 Task: Find connections with filter location Wassenberg with filter topic #Marketswith filter profile language French with filter current company FICO with filter school Jawahar Education Society's Institute of Technology Management and Research, Address: Servey No-48,Gowardhan, Gangapur Road, Nashik, Taluka: Nashik District: Nashik with filter industry Spectator Sports with filter service category Visual Design with filter keywords title Astronomer
Action: Mouse moved to (588, 78)
Screenshot: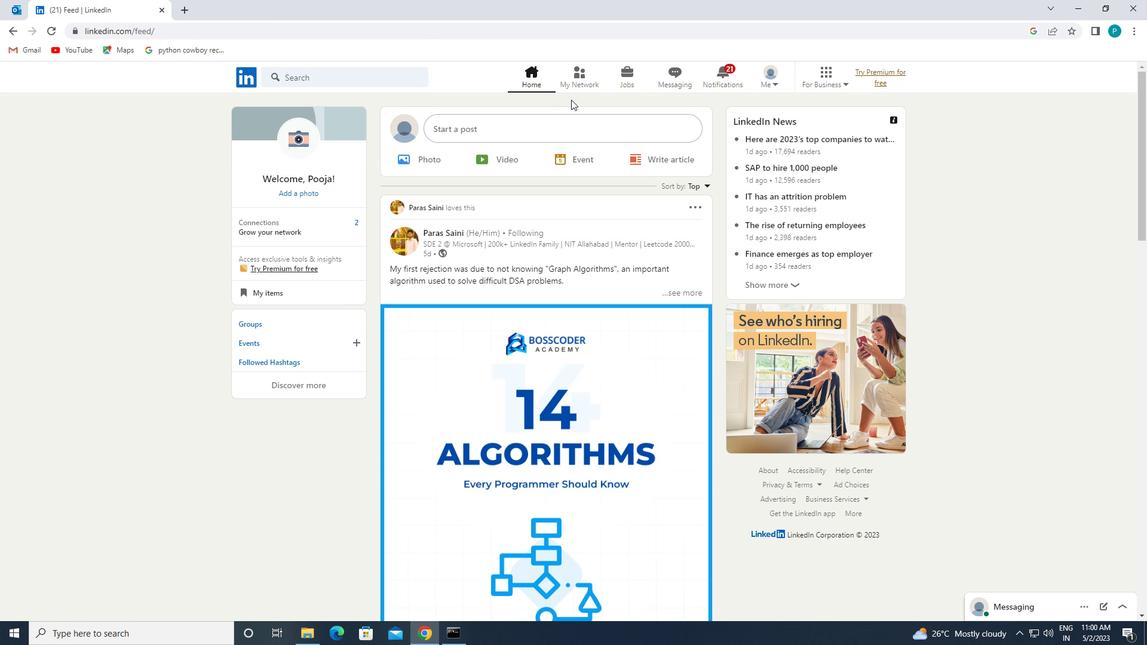 
Action: Mouse pressed left at (588, 78)
Screenshot: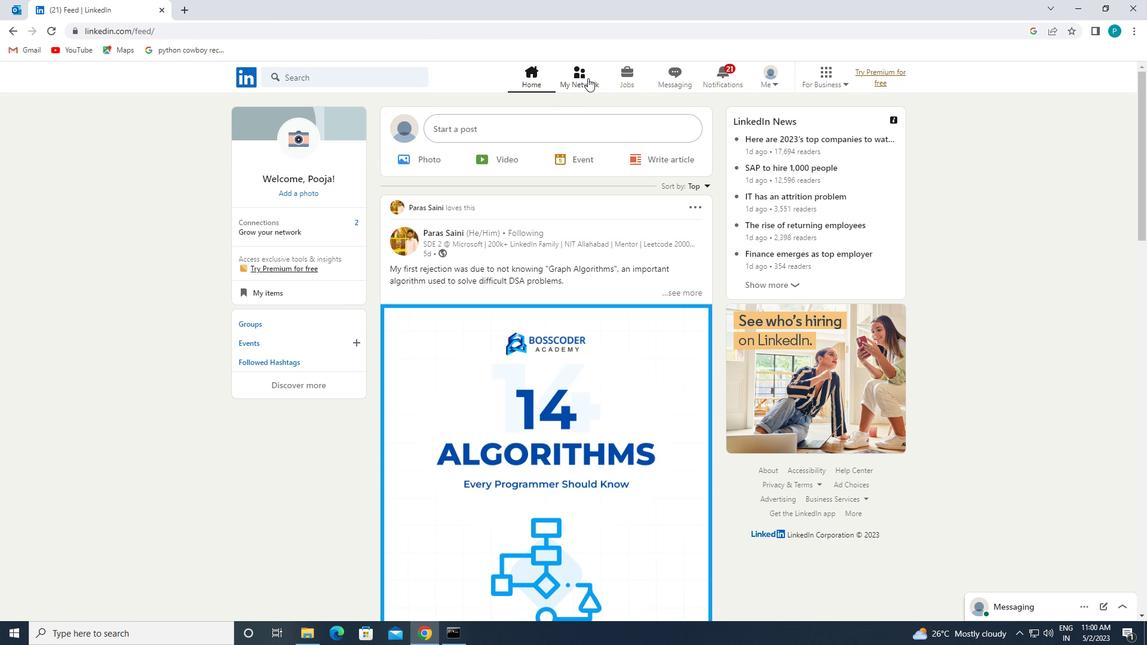 
Action: Mouse moved to (397, 142)
Screenshot: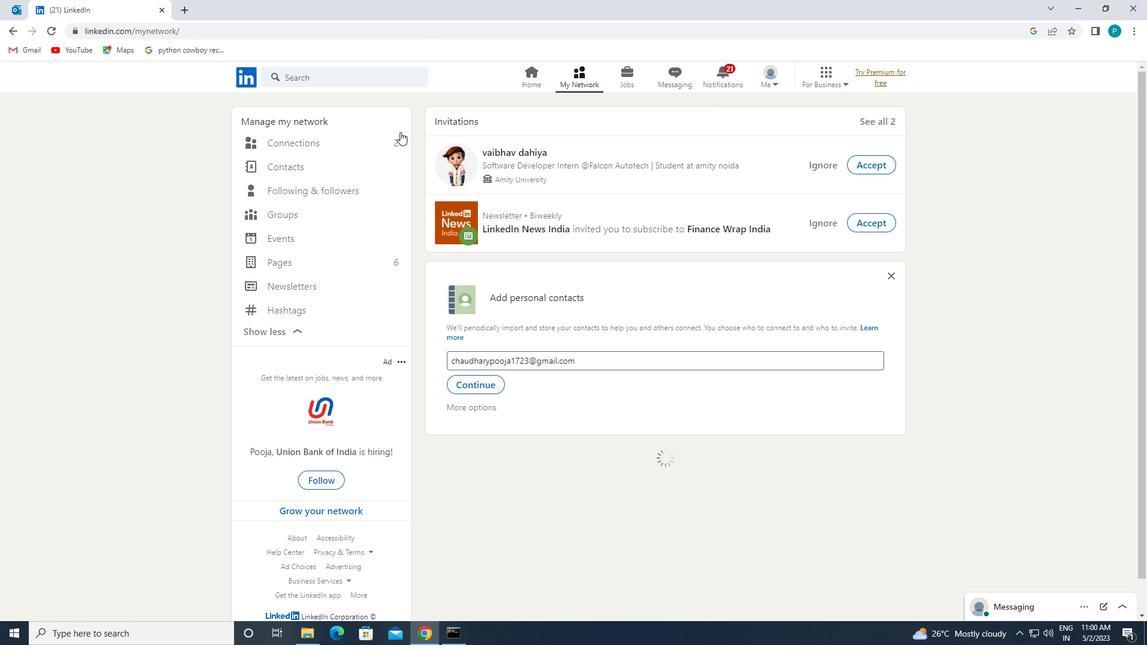 
Action: Mouse pressed left at (397, 142)
Screenshot: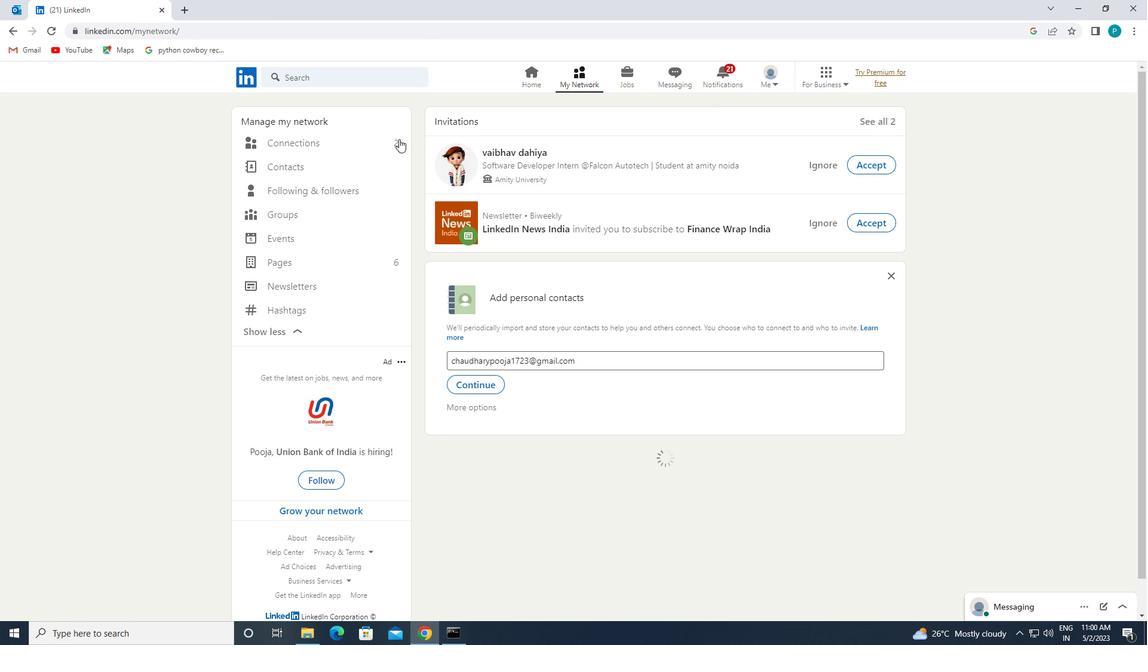 
Action: Mouse moved to (657, 141)
Screenshot: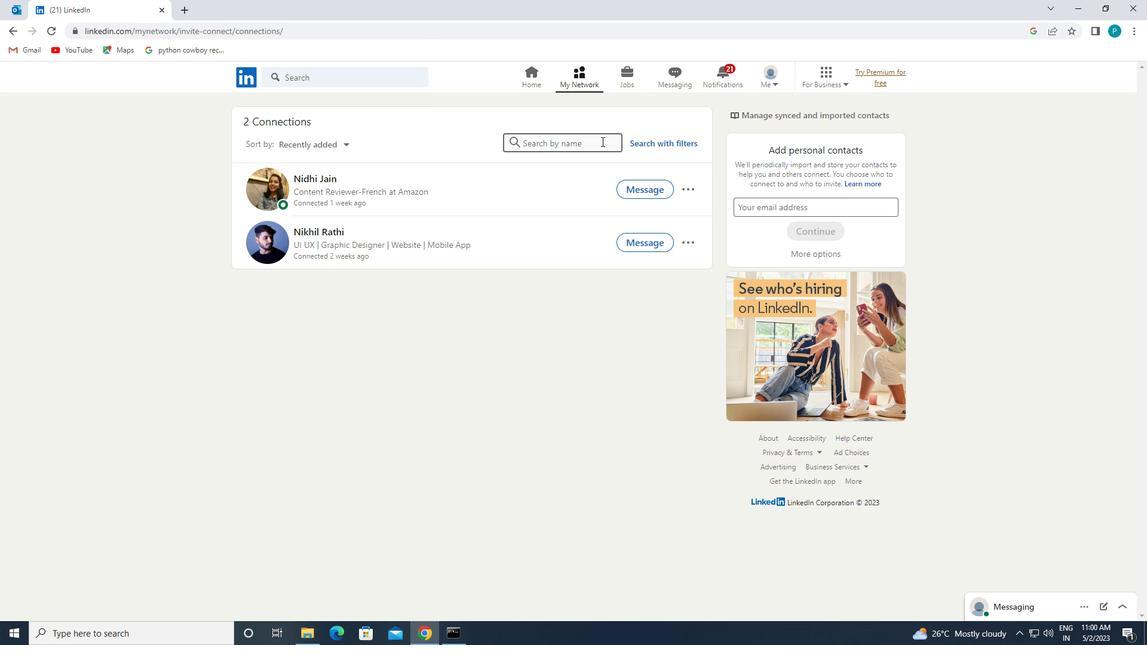 
Action: Mouse pressed left at (657, 141)
Screenshot: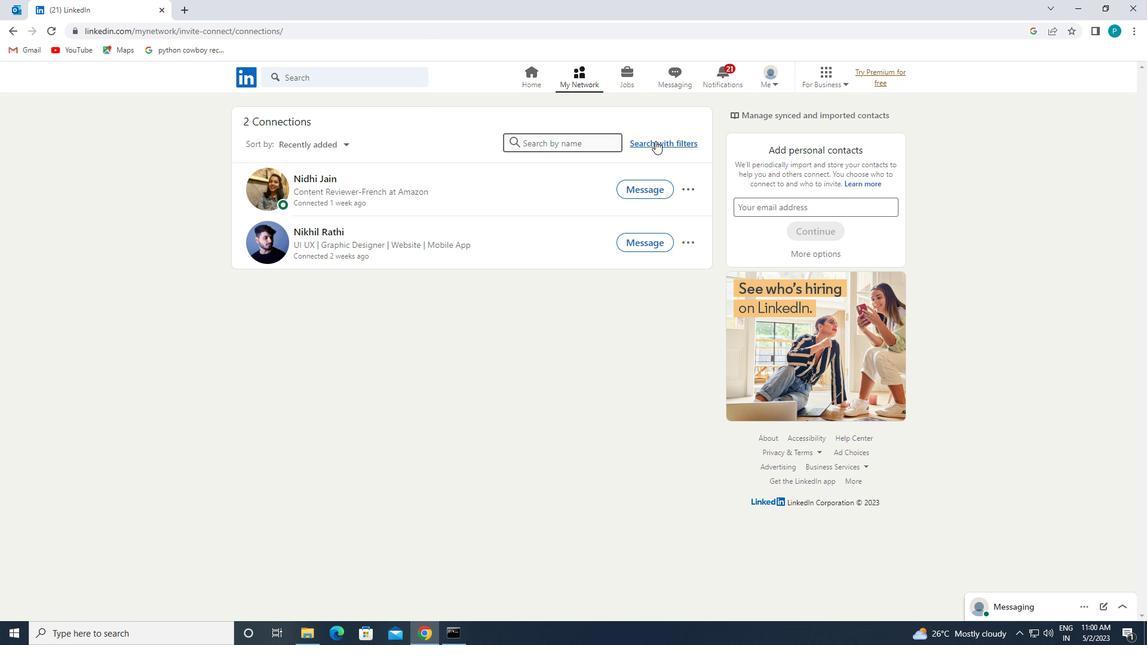 
Action: Mouse moved to (602, 111)
Screenshot: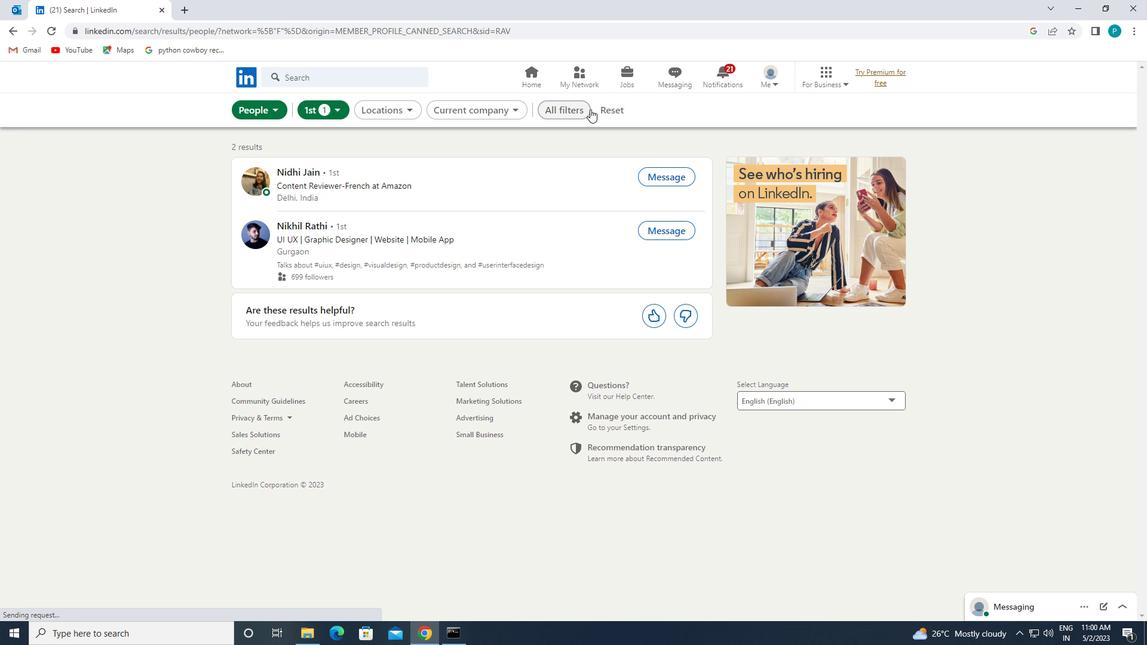 
Action: Mouse pressed left at (602, 111)
Screenshot: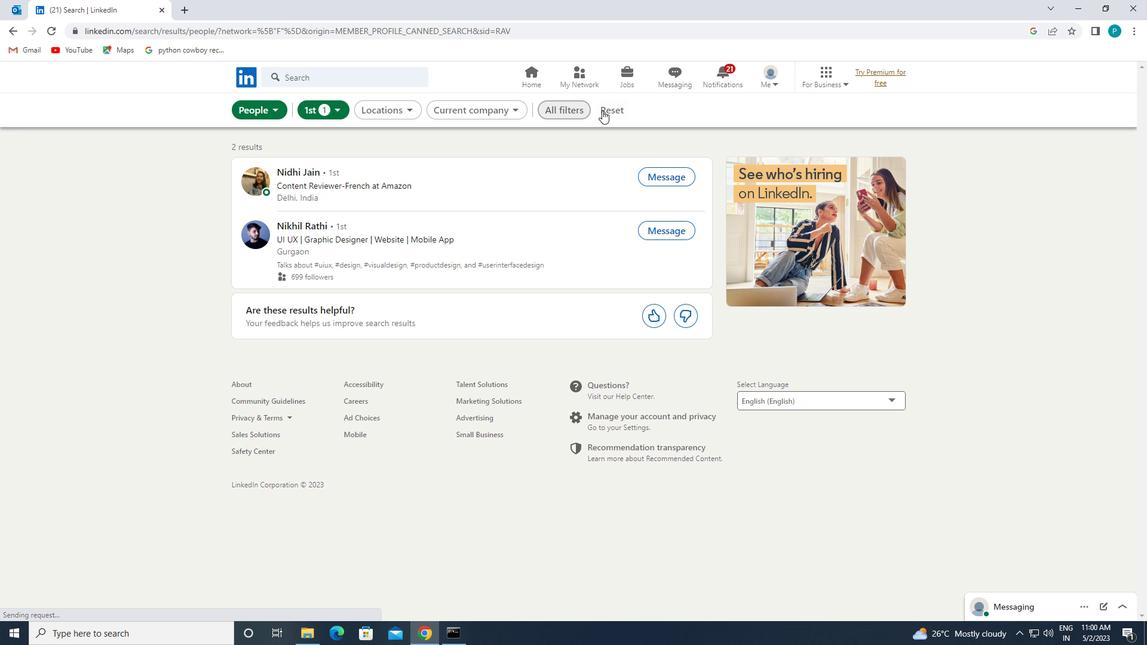 
Action: Mouse moved to (590, 105)
Screenshot: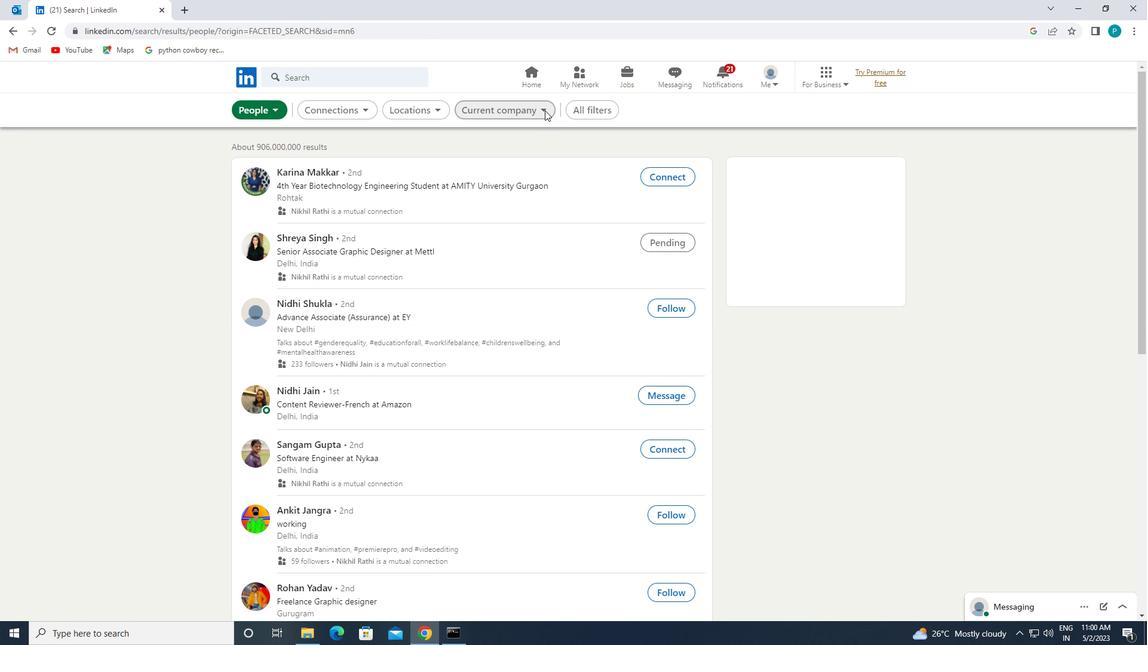 
Action: Mouse pressed left at (590, 105)
Screenshot: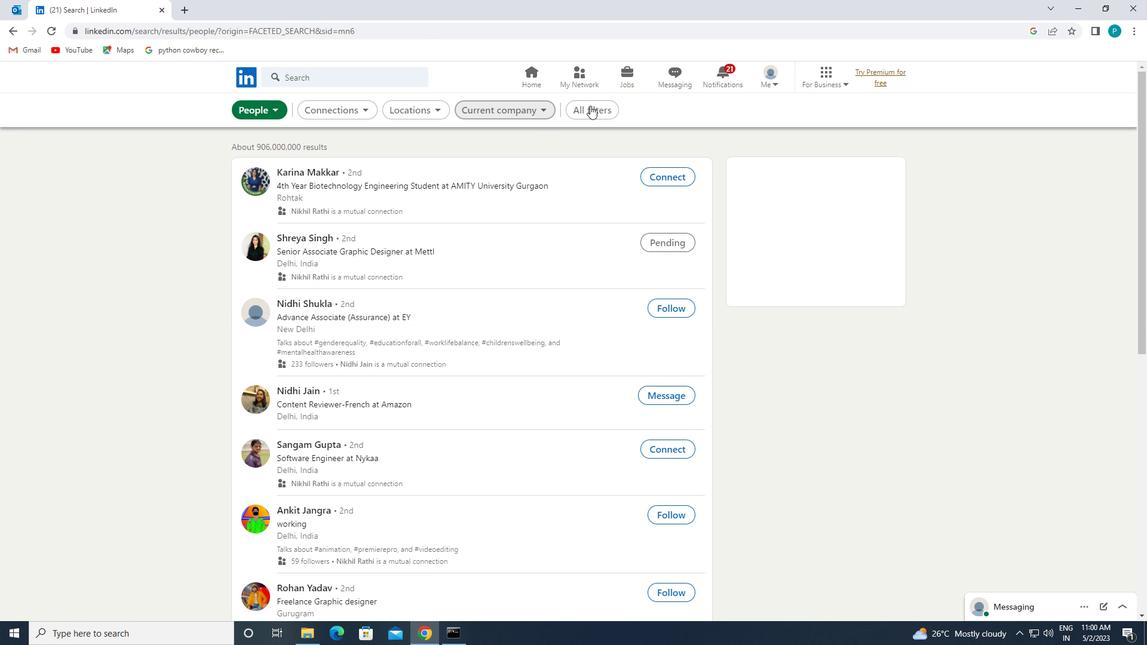 
Action: Mouse moved to (1050, 399)
Screenshot: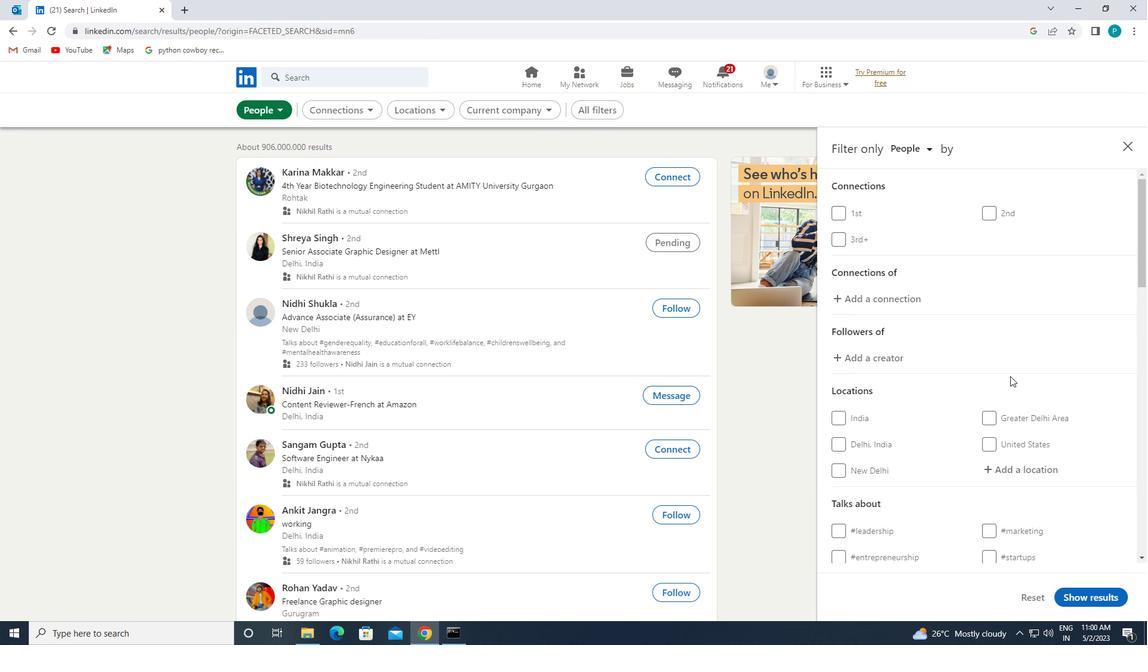 
Action: Mouse scrolled (1050, 398) with delta (0, 0)
Screenshot: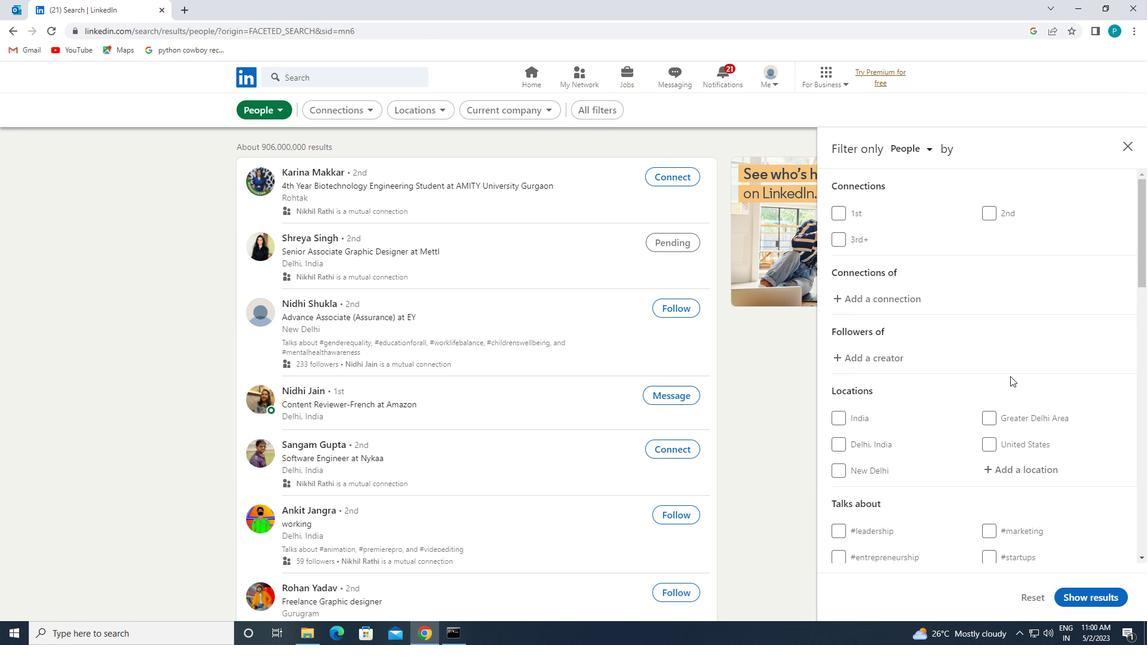 
Action: Mouse scrolled (1050, 398) with delta (0, 0)
Screenshot: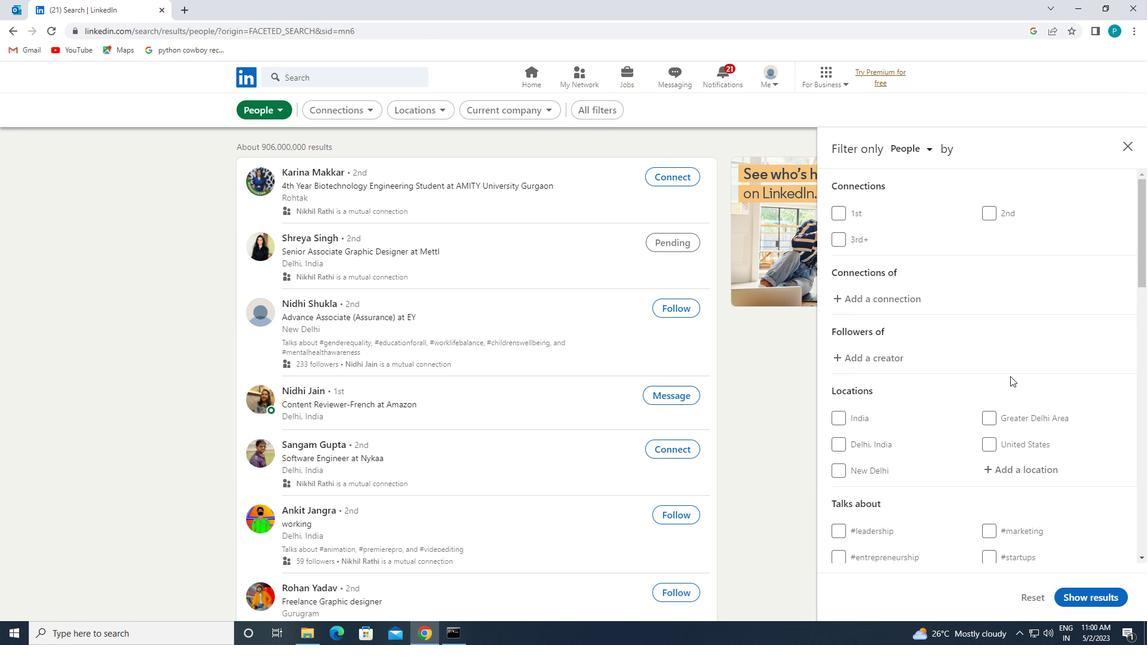 
Action: Mouse moved to (1006, 340)
Screenshot: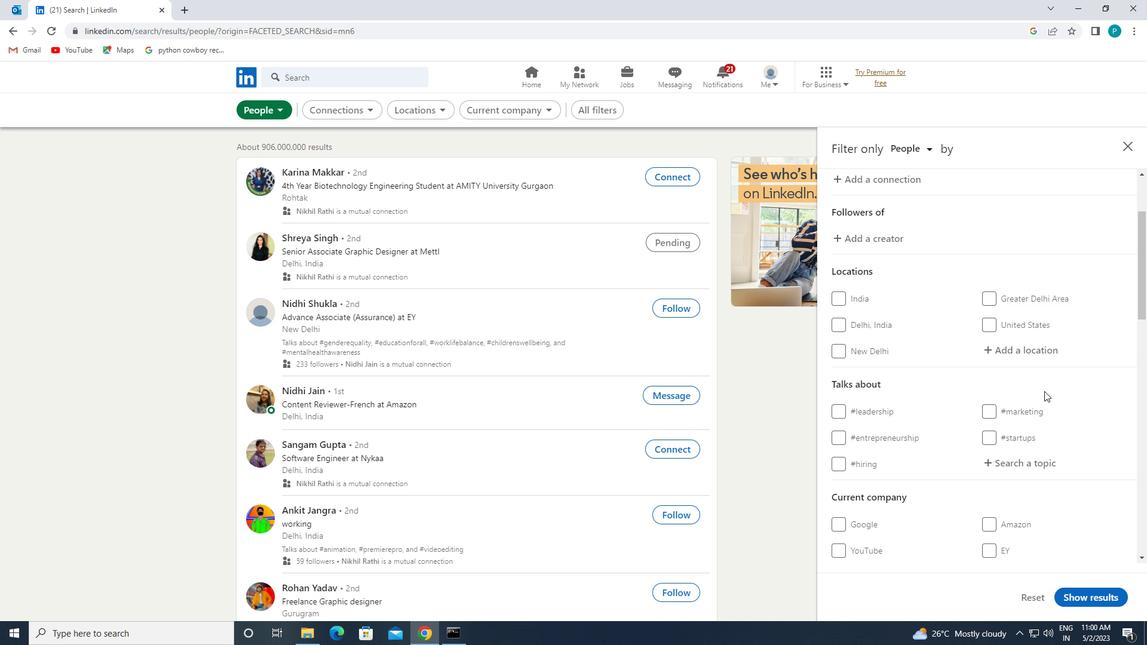 
Action: Mouse pressed left at (1006, 340)
Screenshot: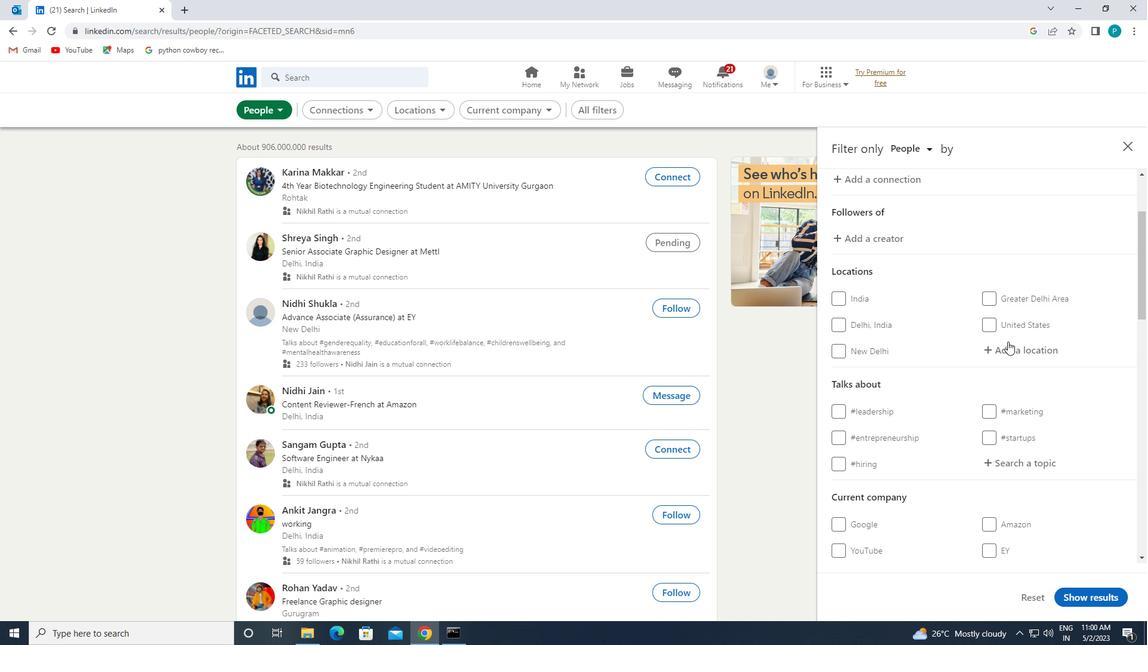 
Action: Mouse moved to (1010, 337)
Screenshot: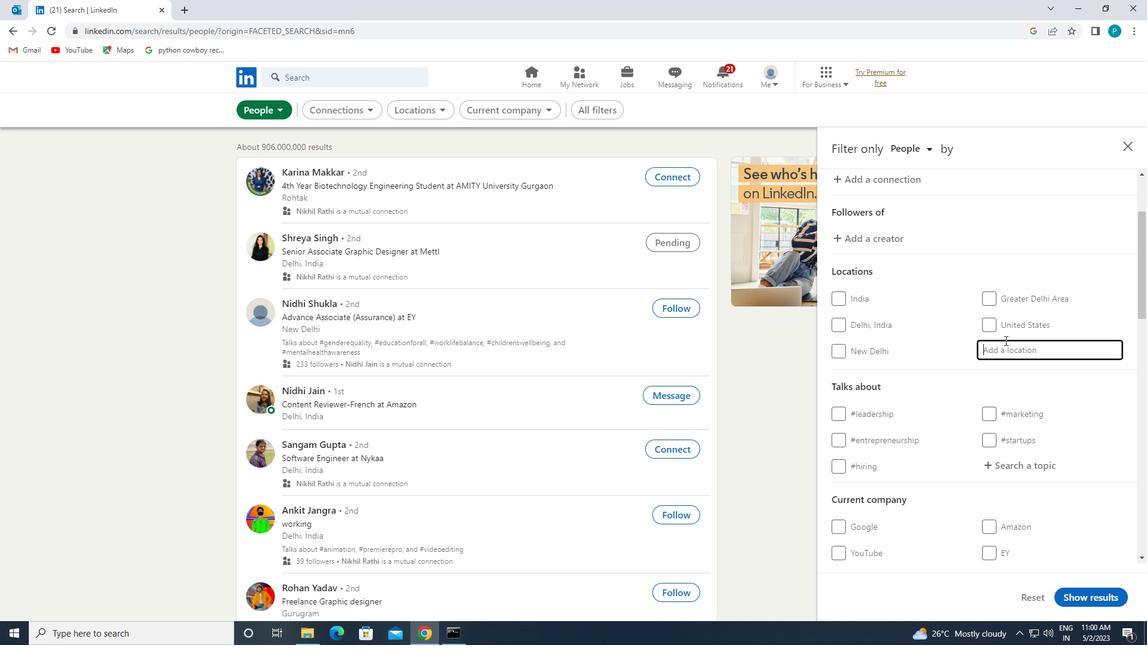 
Action: Key pressed <Key.caps_lock>w<Key.caps_lock>assenberg
Screenshot: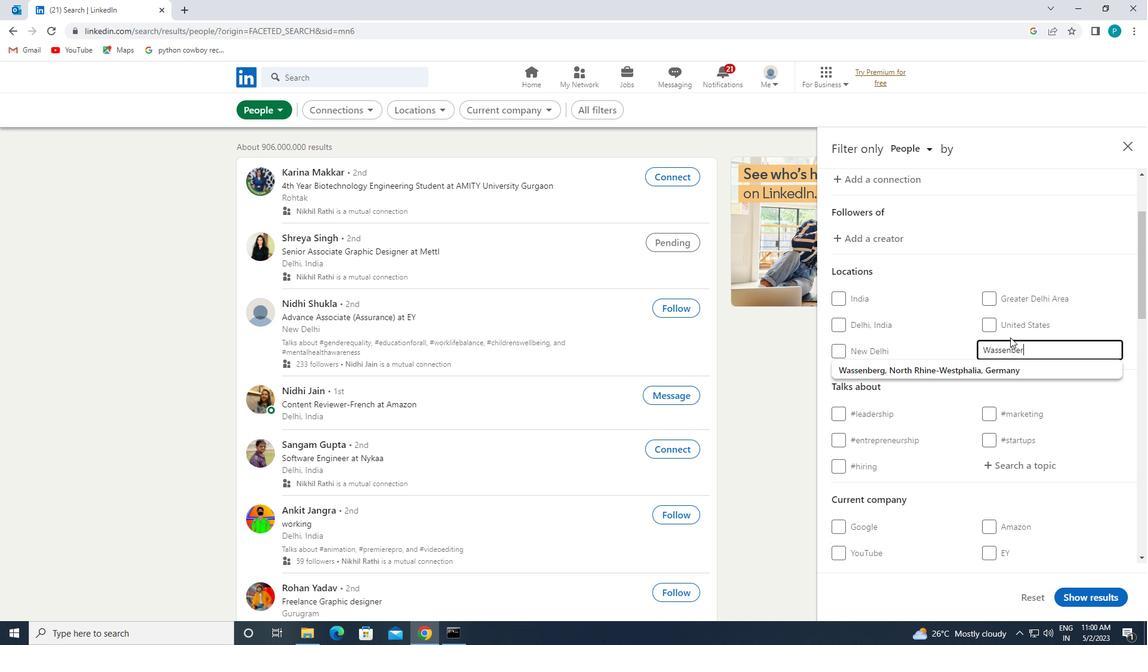 
Action: Mouse moved to (959, 386)
Screenshot: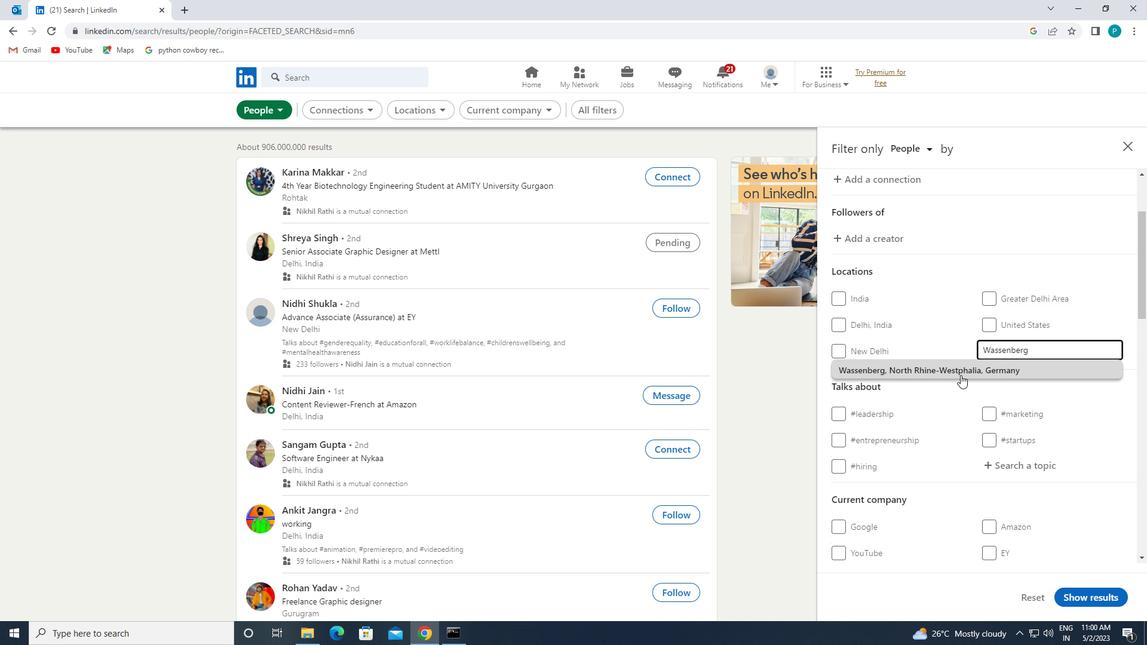 
Action: Mouse pressed left at (959, 386)
Screenshot: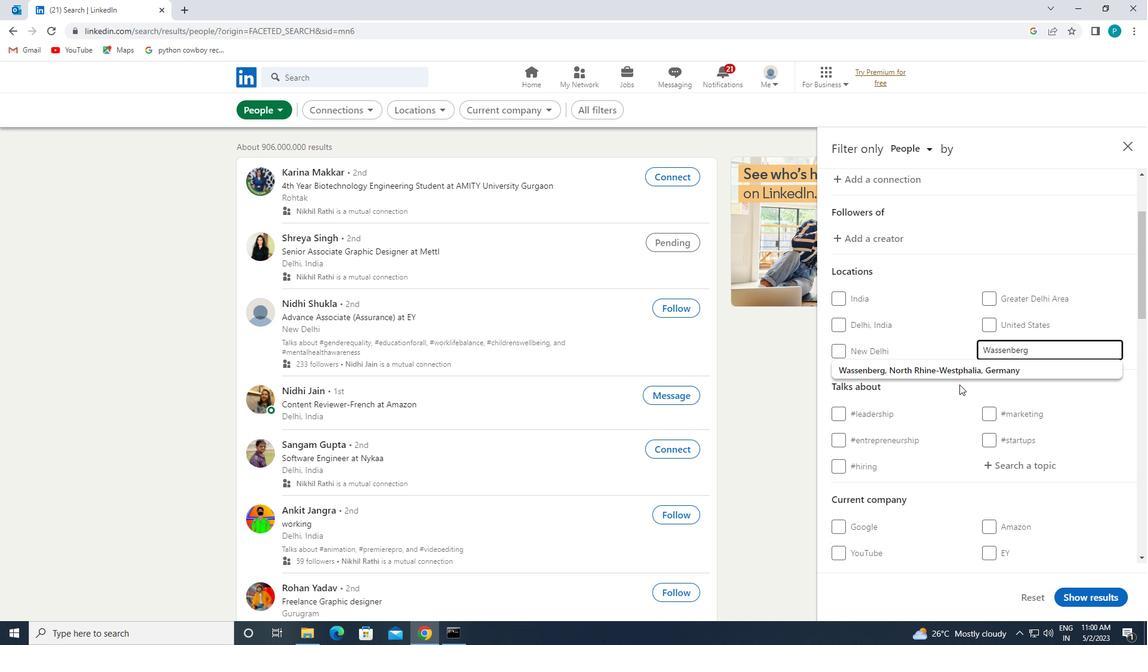 
Action: Mouse moved to (984, 397)
Screenshot: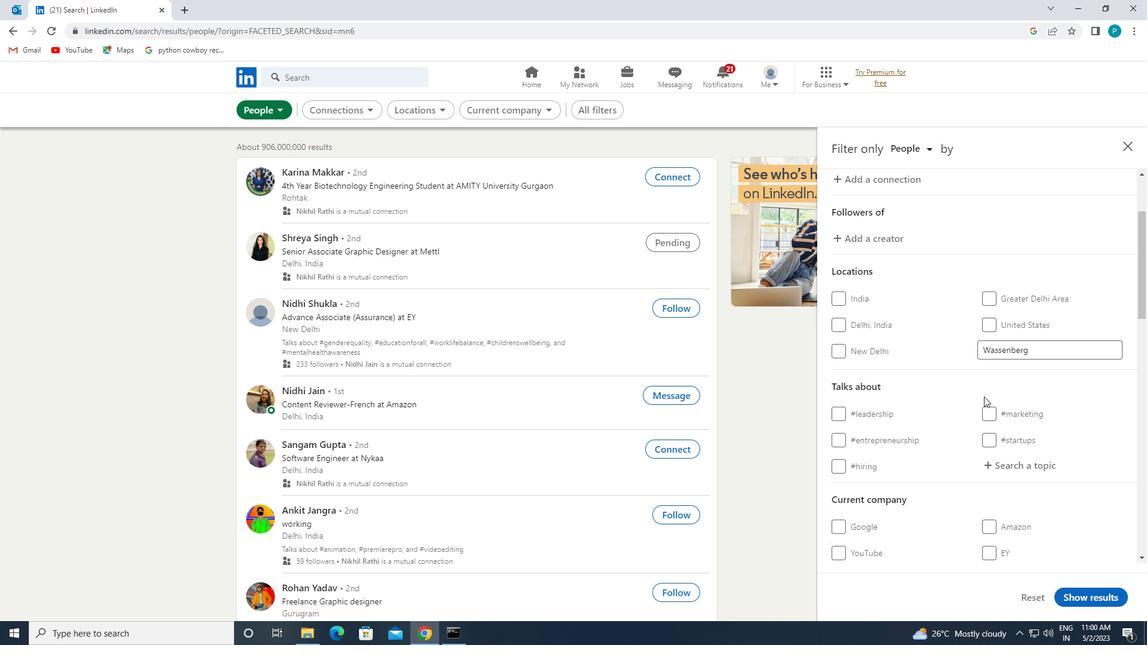 
Action: Mouse scrolled (984, 396) with delta (0, 0)
Screenshot: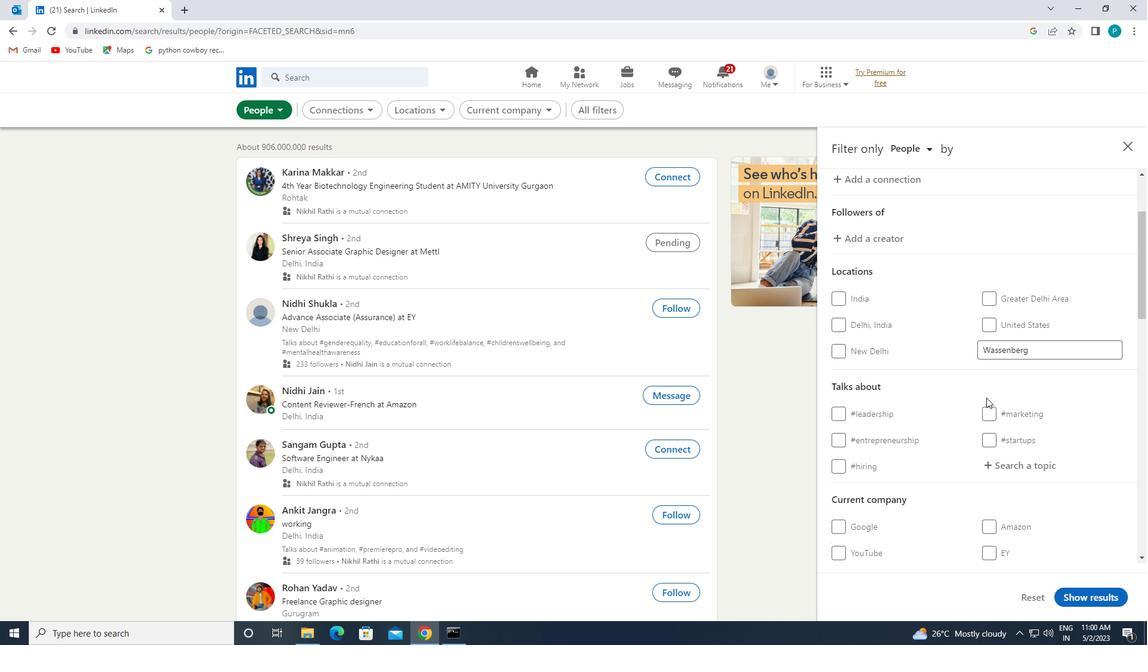 
Action: Mouse moved to (1003, 400)
Screenshot: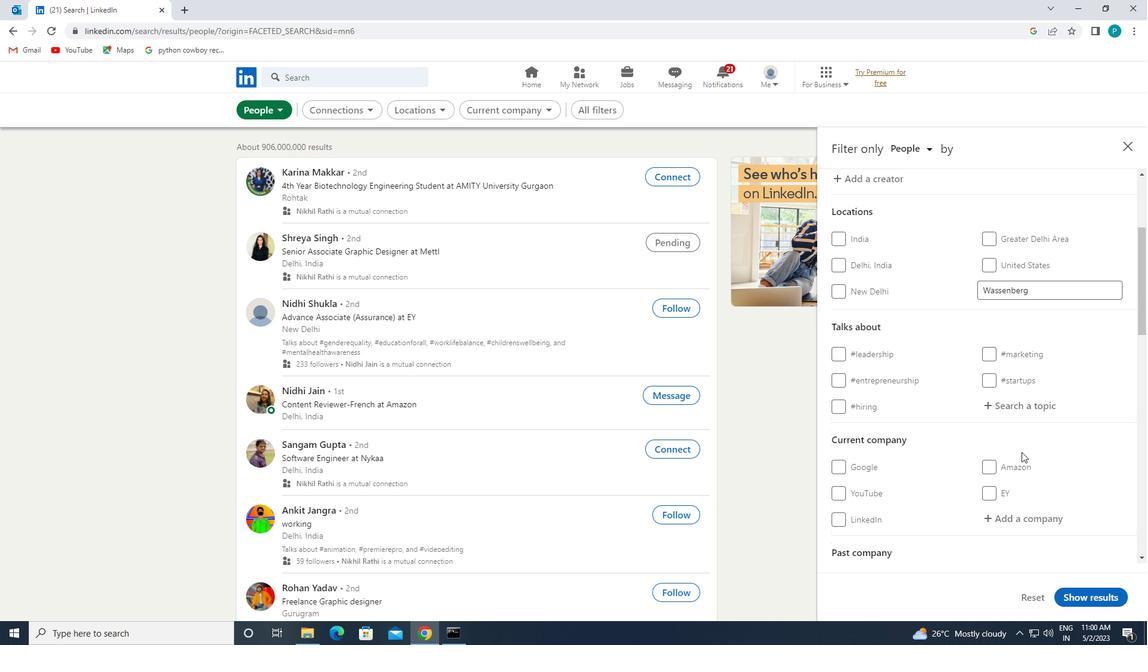 
Action: Mouse pressed left at (1003, 400)
Screenshot: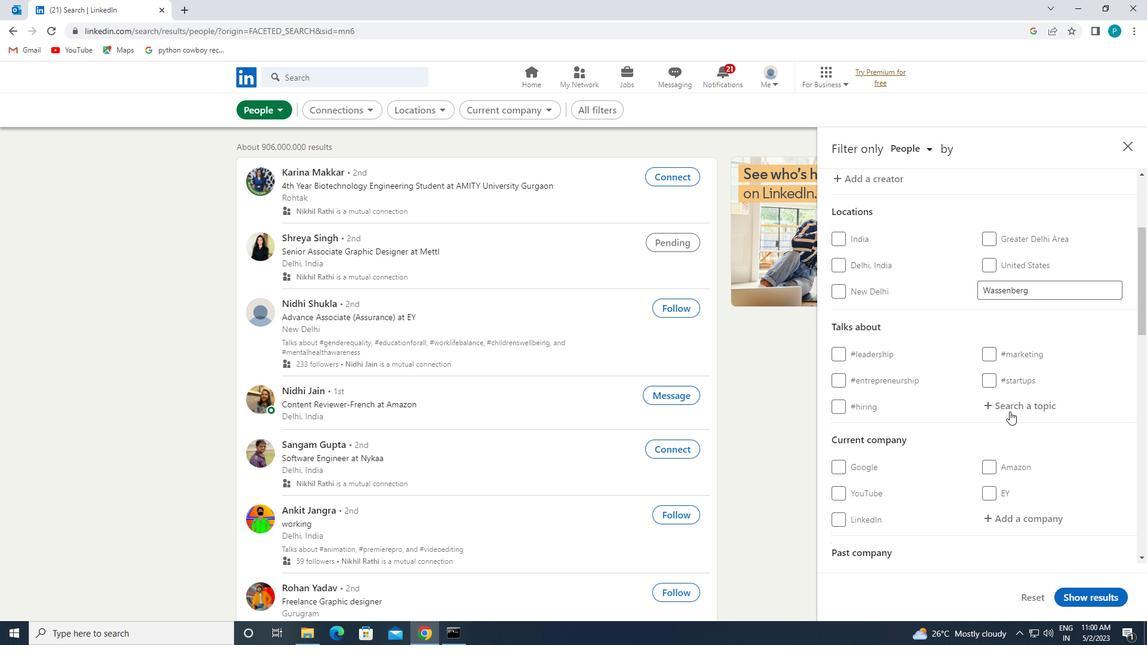 
Action: Key pressed <Key.shift>#<Key.caps_lock>M<Key.caps_lock>ARKETS
Screenshot: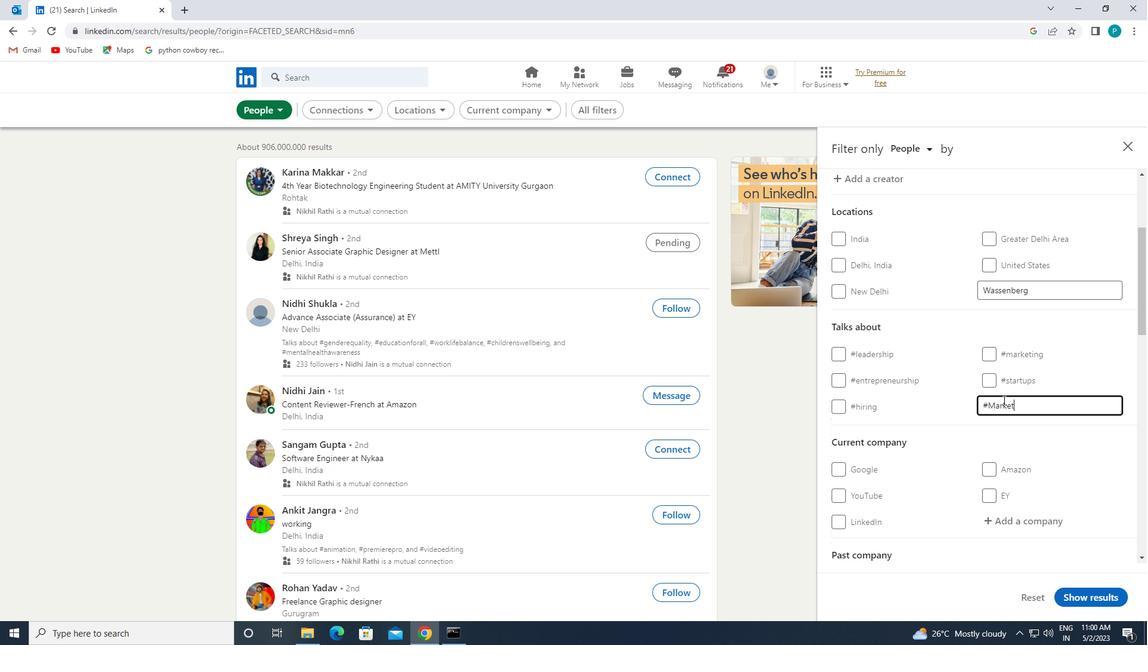 
Action: Mouse scrolled (1003, 399) with delta (0, 0)
Screenshot: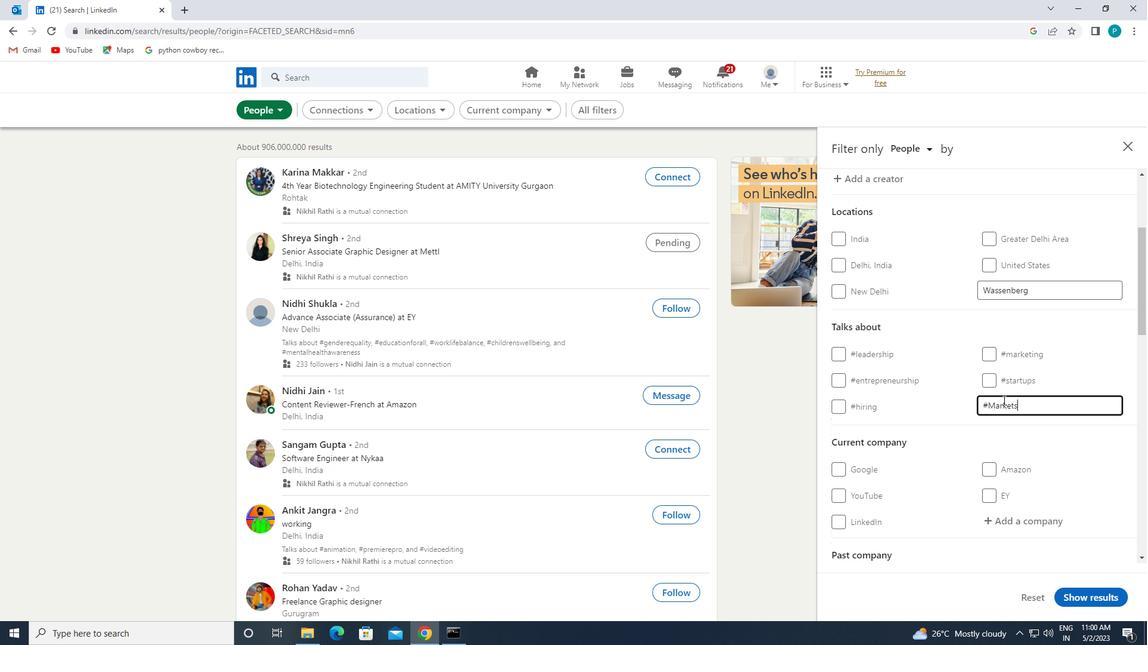 
Action: Mouse scrolled (1003, 399) with delta (0, 0)
Screenshot: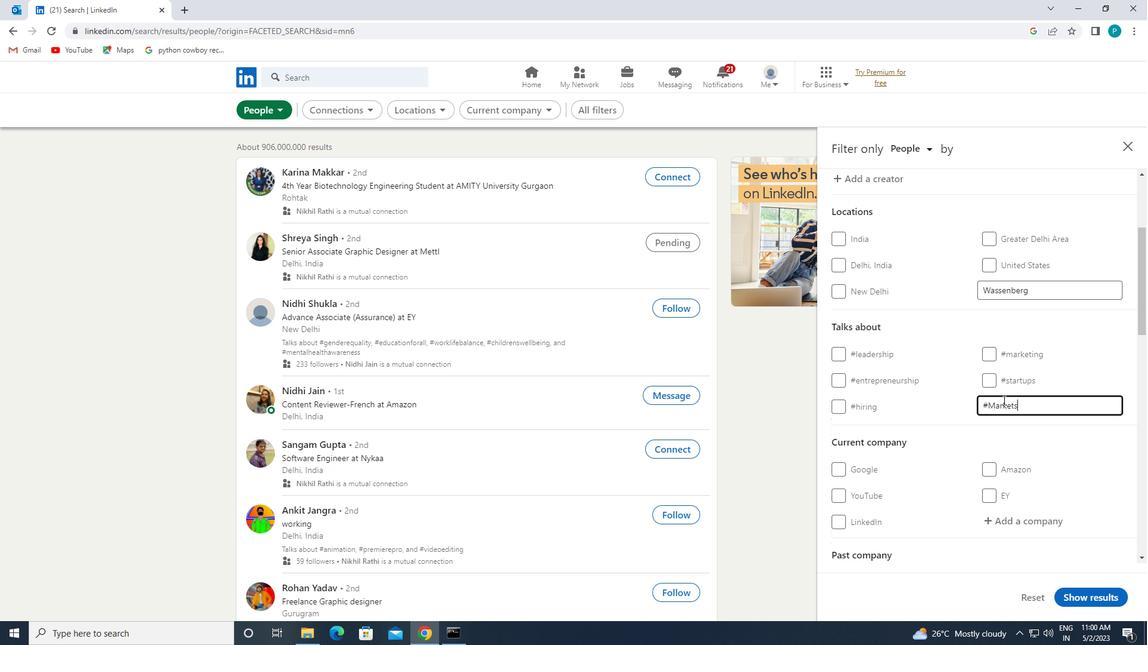 
Action: Mouse moved to (1006, 407)
Screenshot: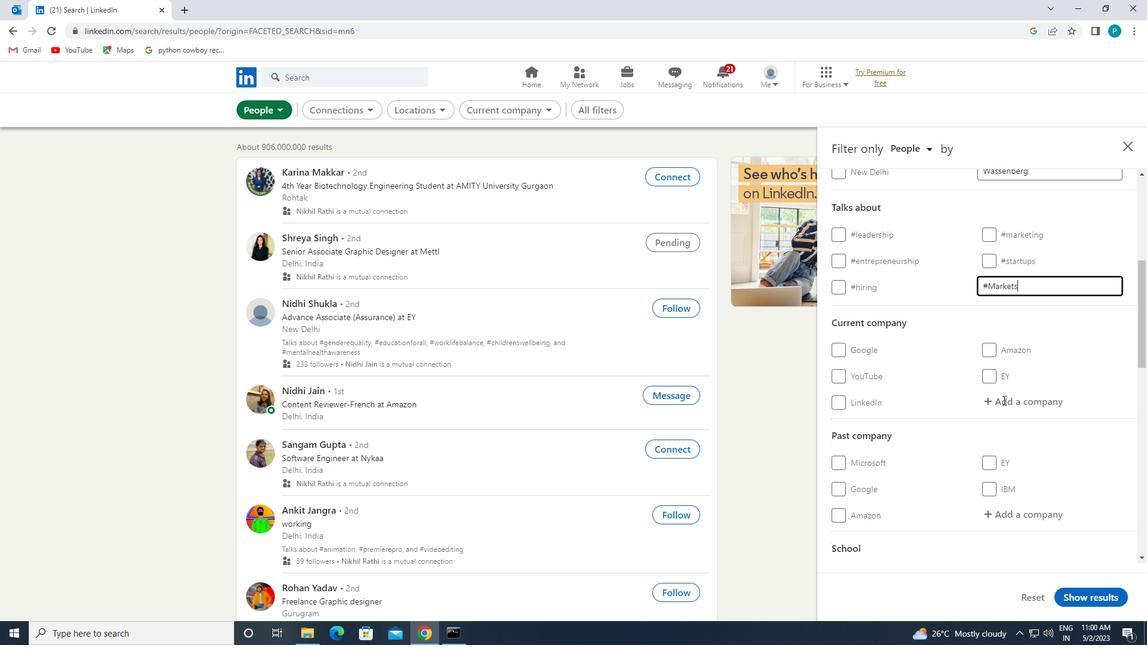 
Action: Mouse scrolled (1006, 406) with delta (0, 0)
Screenshot: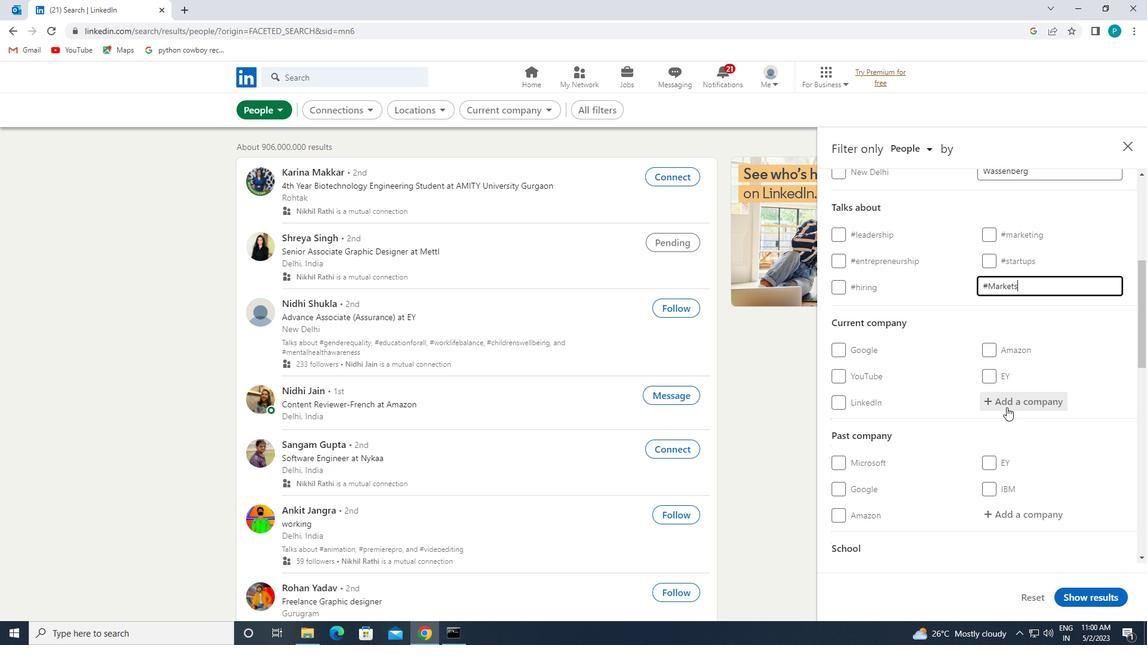 
Action: Mouse scrolled (1006, 406) with delta (0, 0)
Screenshot: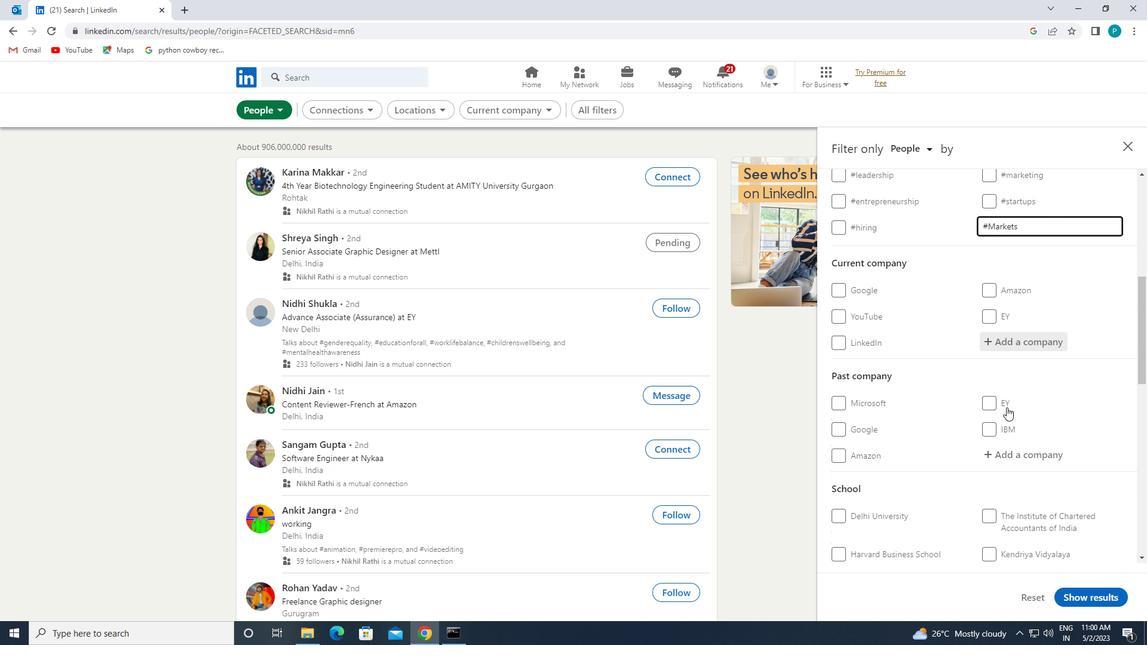 
Action: Mouse scrolled (1006, 406) with delta (0, 0)
Screenshot: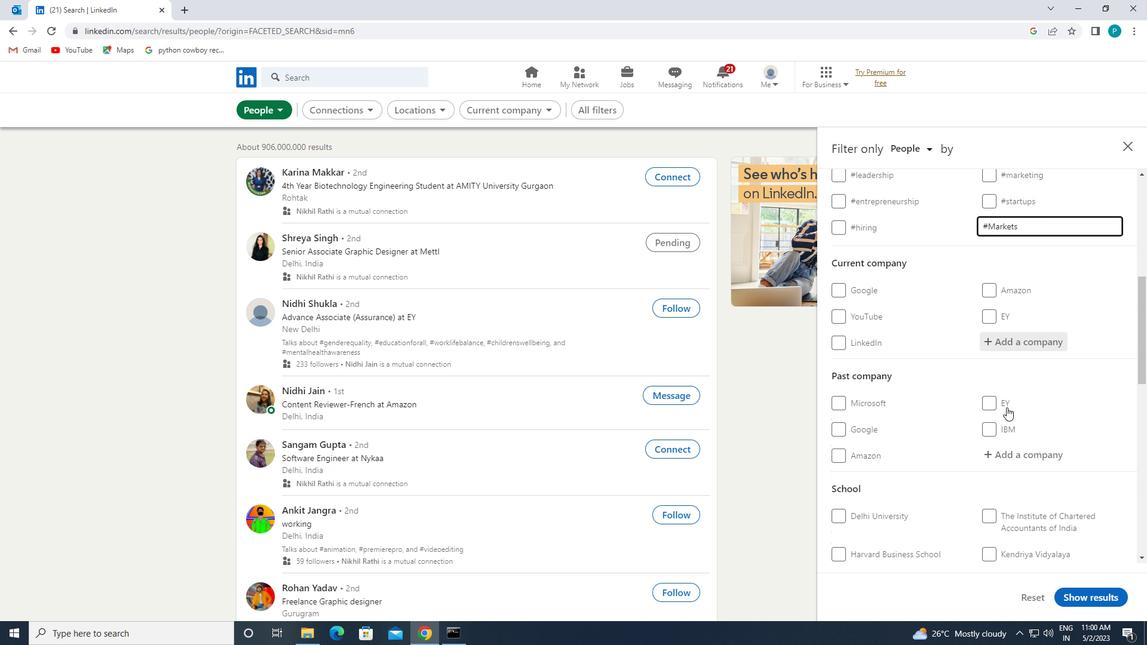 
Action: Mouse moved to (997, 417)
Screenshot: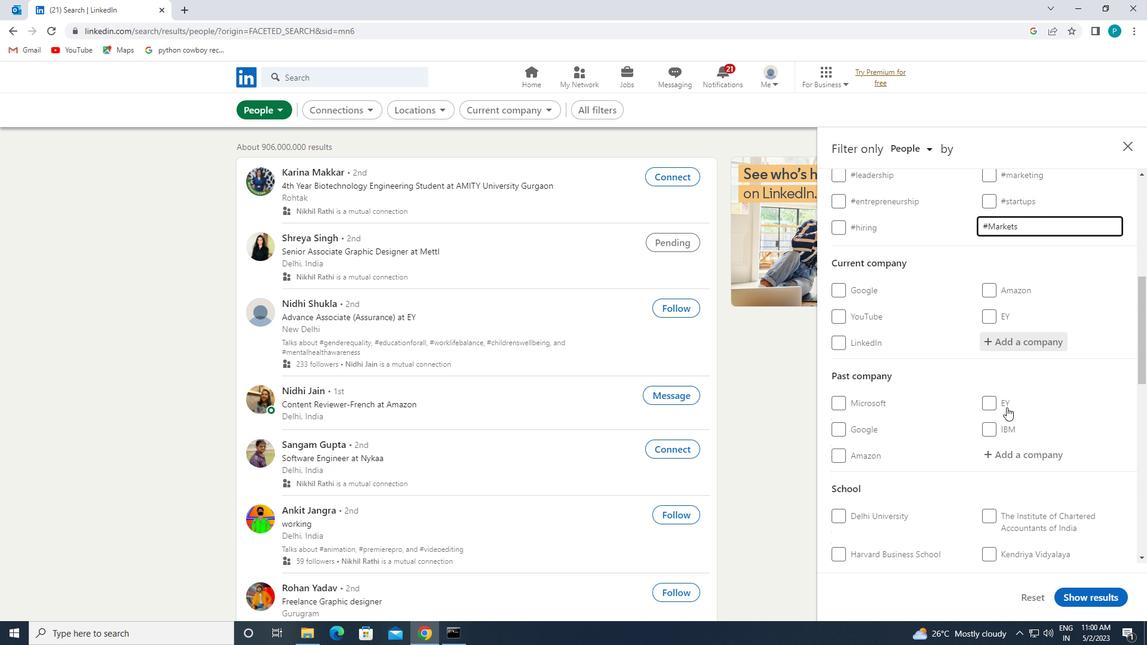 
Action: Mouse scrolled (997, 416) with delta (0, 0)
Screenshot: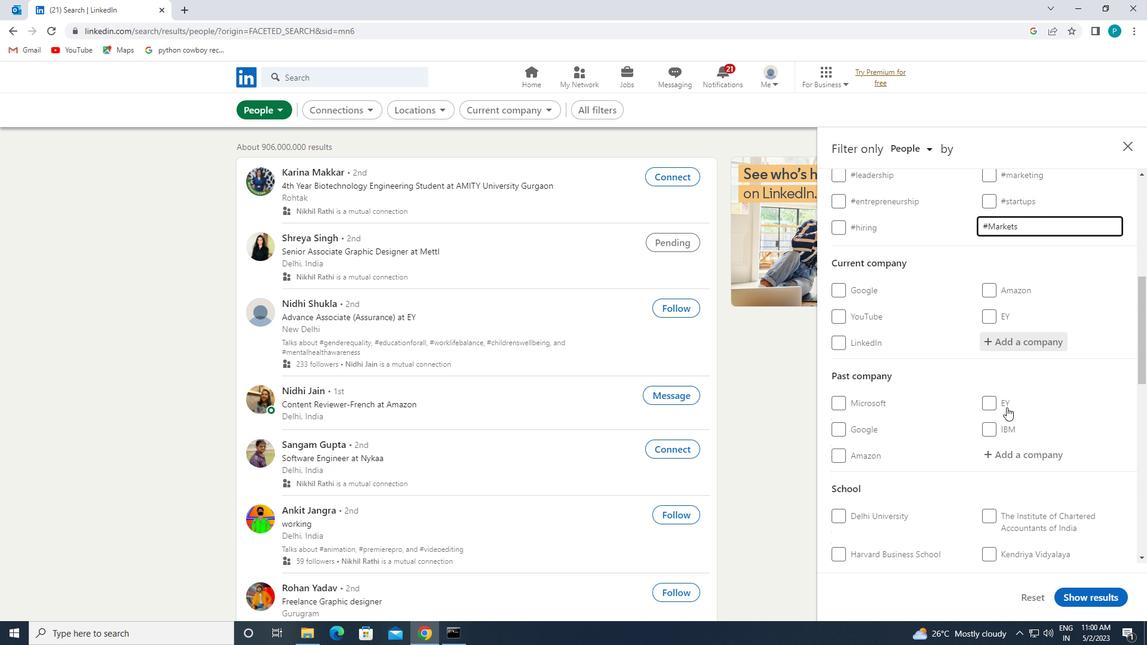 
Action: Mouse moved to (941, 429)
Screenshot: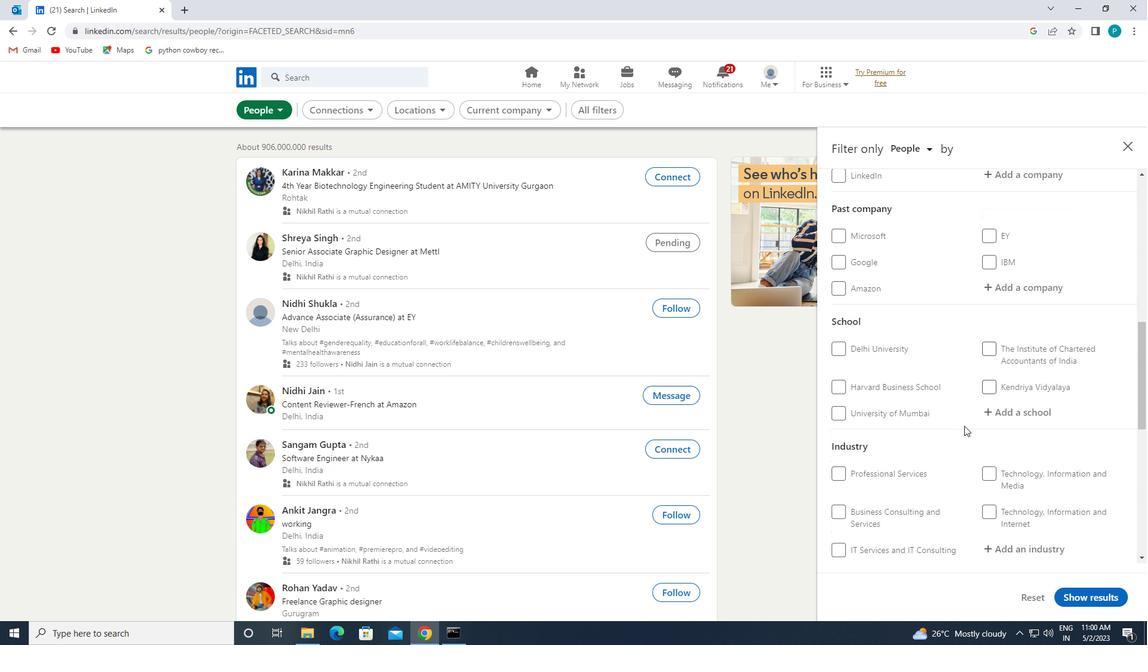 
Action: Mouse scrolled (941, 429) with delta (0, 0)
Screenshot: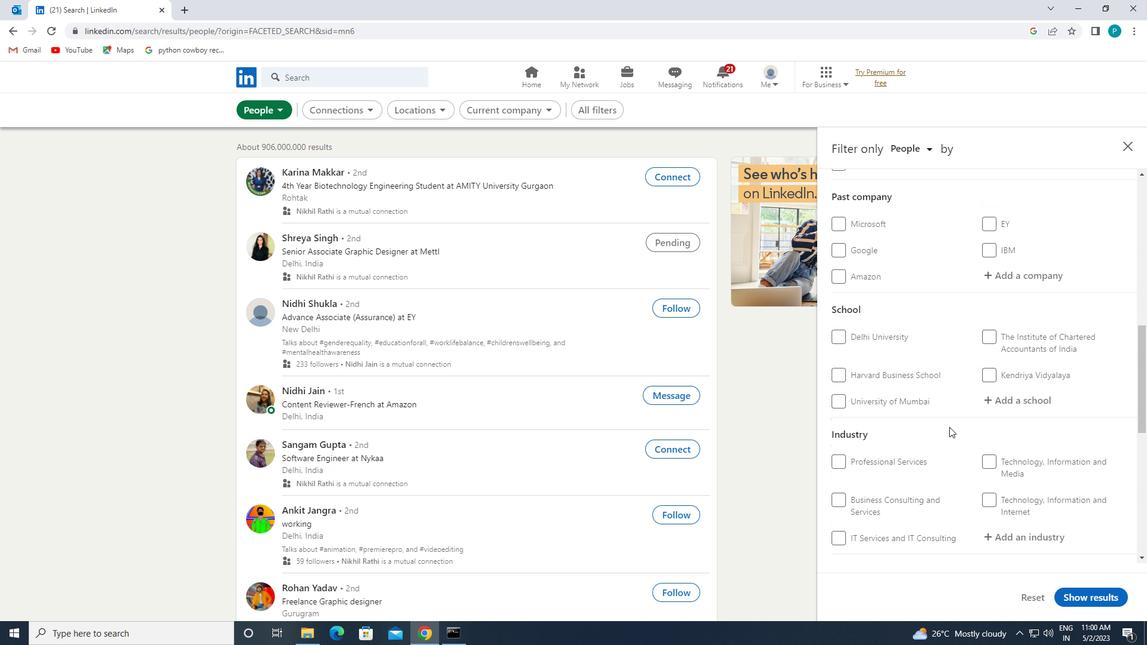 
Action: Mouse scrolled (941, 429) with delta (0, 0)
Screenshot: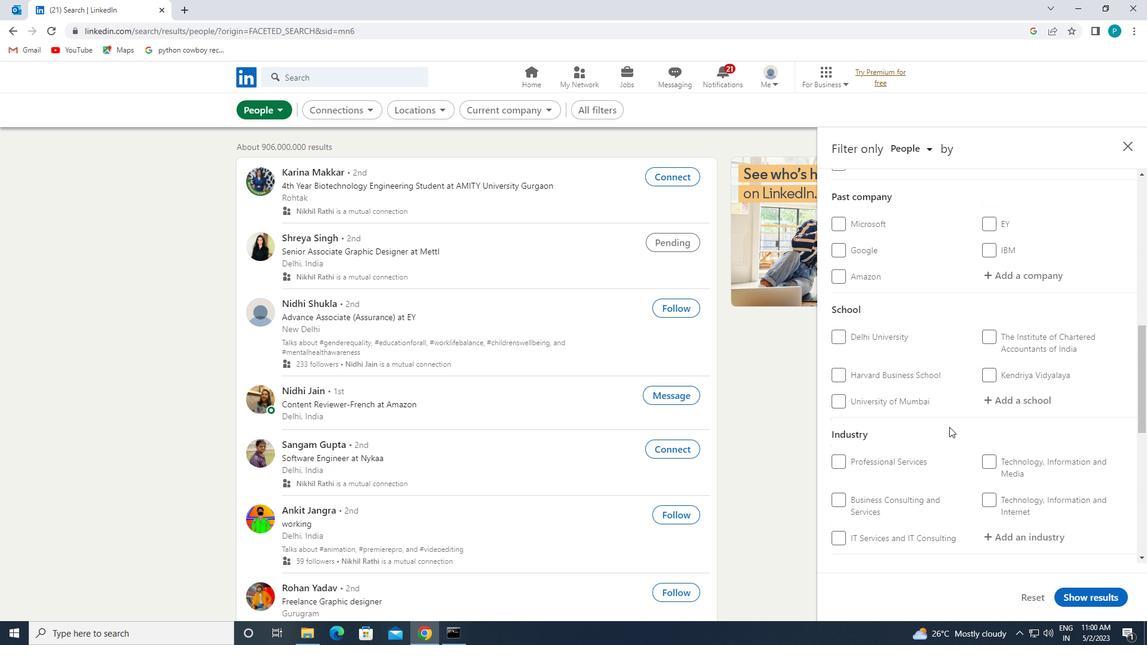 
Action: Mouse moved to (989, 475)
Screenshot: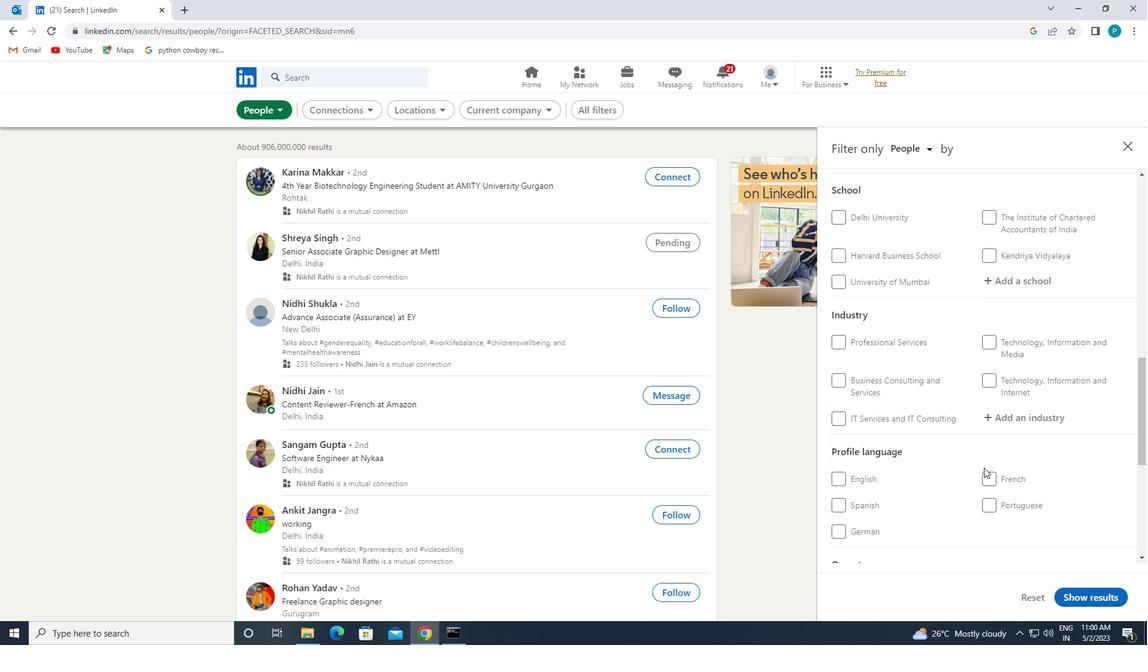 
Action: Mouse pressed left at (989, 475)
Screenshot: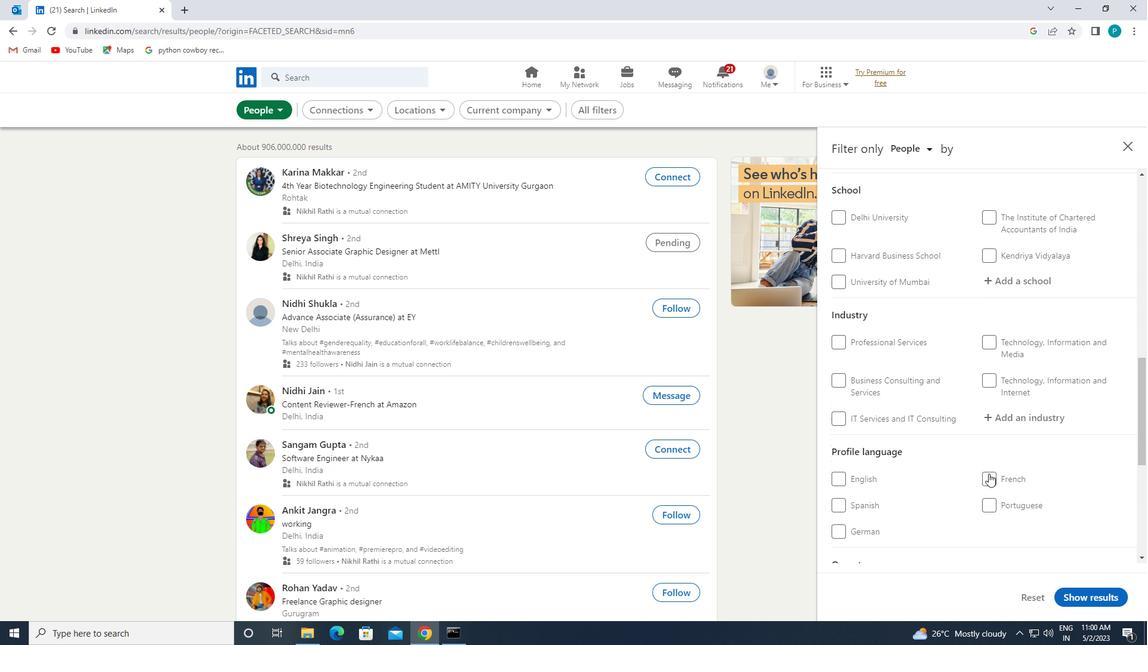 
Action: Mouse moved to (983, 392)
Screenshot: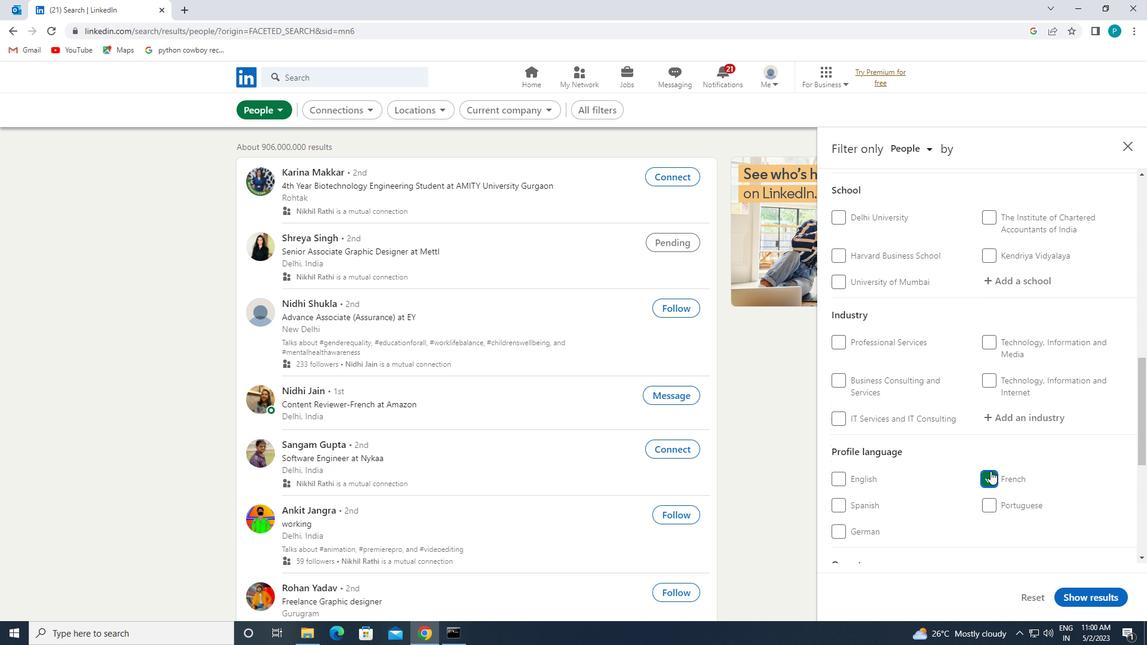 
Action: Mouse scrolled (983, 392) with delta (0, 0)
Screenshot: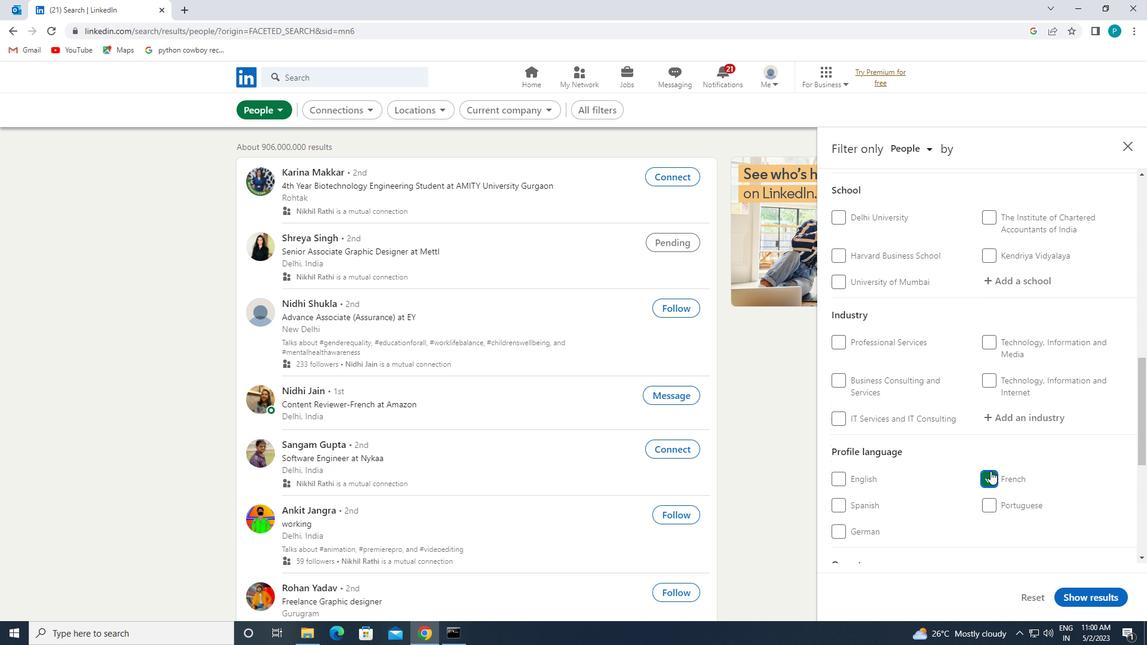 
Action: Mouse scrolled (983, 392) with delta (0, 0)
Screenshot: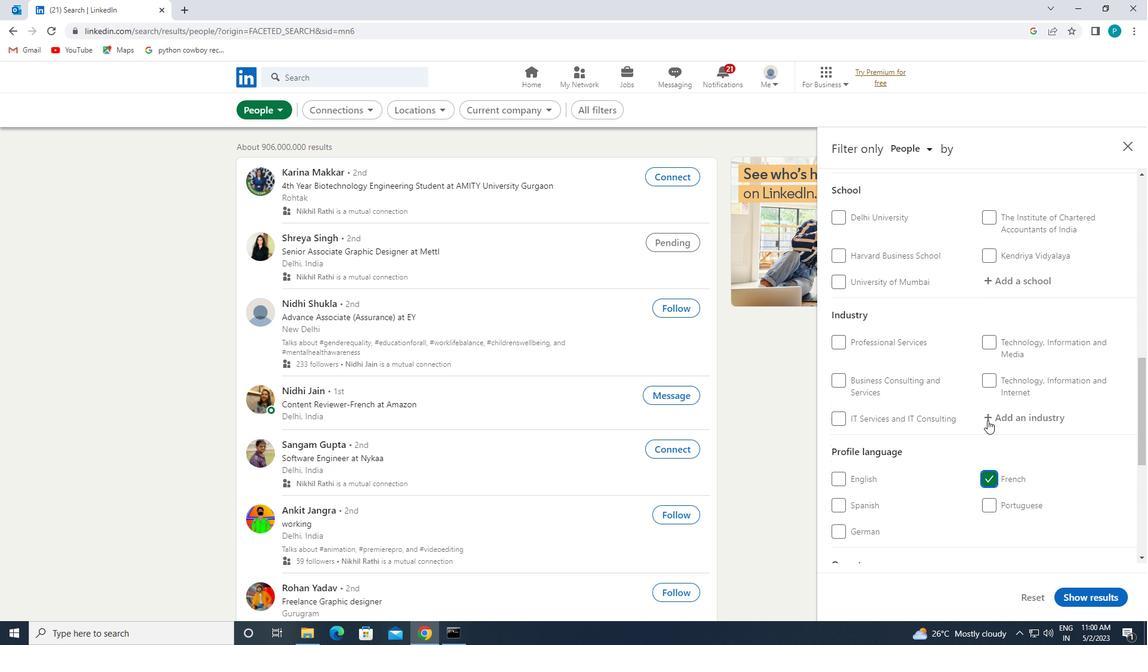 
Action: Mouse scrolled (983, 392) with delta (0, 0)
Screenshot: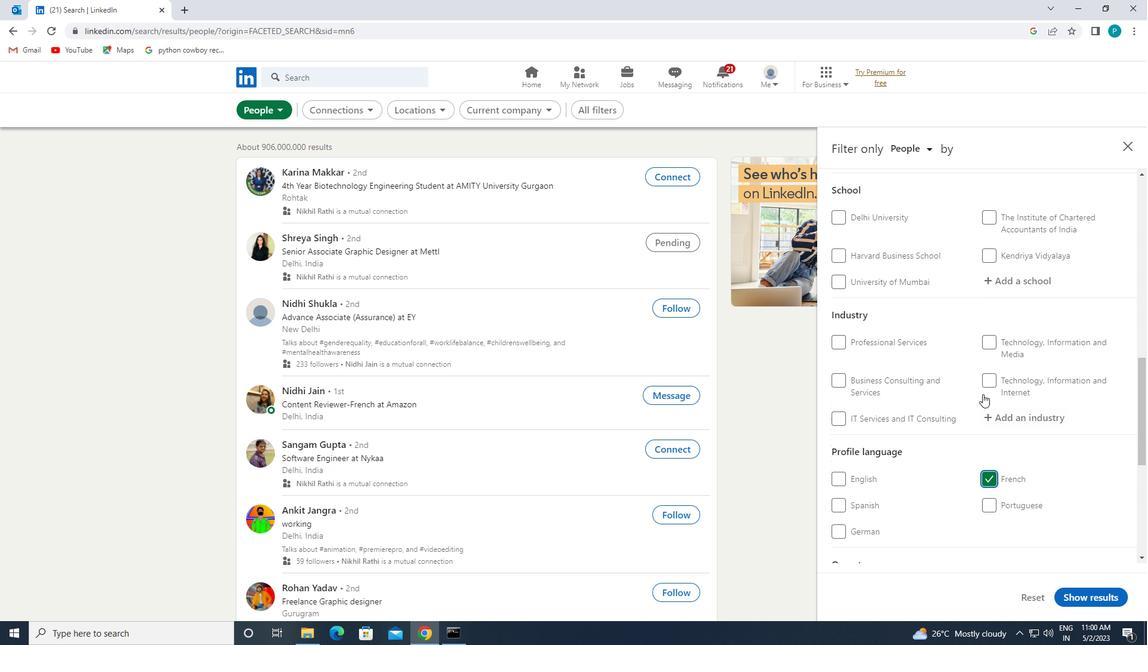 
Action: Mouse scrolled (983, 392) with delta (0, 0)
Screenshot: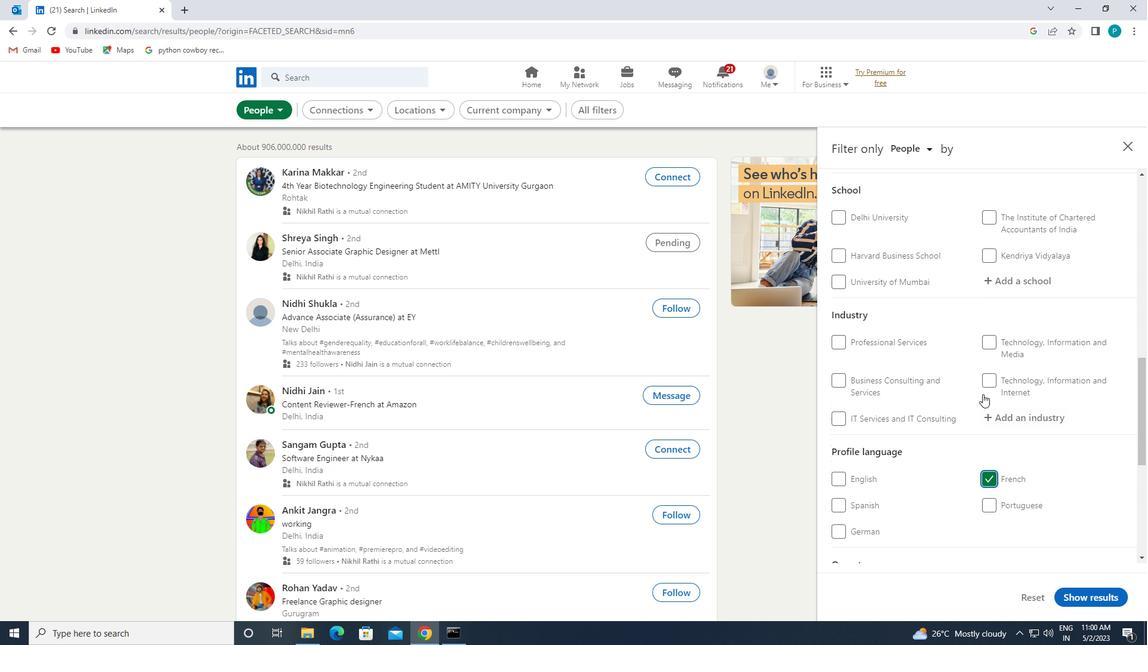 
Action: Mouse moved to (991, 377)
Screenshot: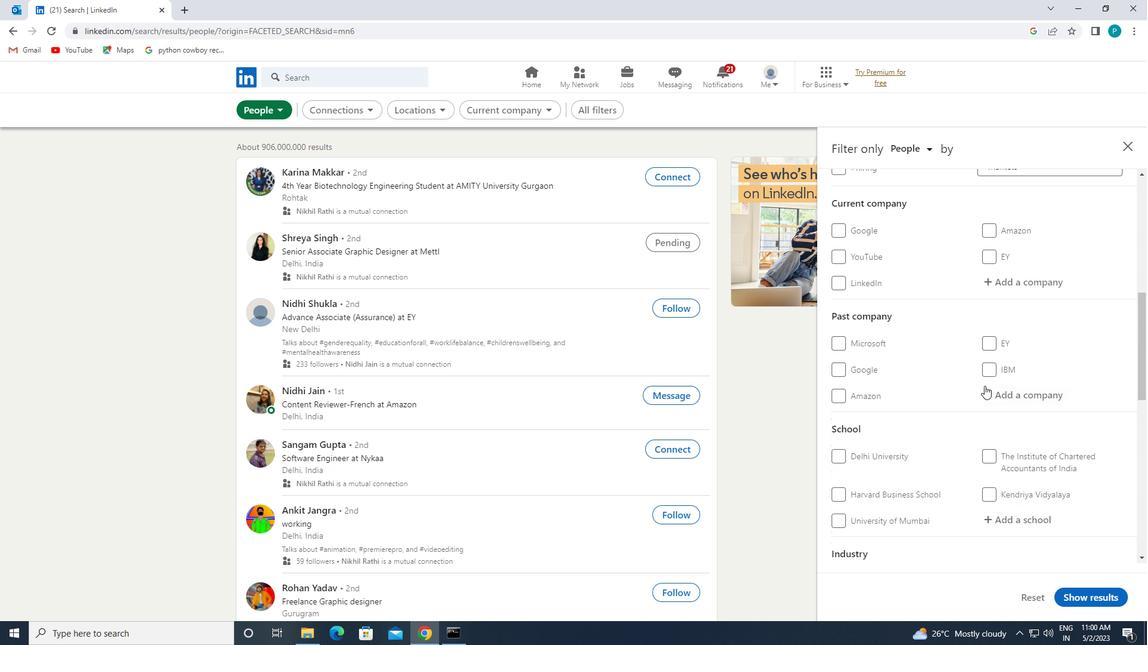 
Action: Mouse scrolled (991, 377) with delta (0, 0)
Screenshot: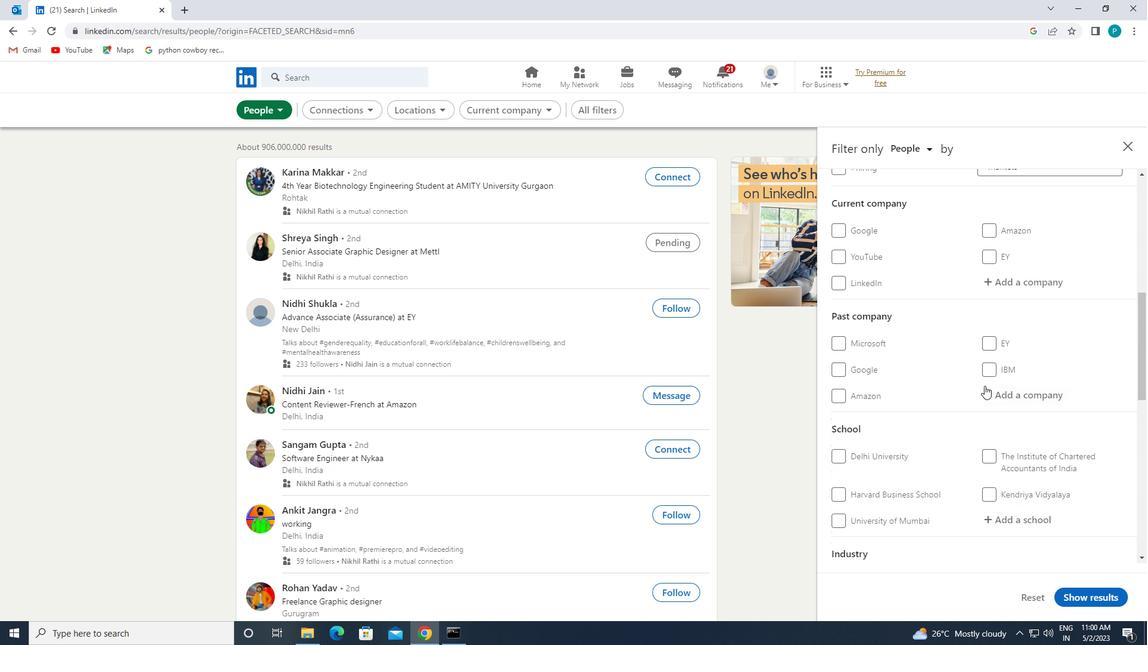 
Action: Mouse moved to (991, 375)
Screenshot: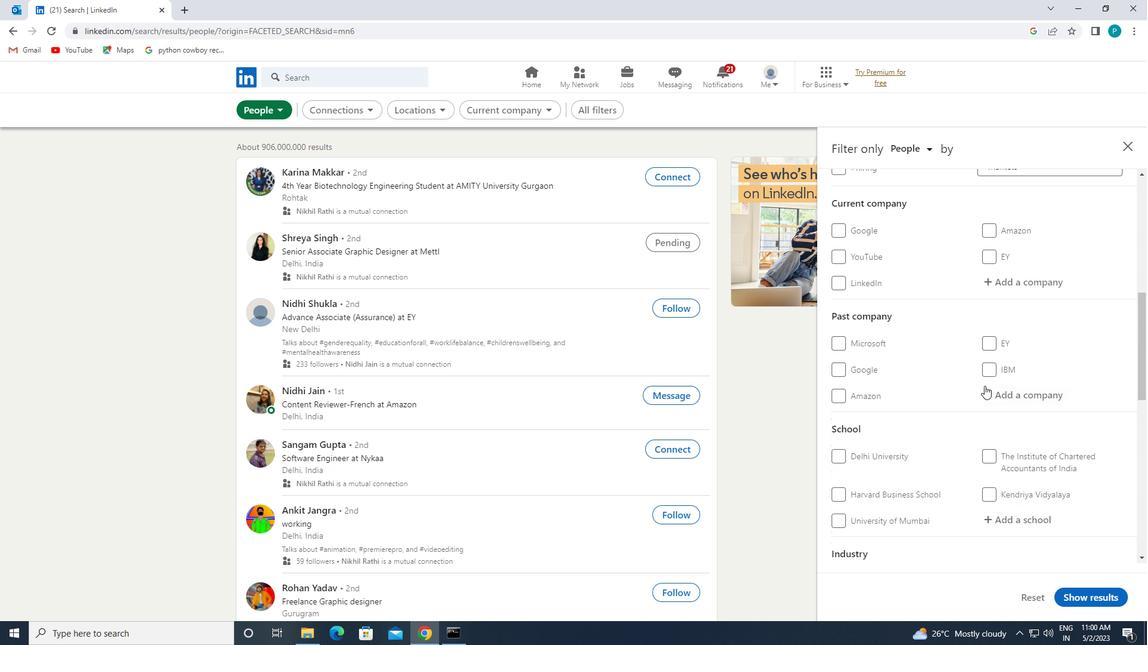
Action: Mouse scrolled (991, 376) with delta (0, 0)
Screenshot: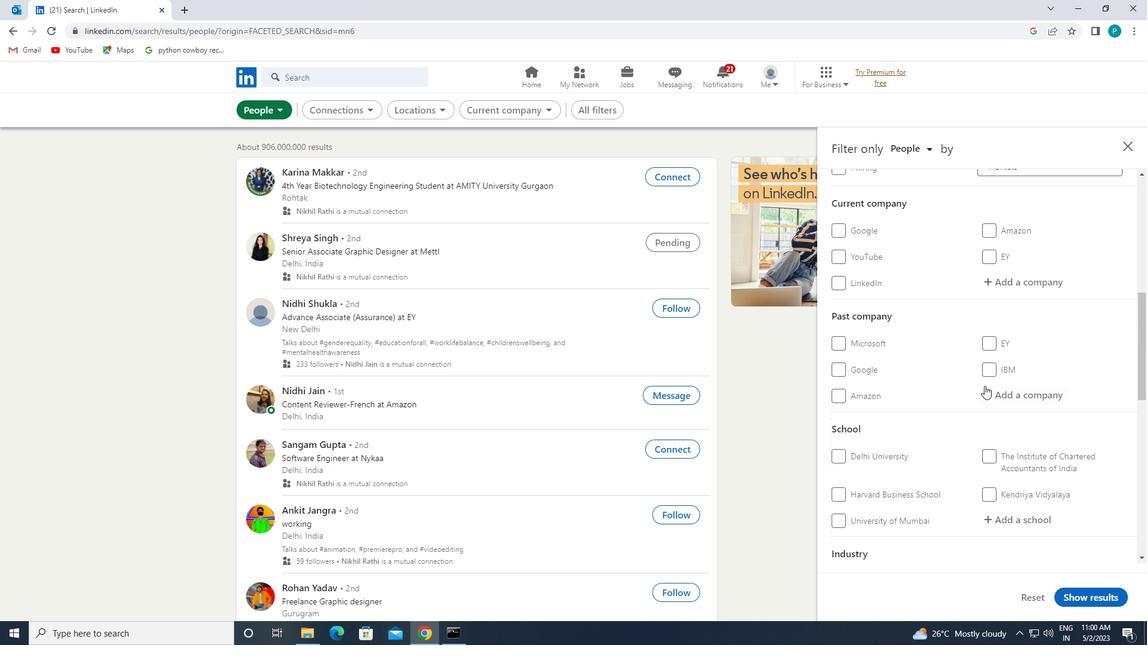 
Action: Mouse scrolled (991, 376) with delta (0, 0)
Screenshot: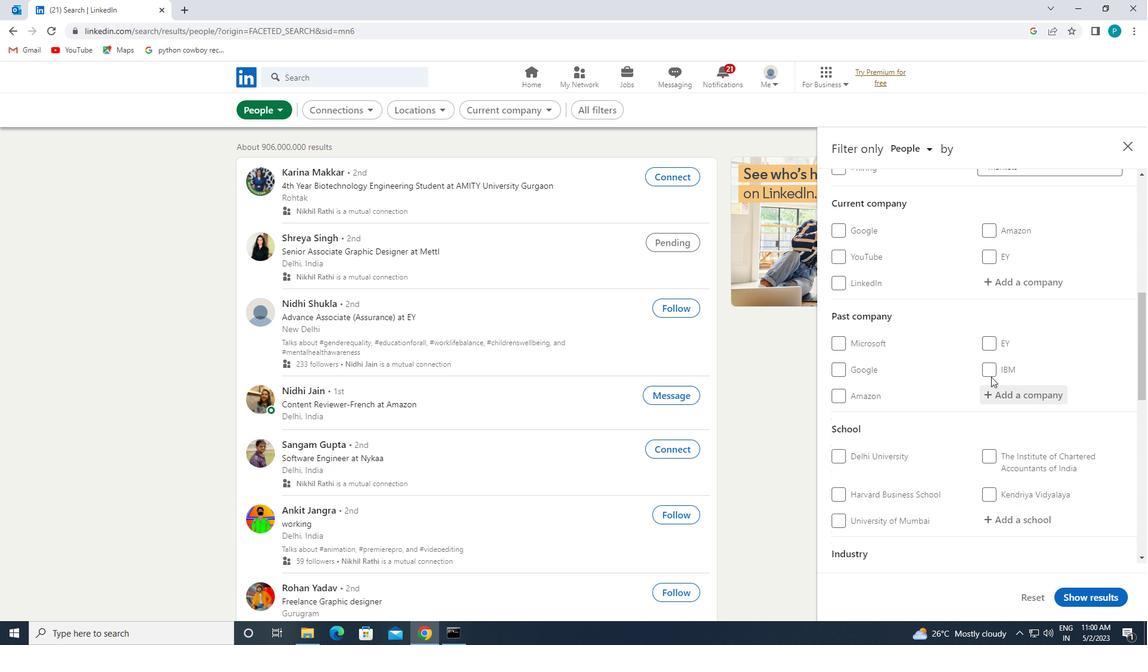 
Action: Mouse moved to (1021, 469)
Screenshot: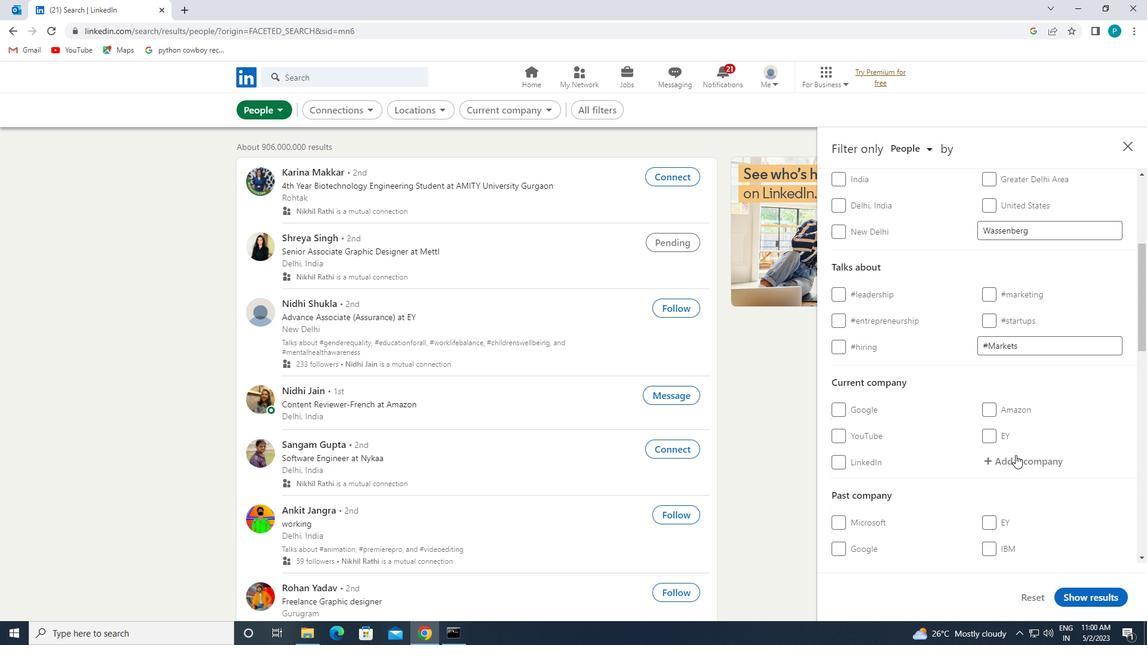 
Action: Mouse pressed left at (1021, 469)
Screenshot: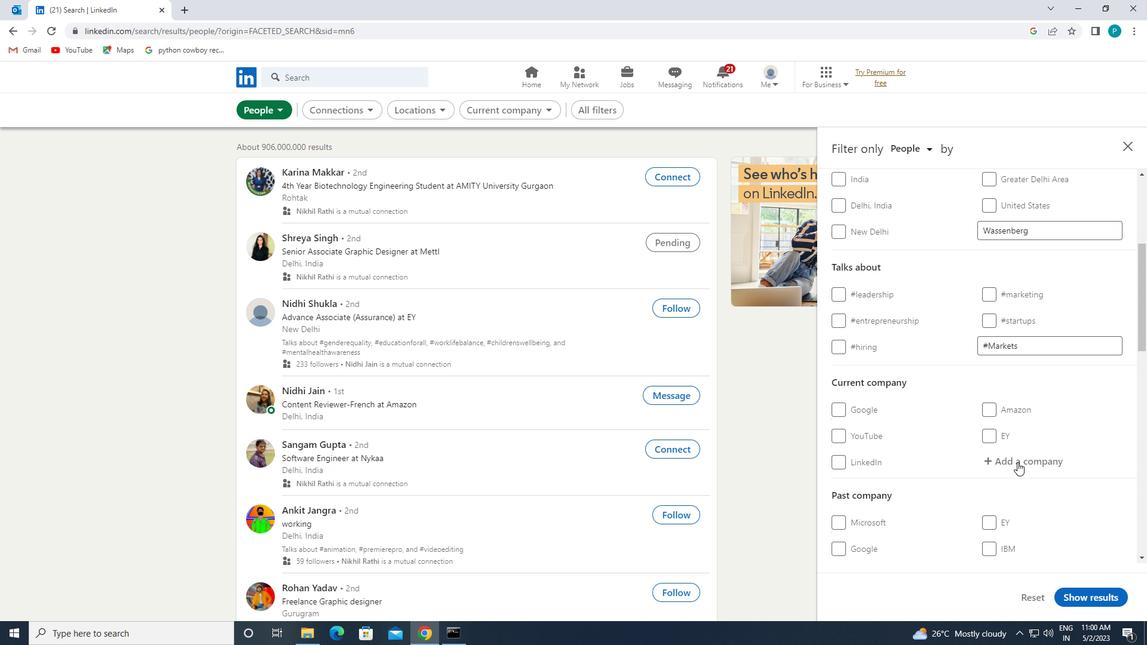 
Action: Key pressed <Key.caps_lock>FICO
Screenshot: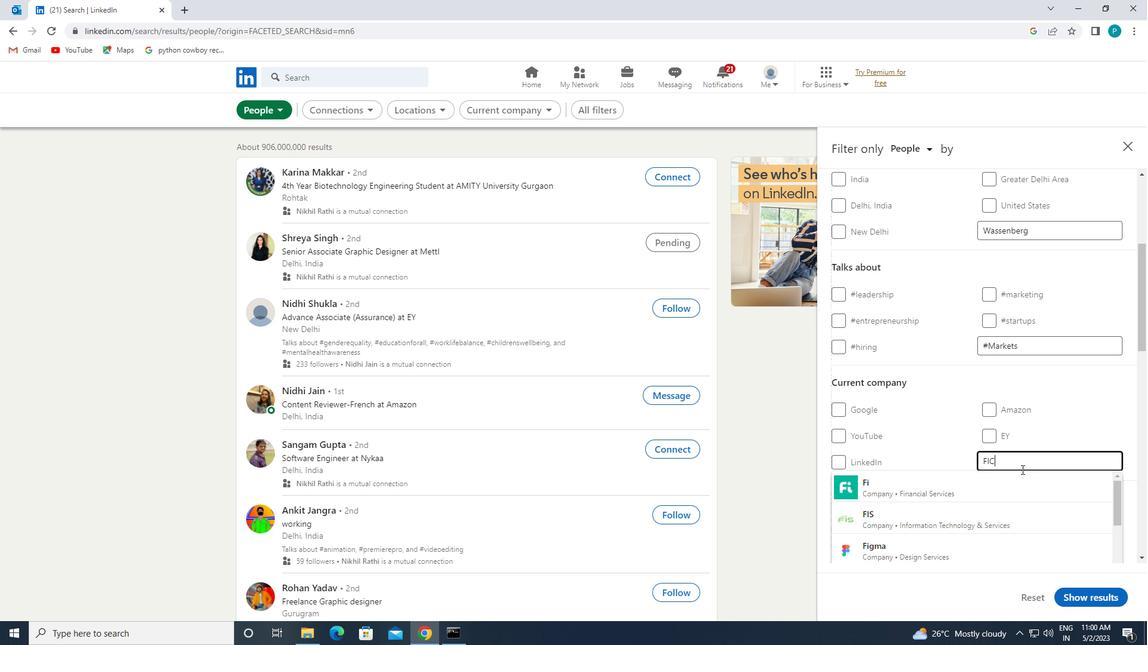 
Action: Mouse moved to (999, 481)
Screenshot: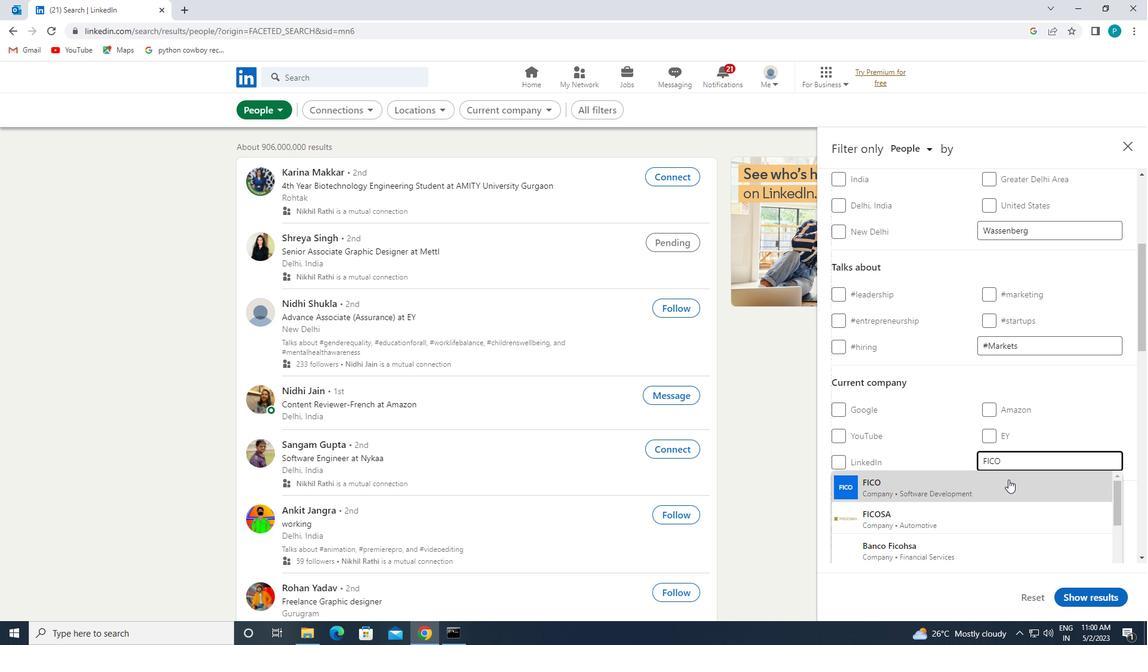 
Action: Mouse pressed left at (999, 481)
Screenshot: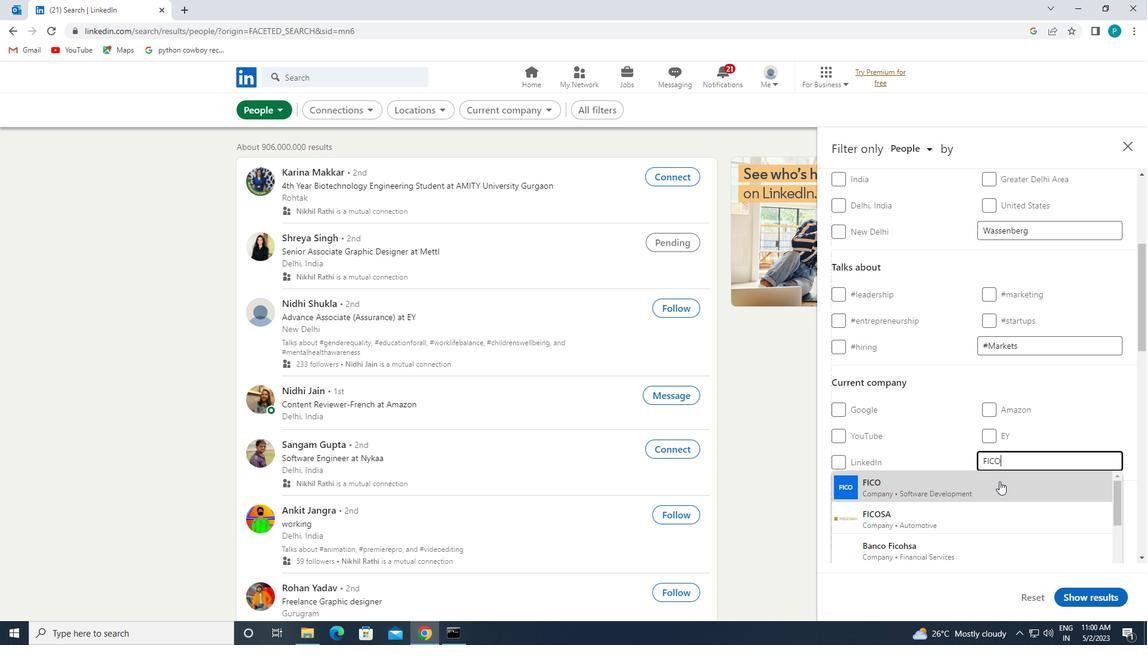 
Action: Mouse moved to (999, 481)
Screenshot: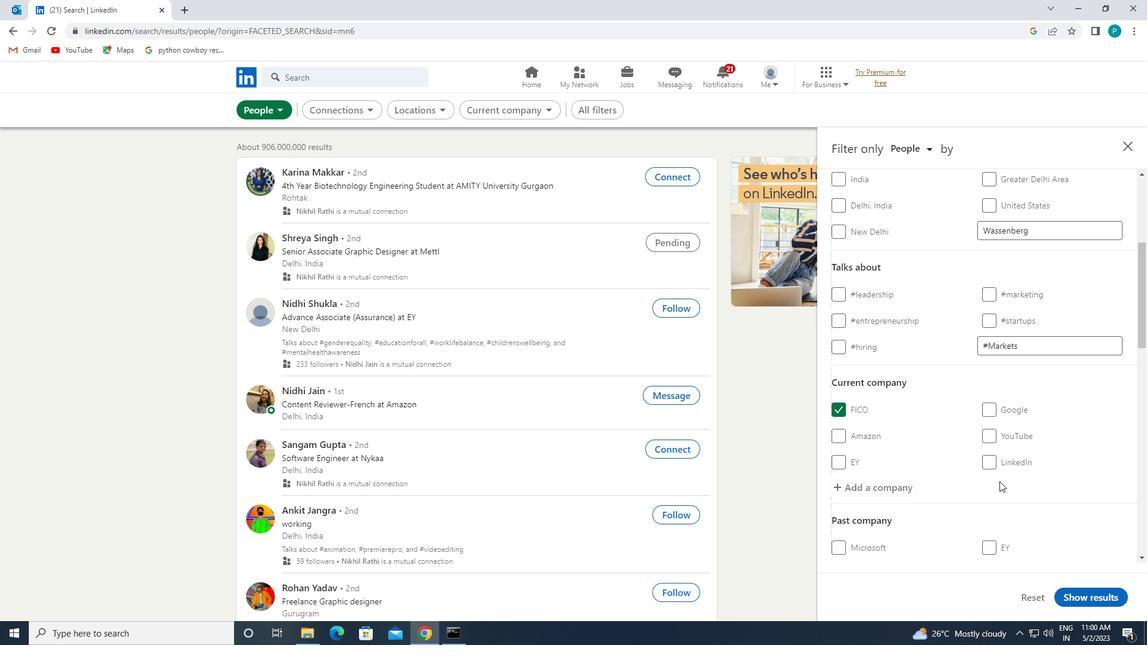 
Action: Mouse scrolled (999, 481) with delta (0, 0)
Screenshot: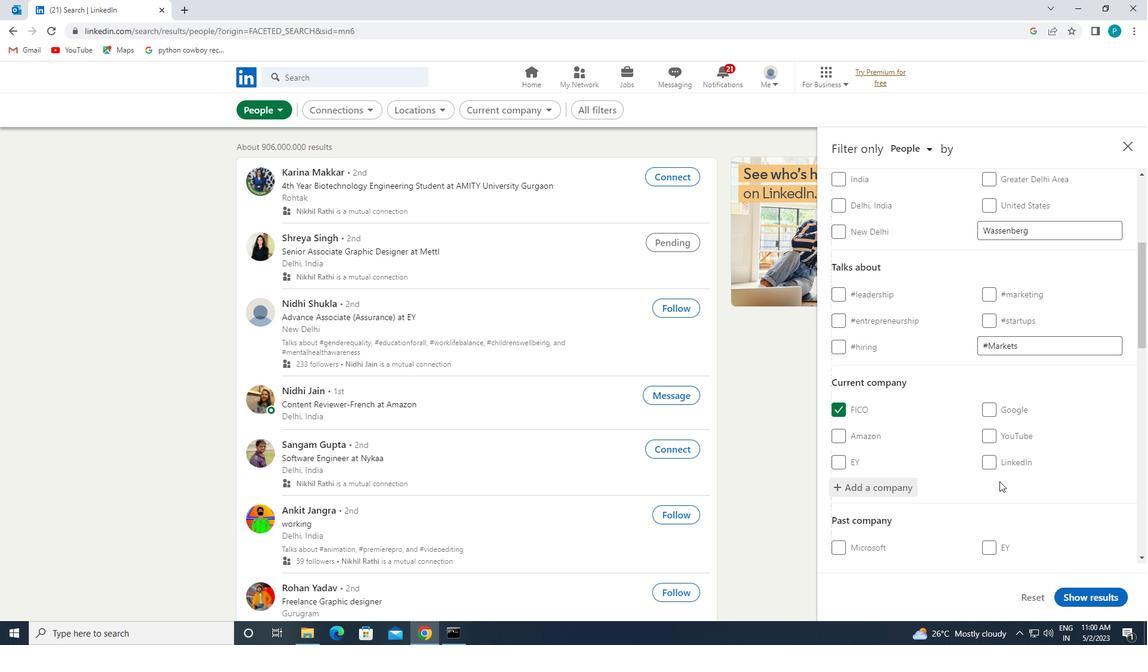 
Action: Mouse scrolled (999, 481) with delta (0, 0)
Screenshot: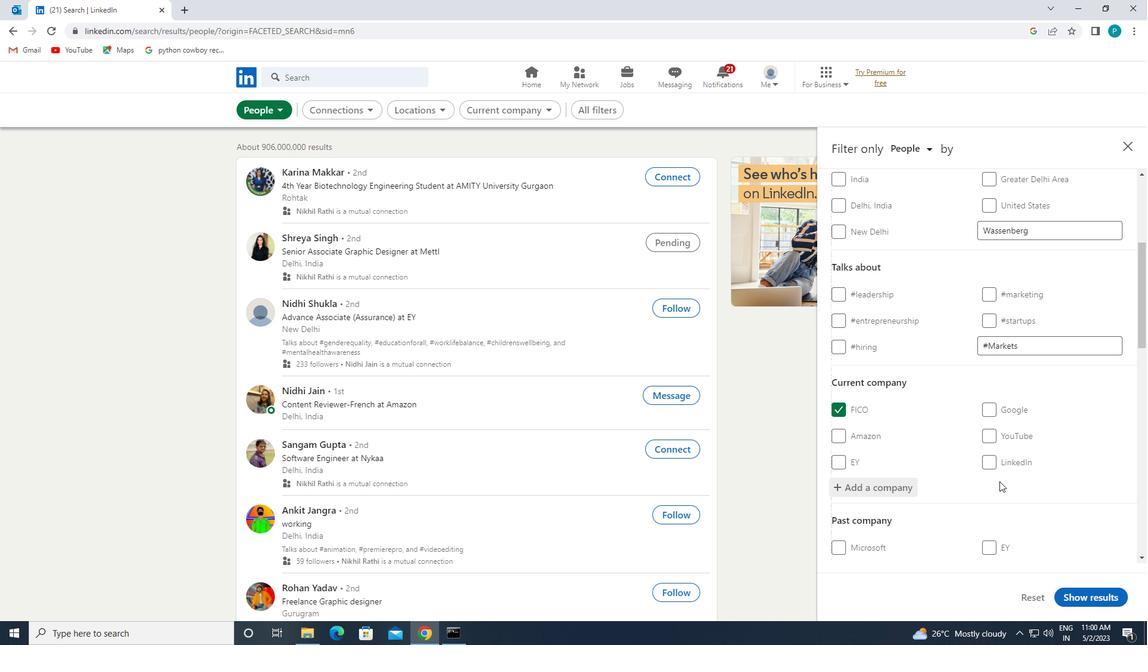 
Action: Mouse moved to (999, 478)
Screenshot: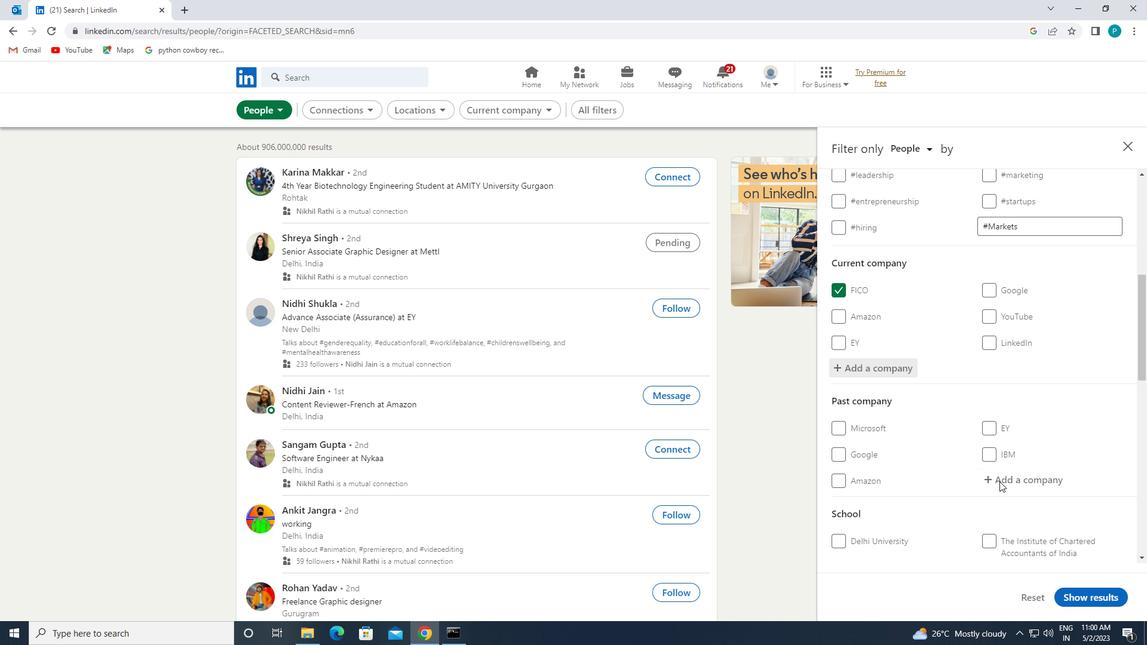 
Action: Mouse scrolled (999, 477) with delta (0, 0)
Screenshot: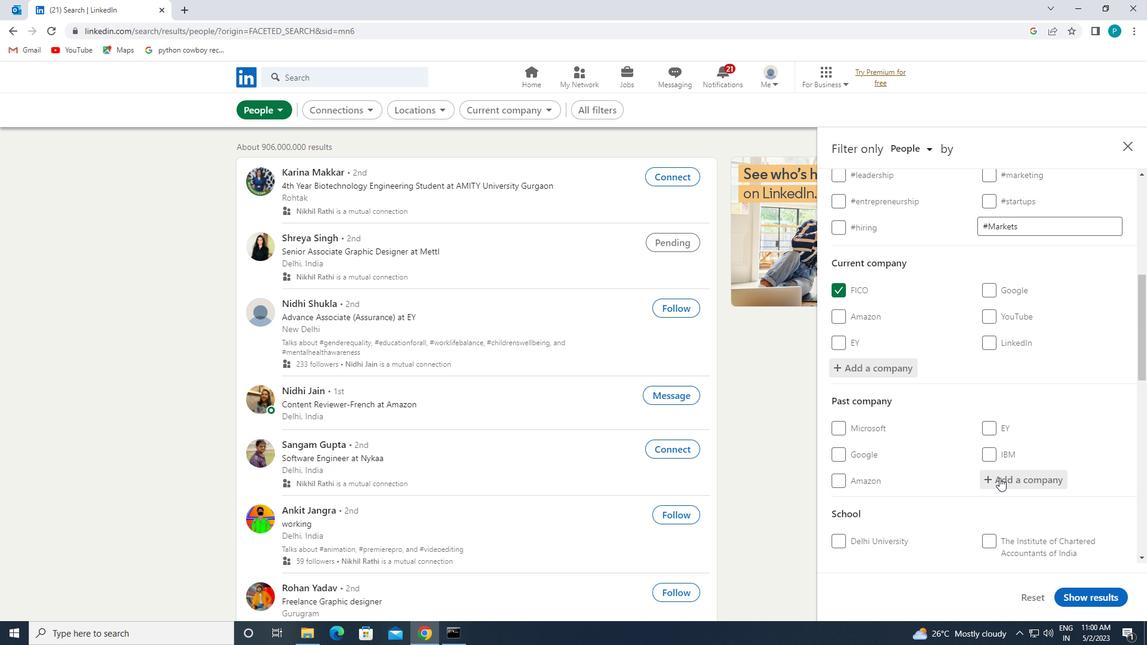 
Action: Mouse scrolled (999, 477) with delta (0, 0)
Screenshot: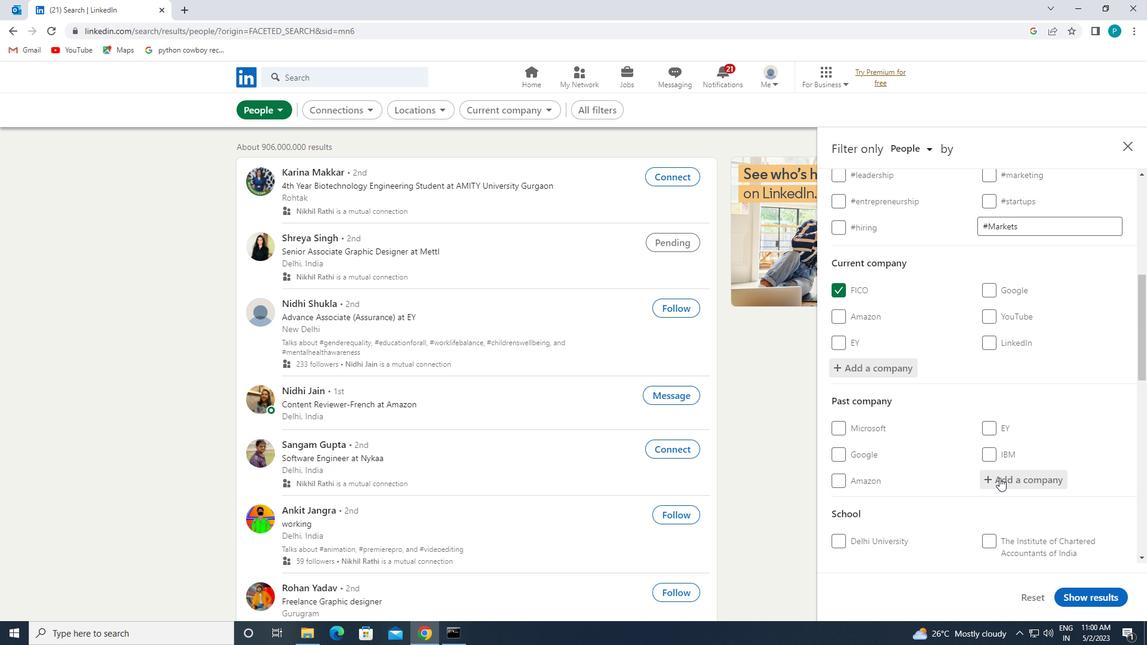 
Action: Mouse pressed left at (999, 478)
Screenshot: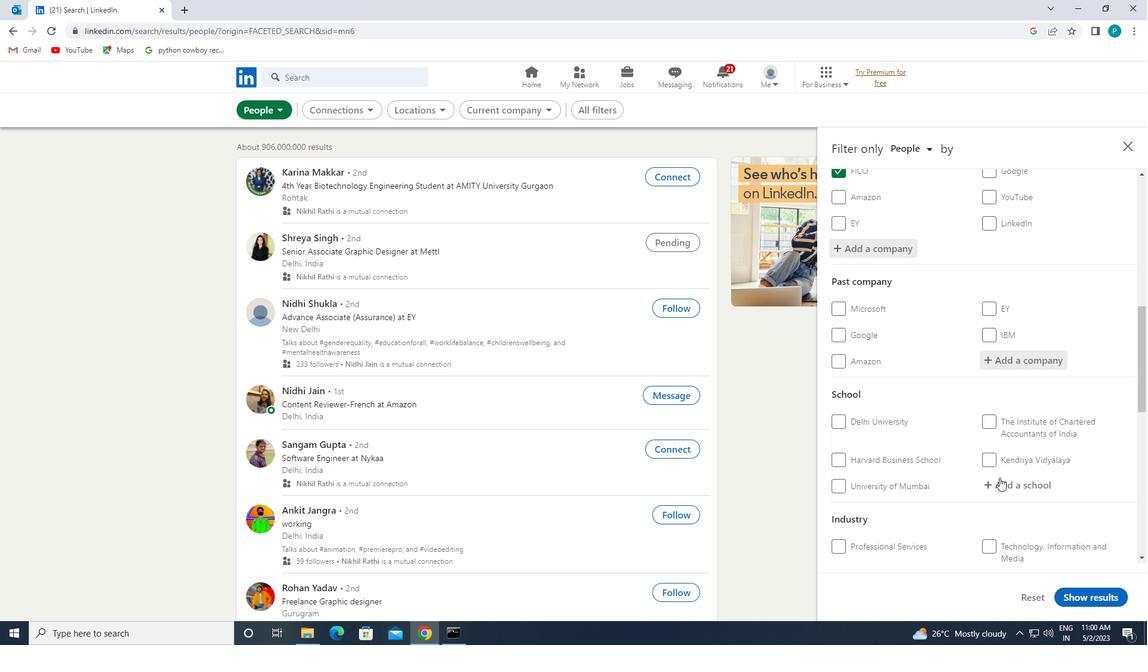 
Action: Key pressed J<Key.caps_lock>AWHAR
Screenshot: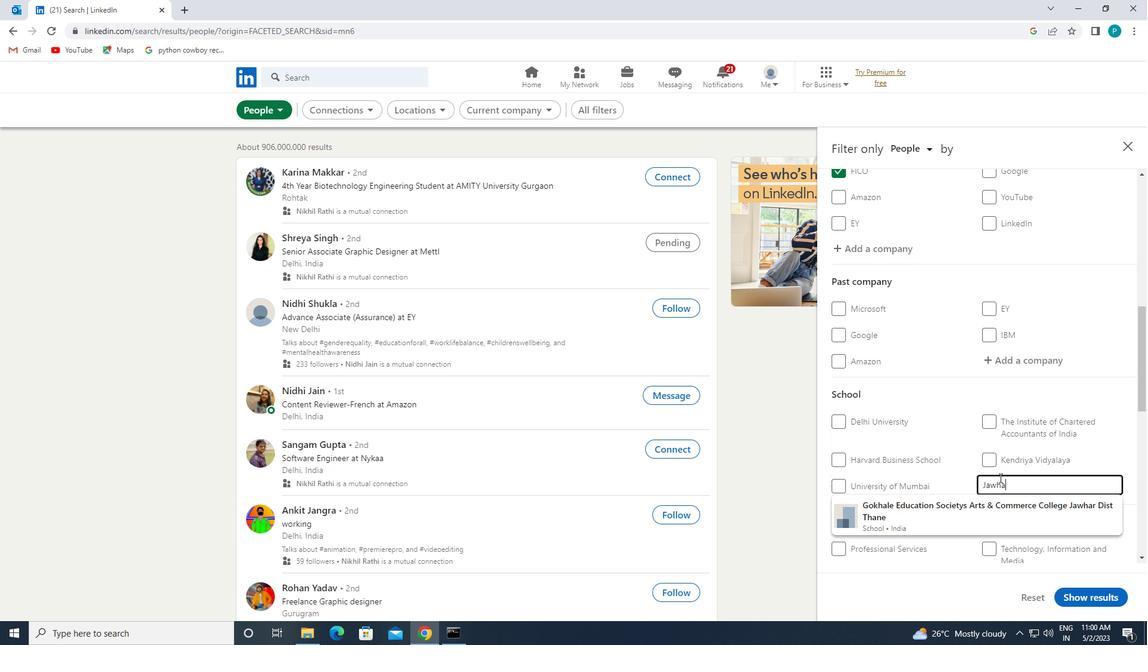 
Action: Mouse moved to (1023, 488)
Screenshot: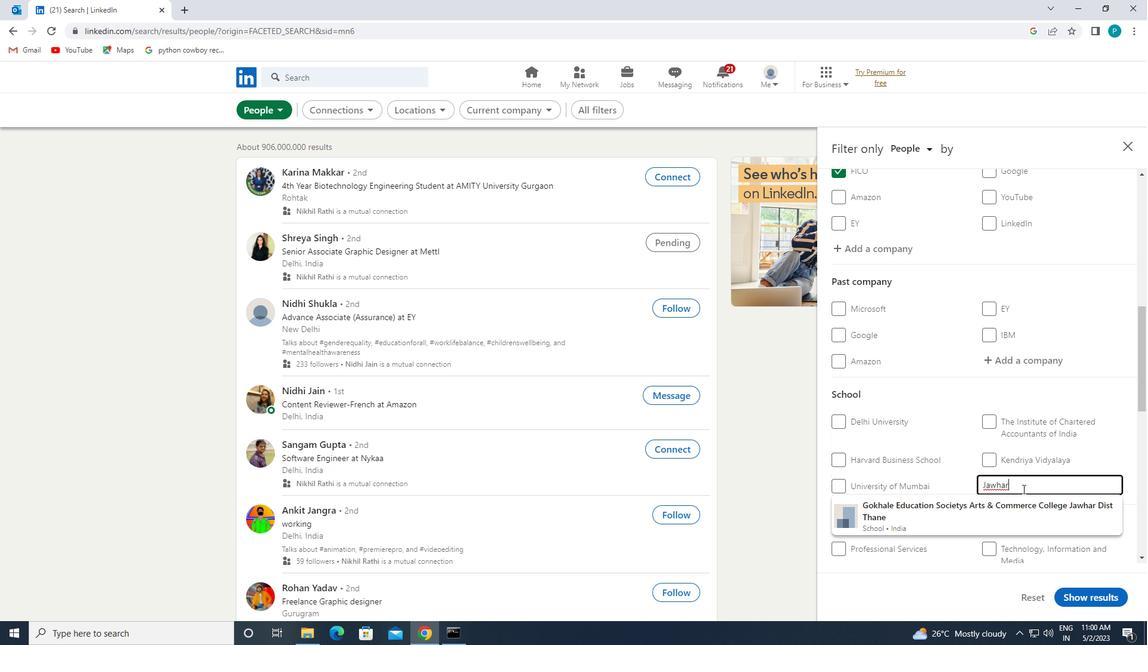 
Action: Key pressed <Key.space><Key.caps_lock>E<Key.caps_lock>D
Screenshot: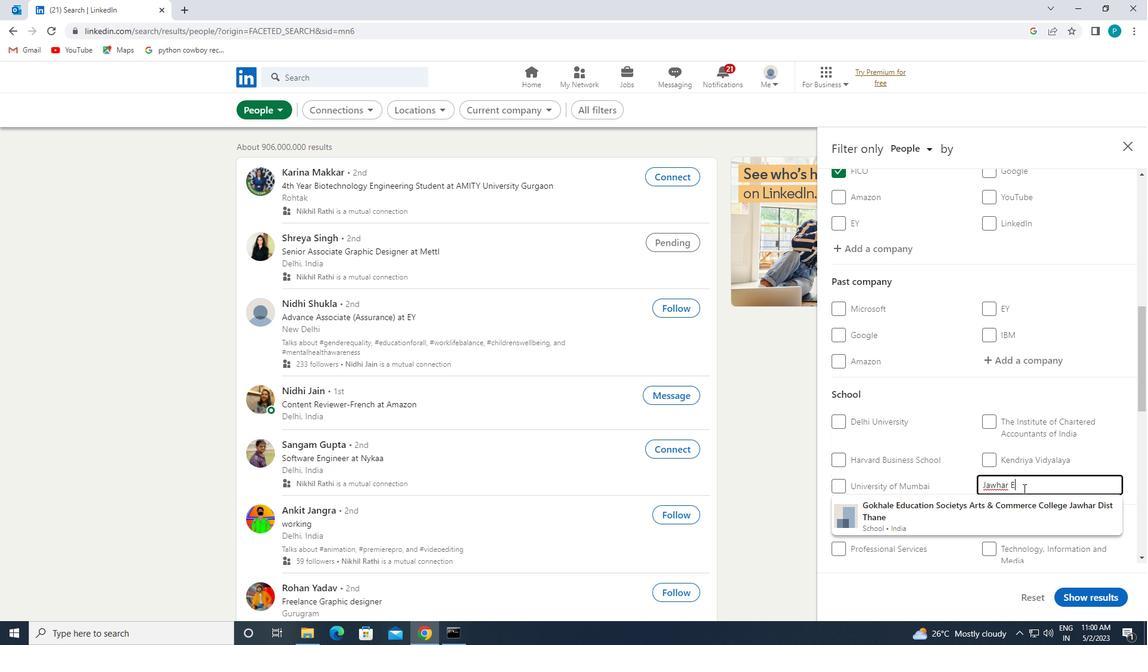 
Action: Mouse moved to (997, 485)
Screenshot: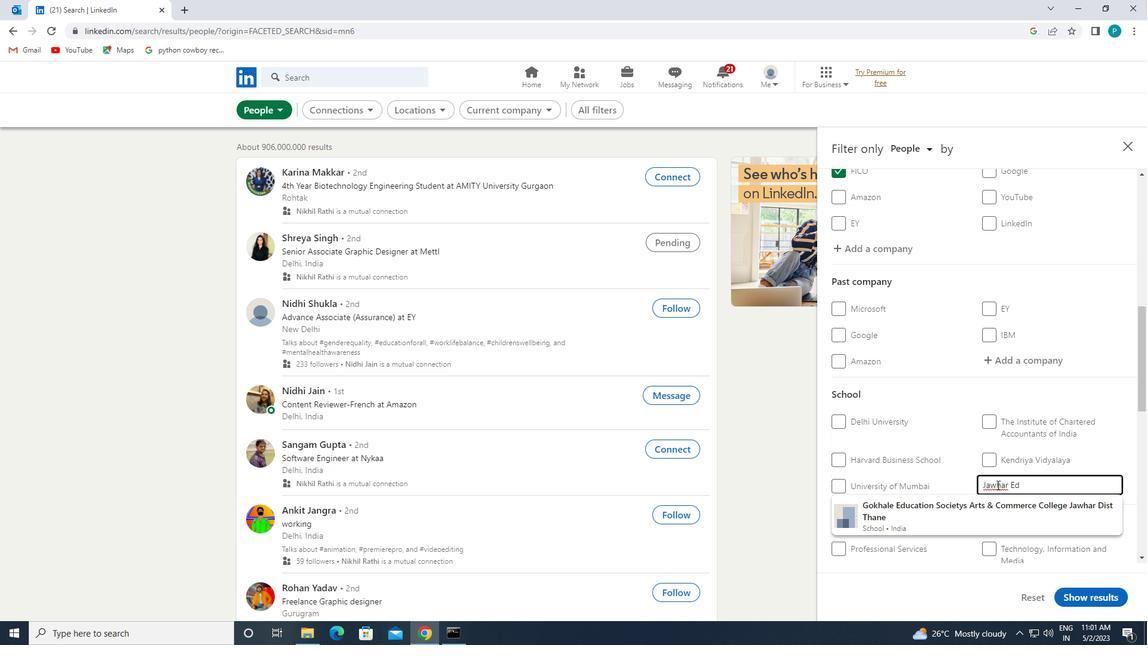 
Action: Mouse pressed left at (997, 485)
Screenshot: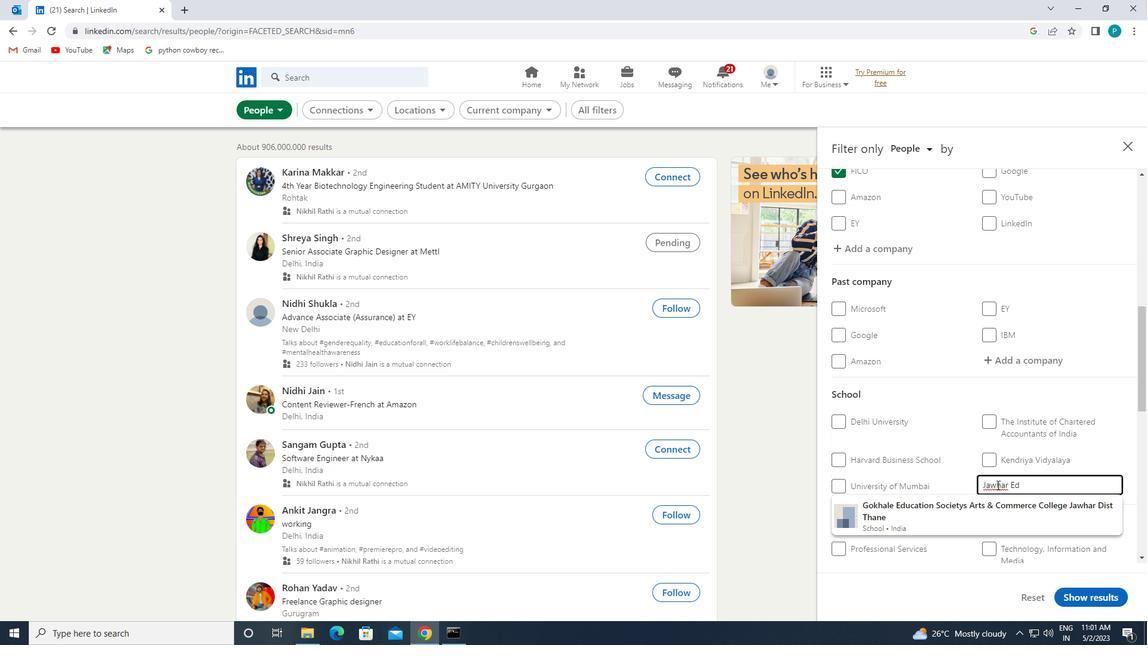 
Action: Key pressed A
Screenshot: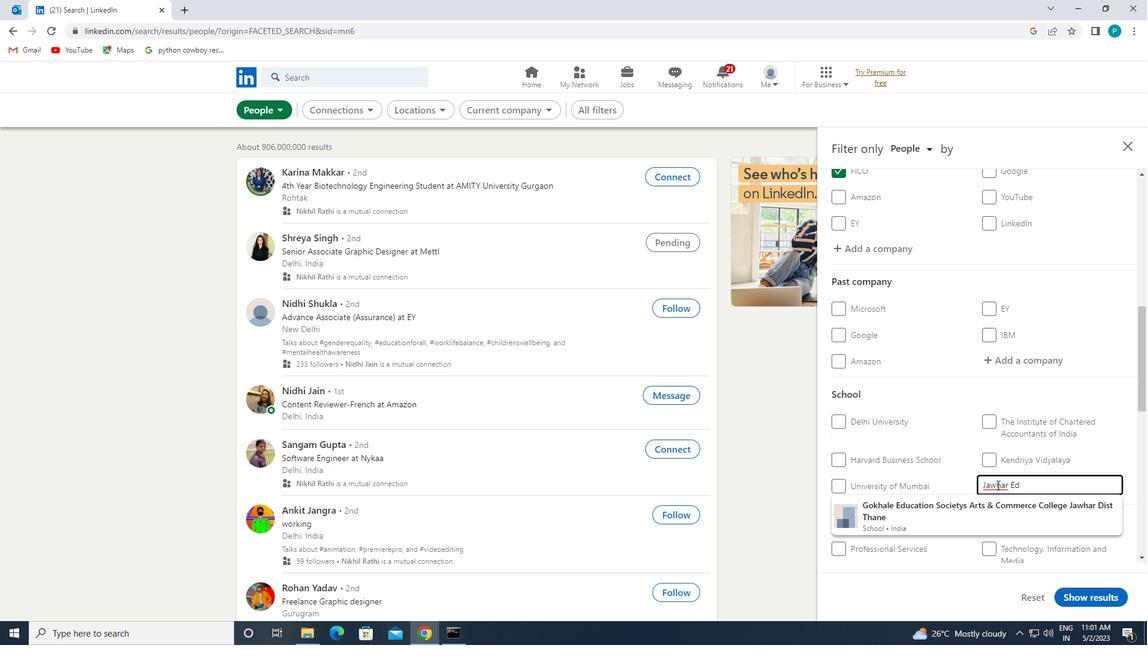 
Action: Mouse moved to (1075, 467)
Screenshot: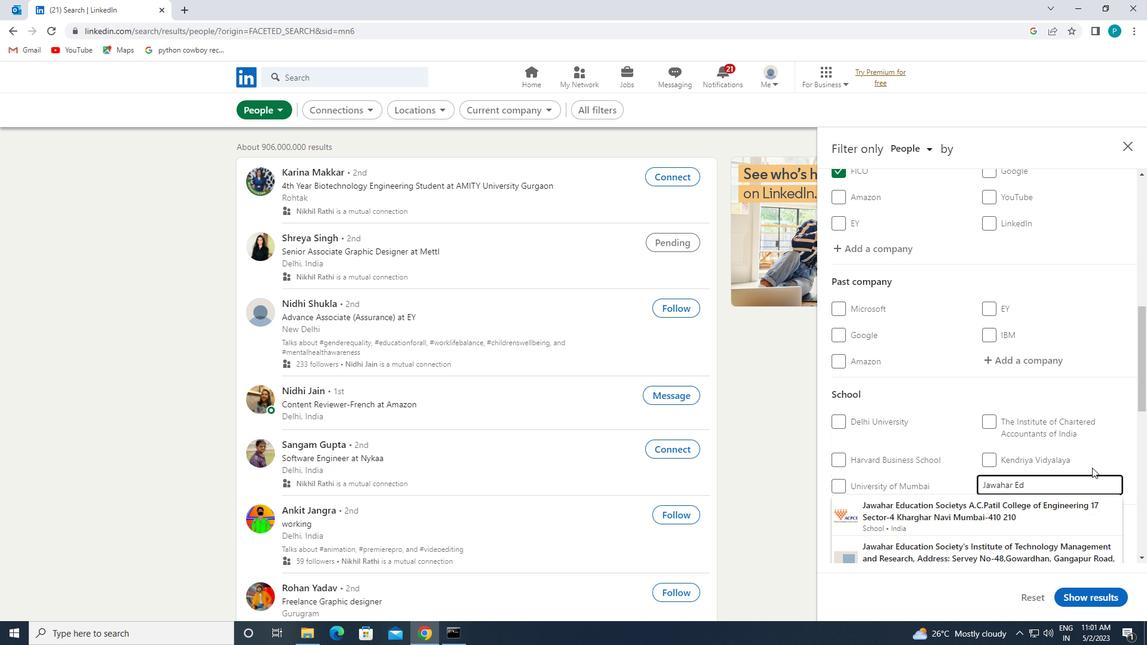 
Action: Mouse scrolled (1075, 467) with delta (0, 0)
Screenshot: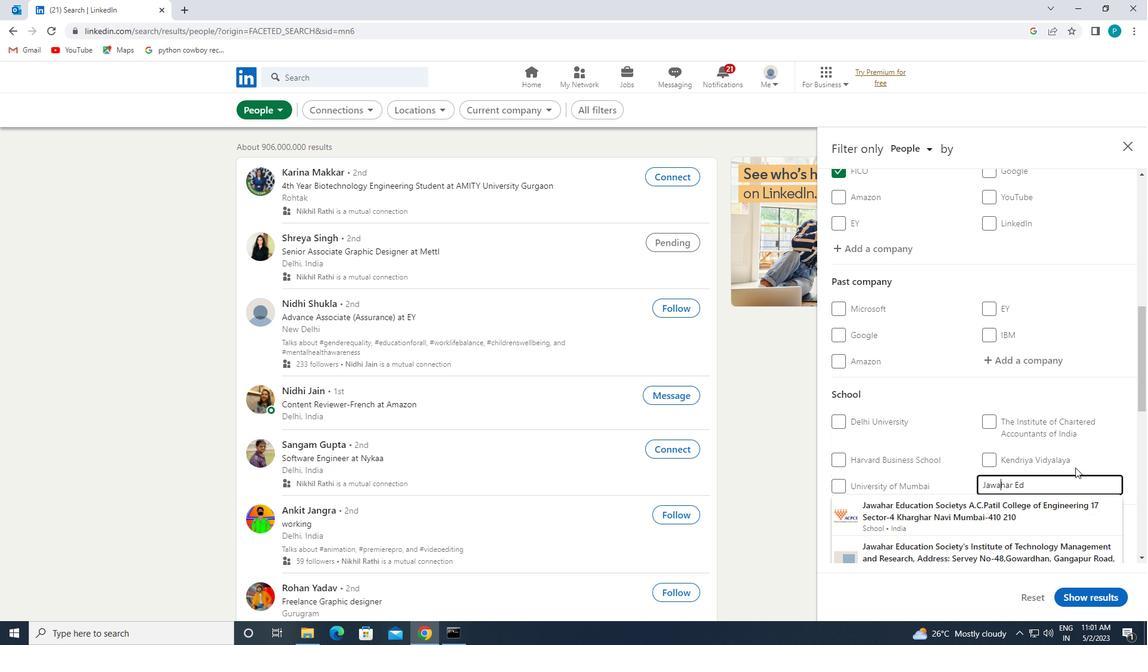 
Action: Mouse moved to (1064, 500)
Screenshot: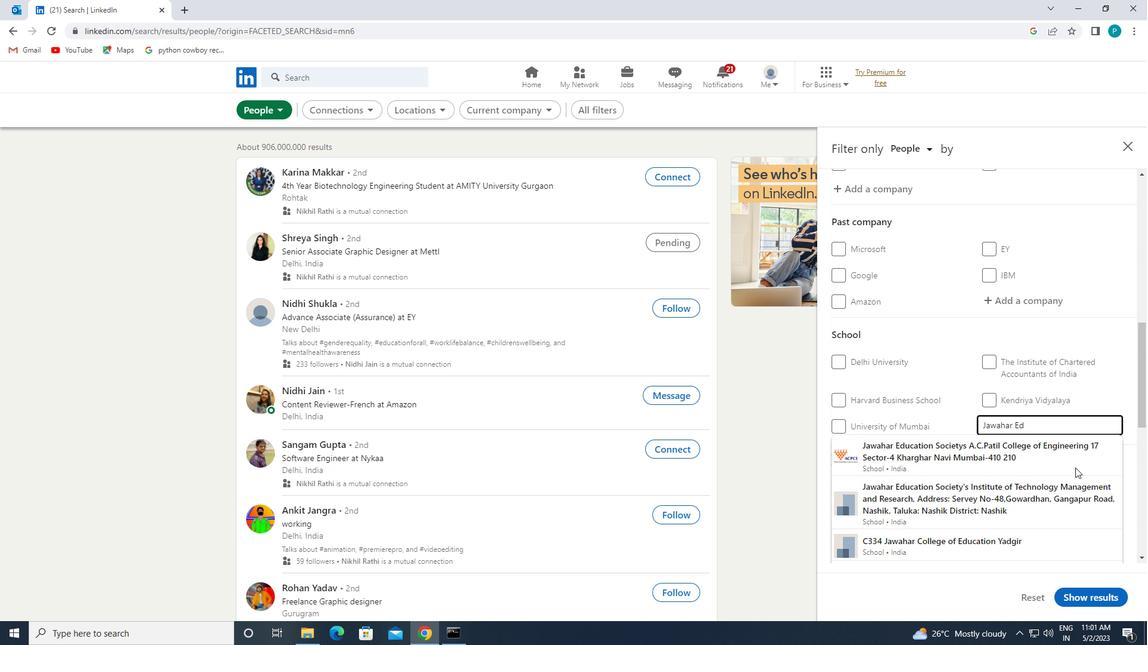 
Action: Mouse pressed left at (1064, 500)
Screenshot: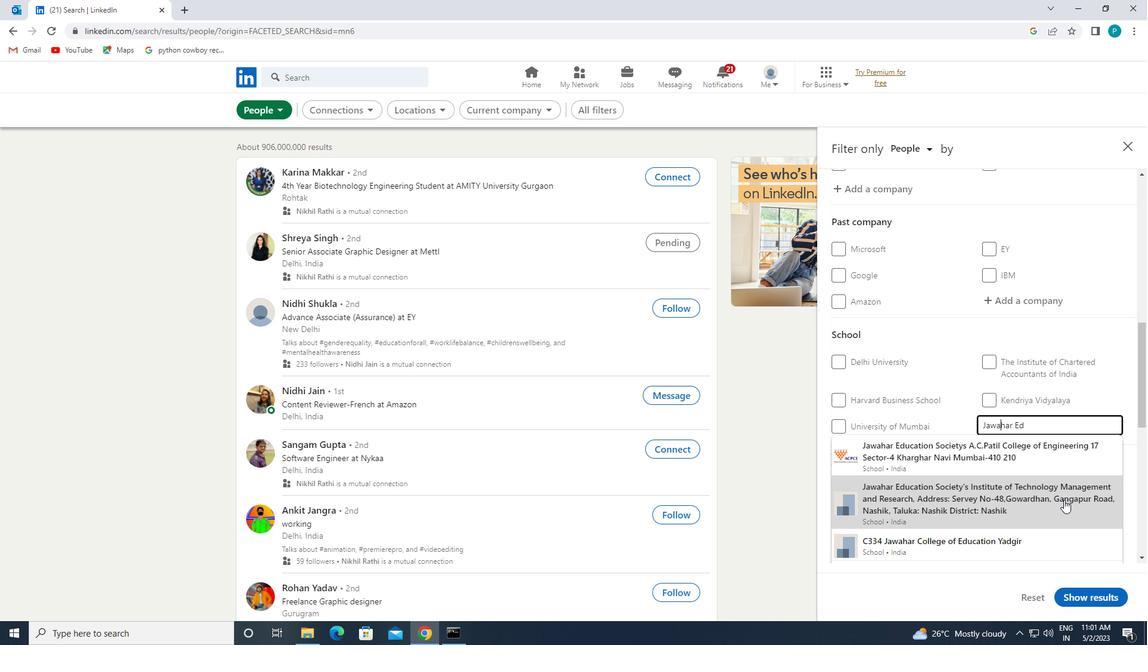 
Action: Mouse moved to (1039, 464)
Screenshot: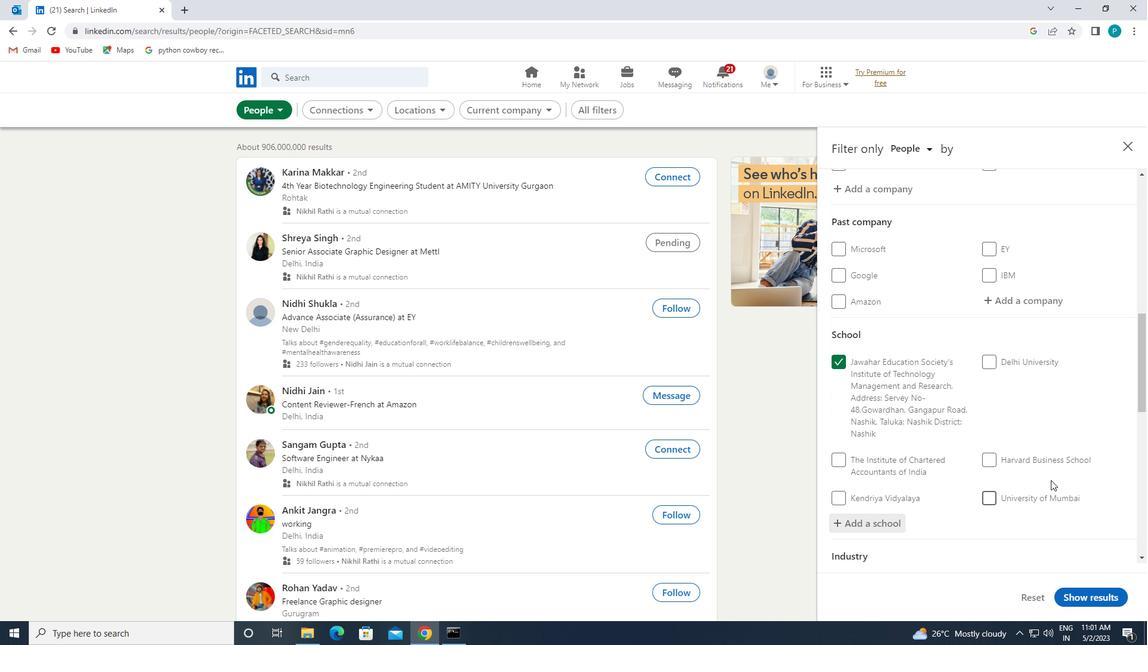 
Action: Mouse scrolled (1039, 464) with delta (0, 0)
Screenshot: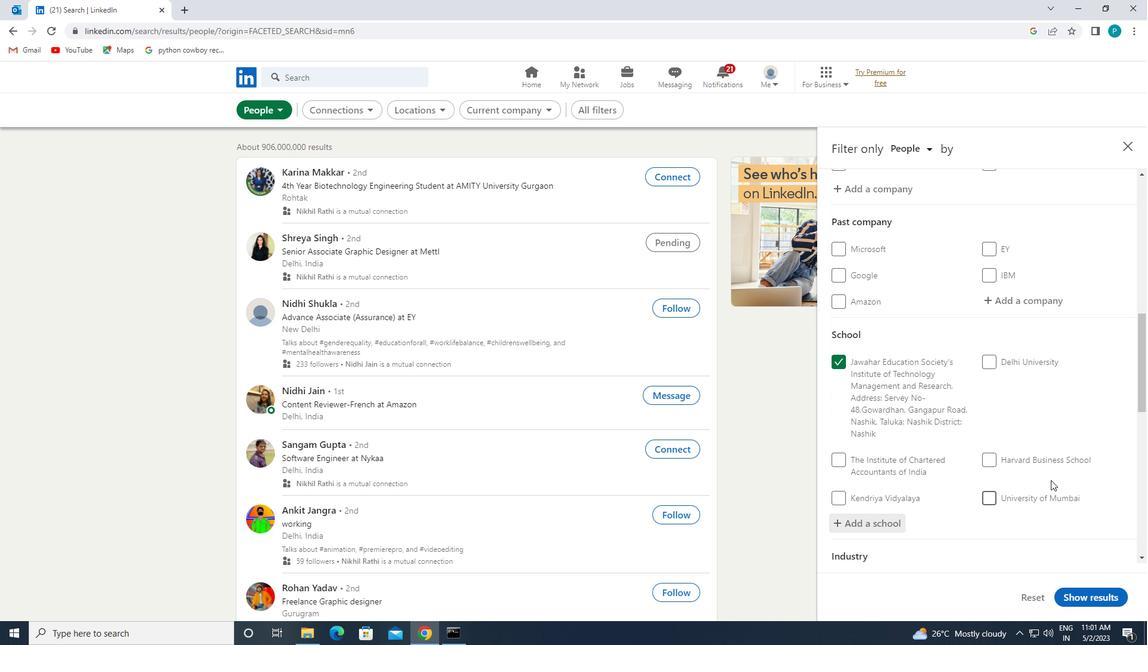 
Action: Mouse moved to (1038, 464)
Screenshot: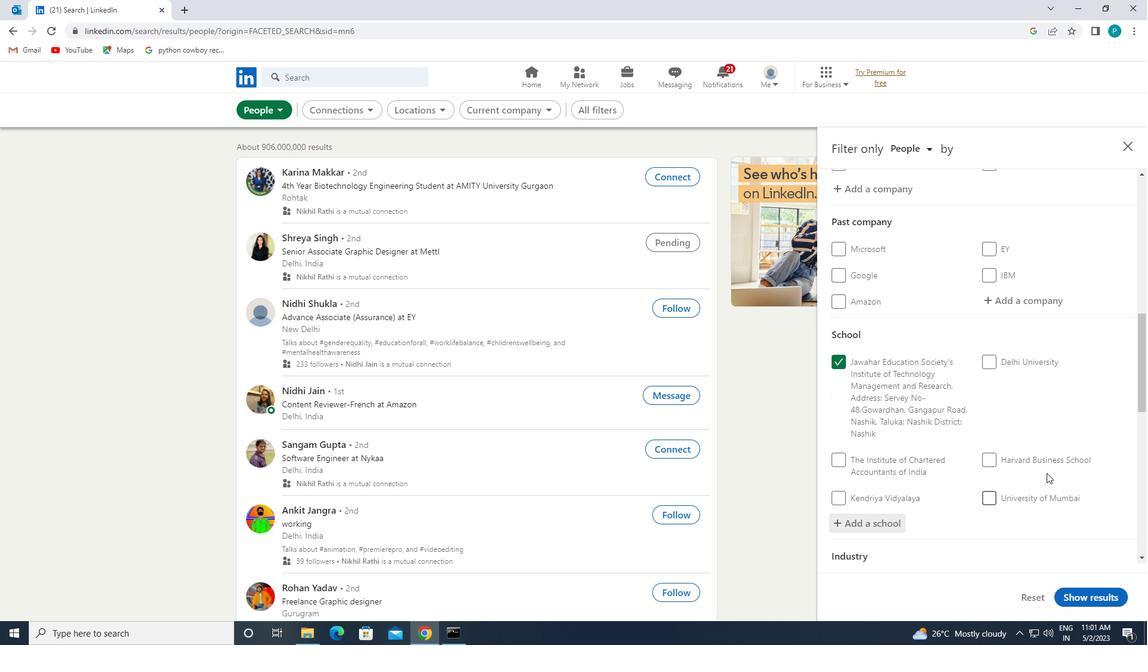 
Action: Mouse scrolled (1038, 463) with delta (0, 0)
Screenshot: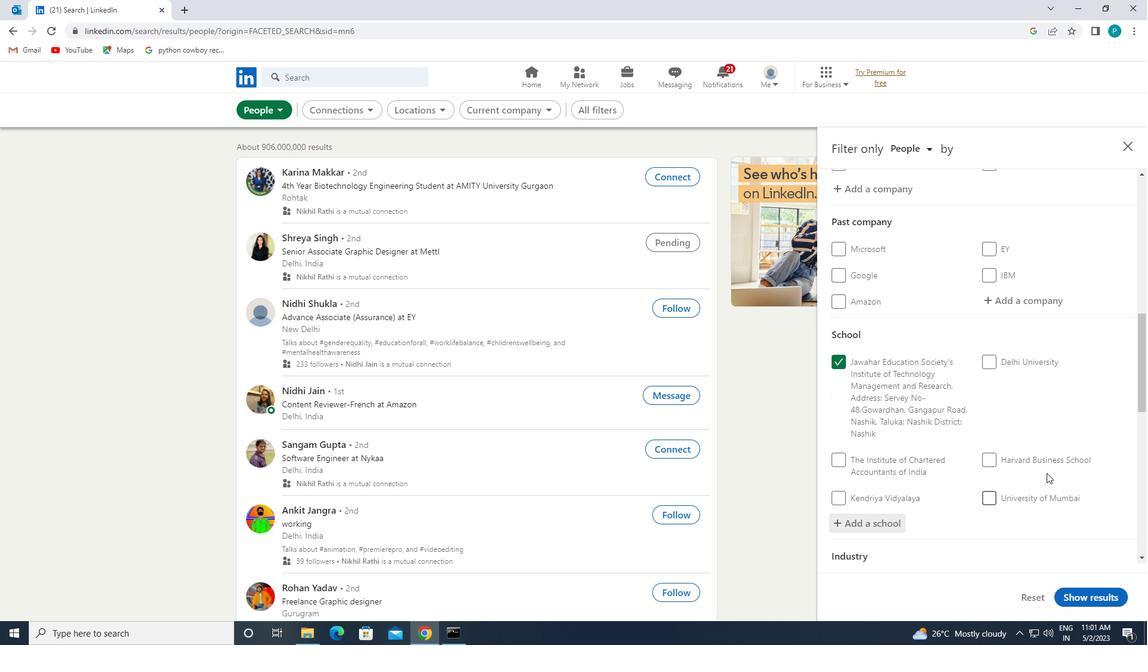 
Action: Mouse moved to (1026, 458)
Screenshot: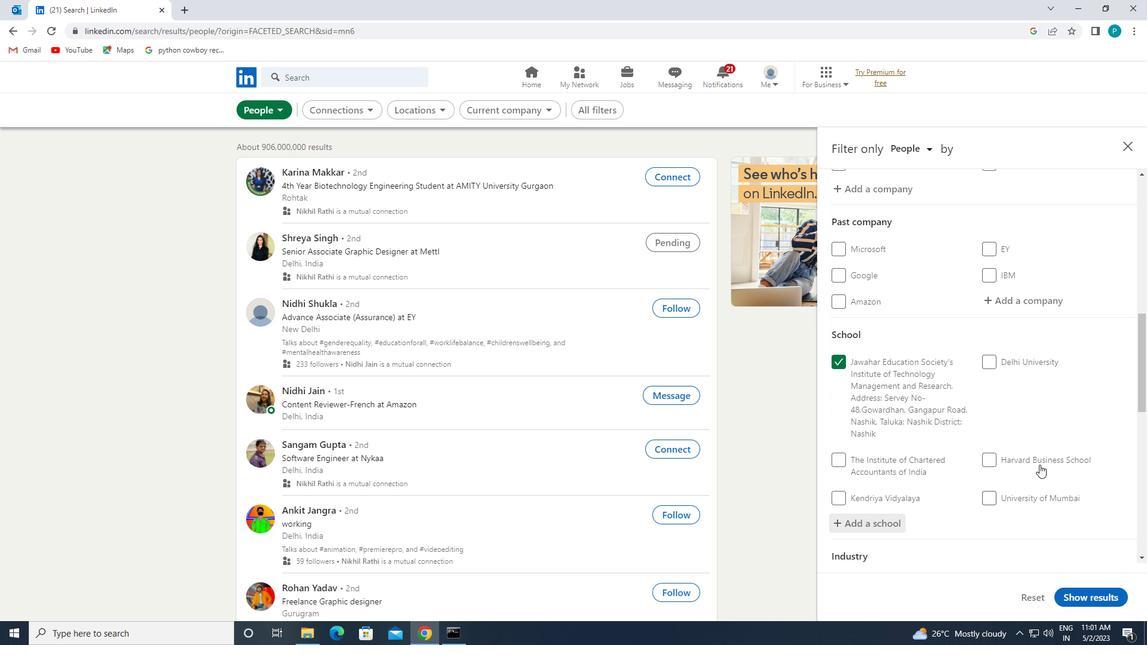 
Action: Mouse scrolled (1026, 458) with delta (0, 0)
Screenshot: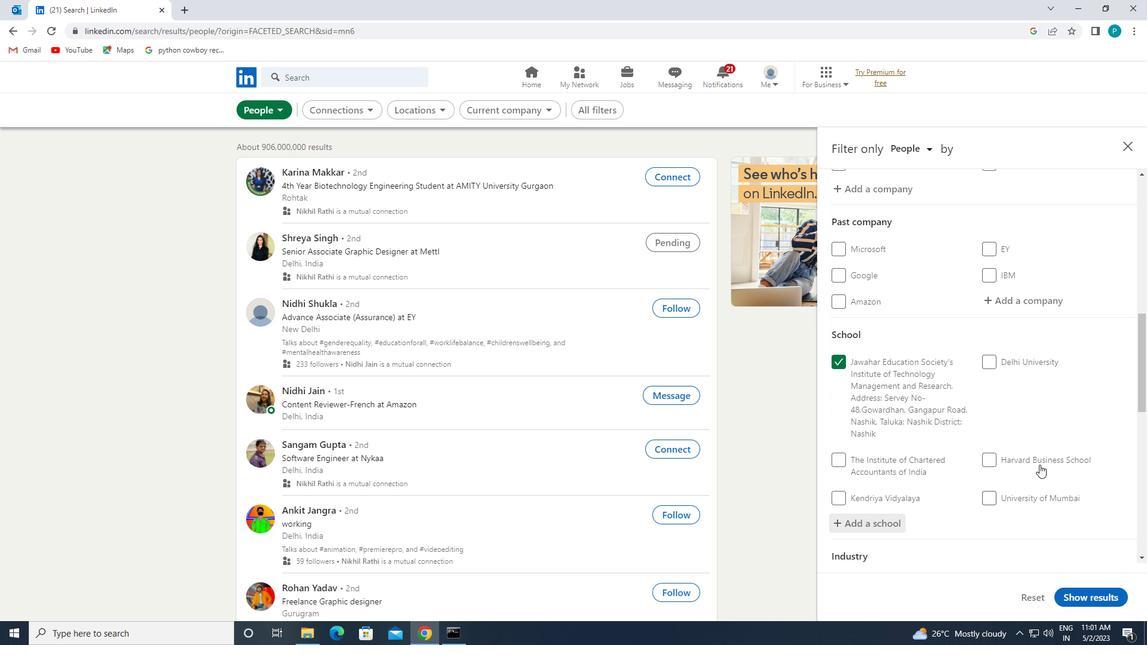 
Action: Mouse moved to (979, 457)
Screenshot: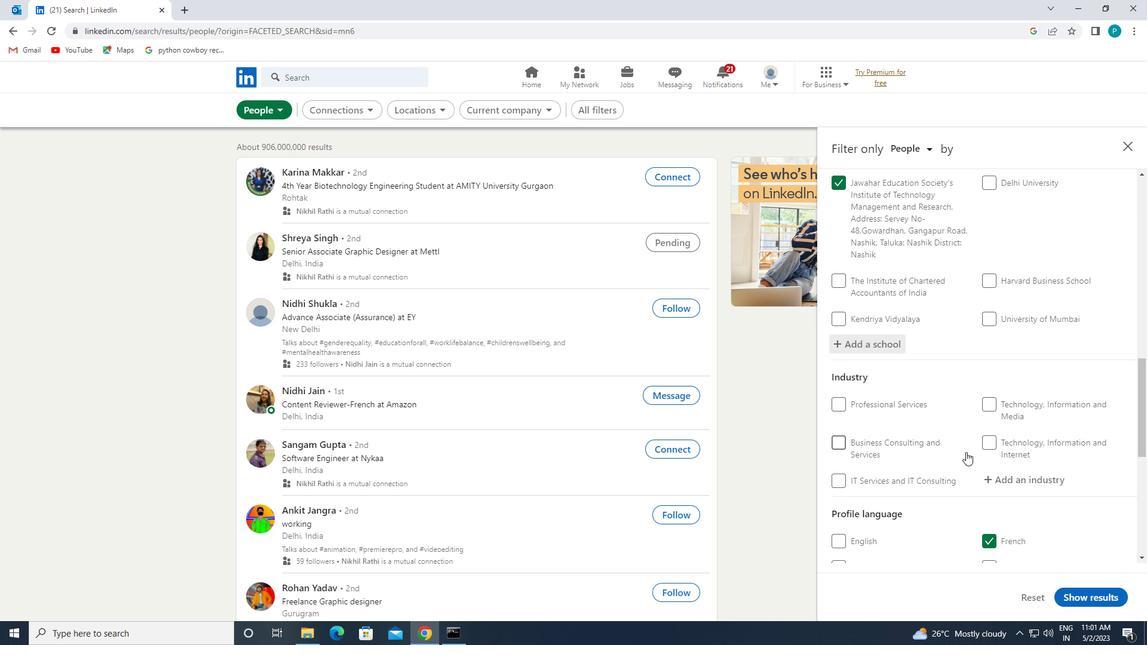 
Action: Mouse scrolled (979, 456) with delta (0, 0)
Screenshot: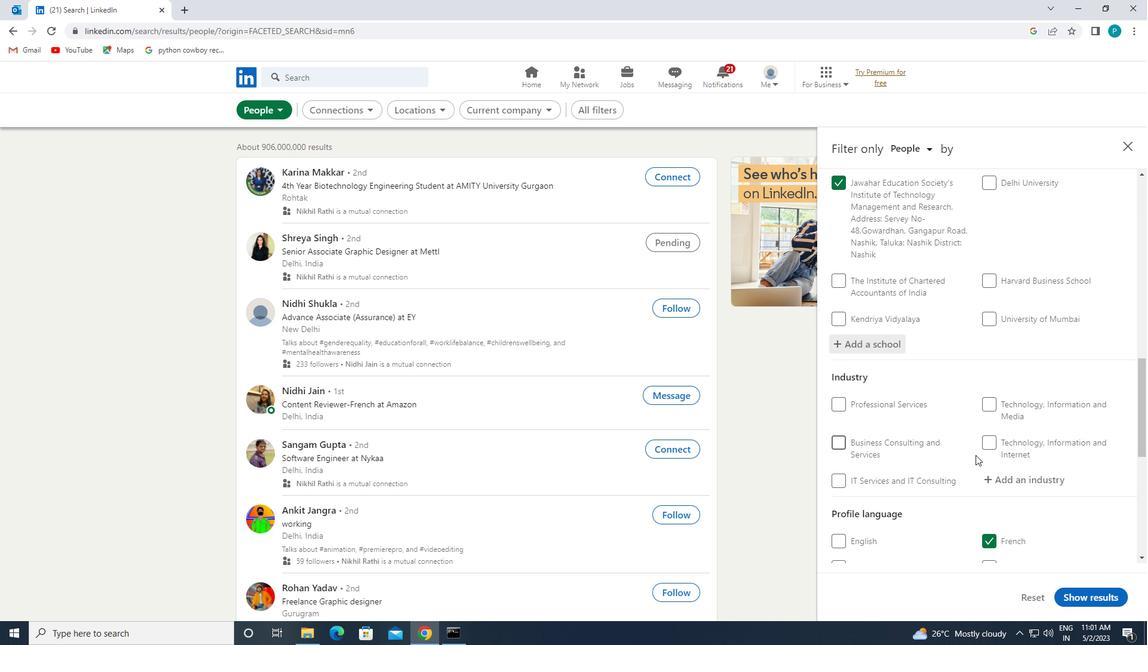 
Action: Mouse moved to (994, 427)
Screenshot: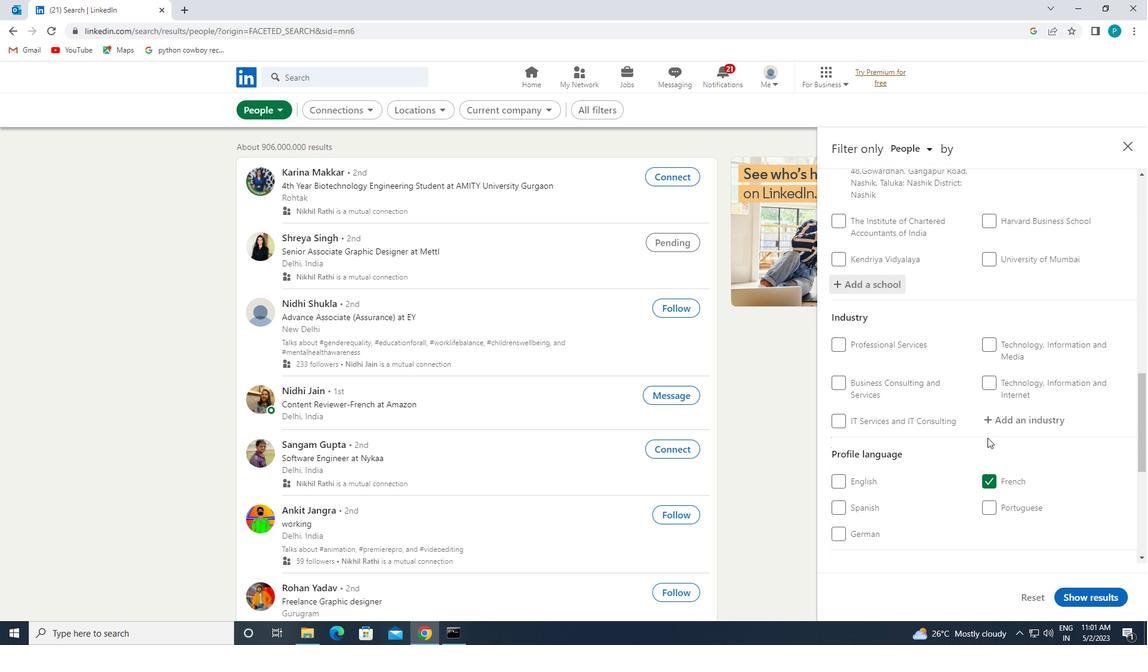 
Action: Mouse pressed left at (994, 427)
Screenshot: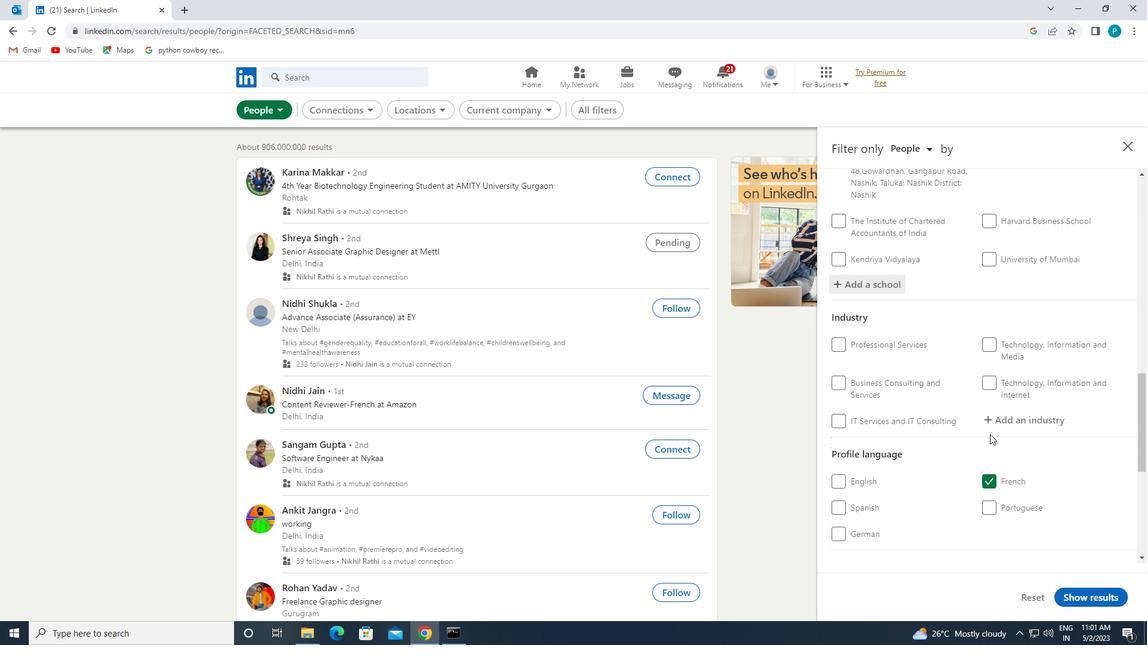 
Action: Key pressed <Key.caps_lock>S<Key.caps_lock>PECT
Screenshot: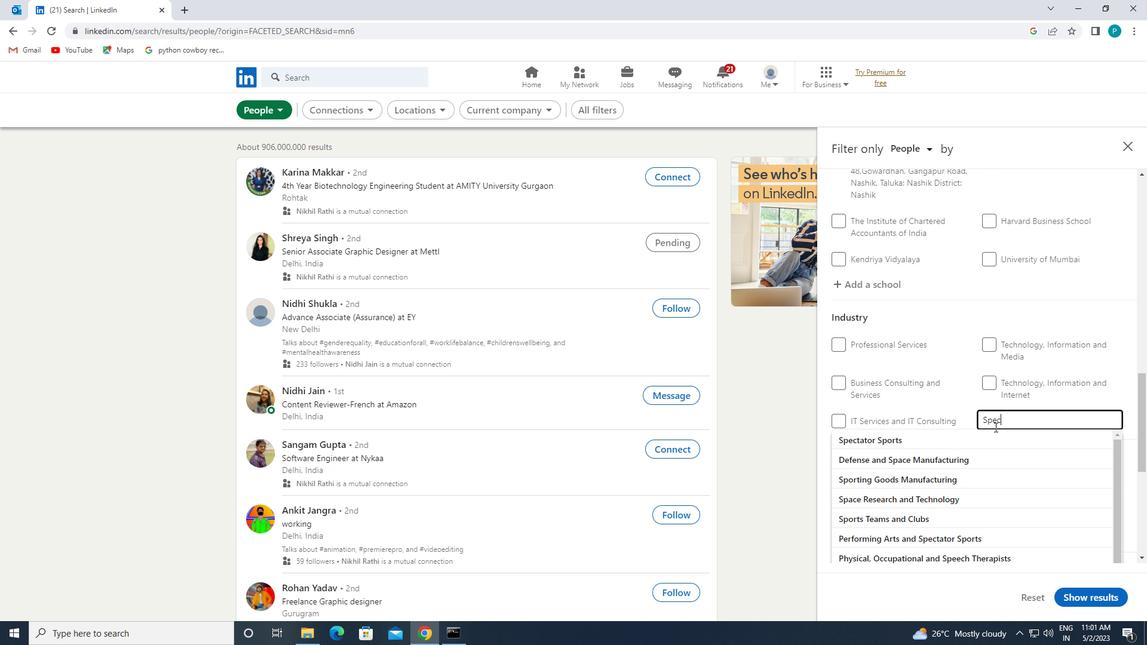 
Action: Mouse moved to (988, 437)
Screenshot: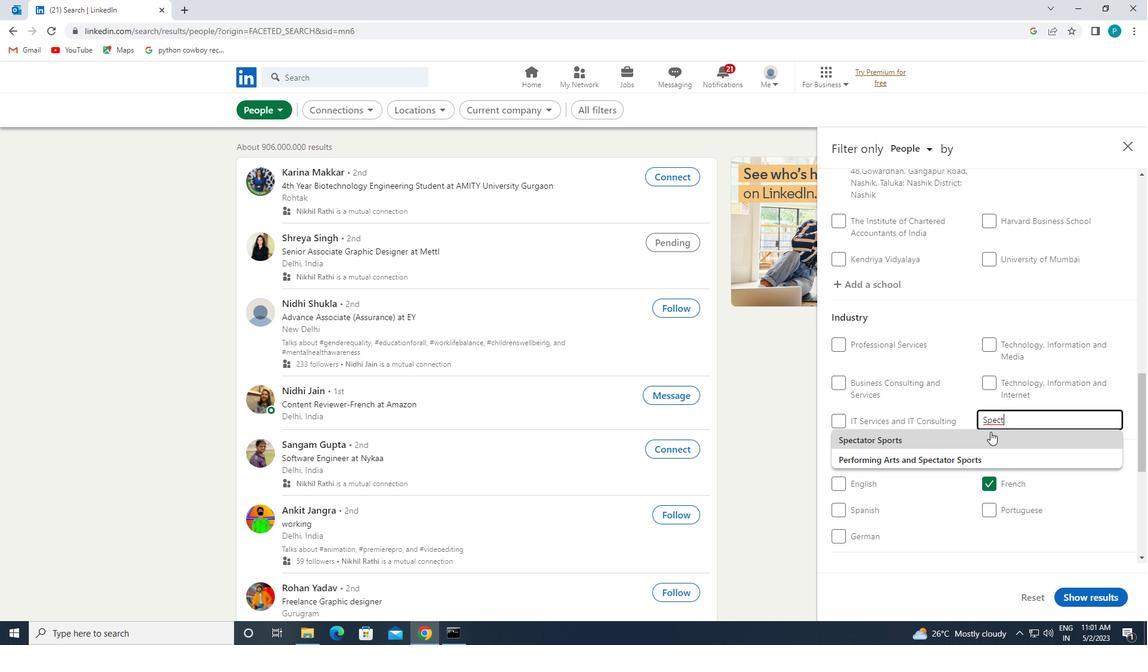 
Action: Mouse pressed left at (988, 437)
Screenshot: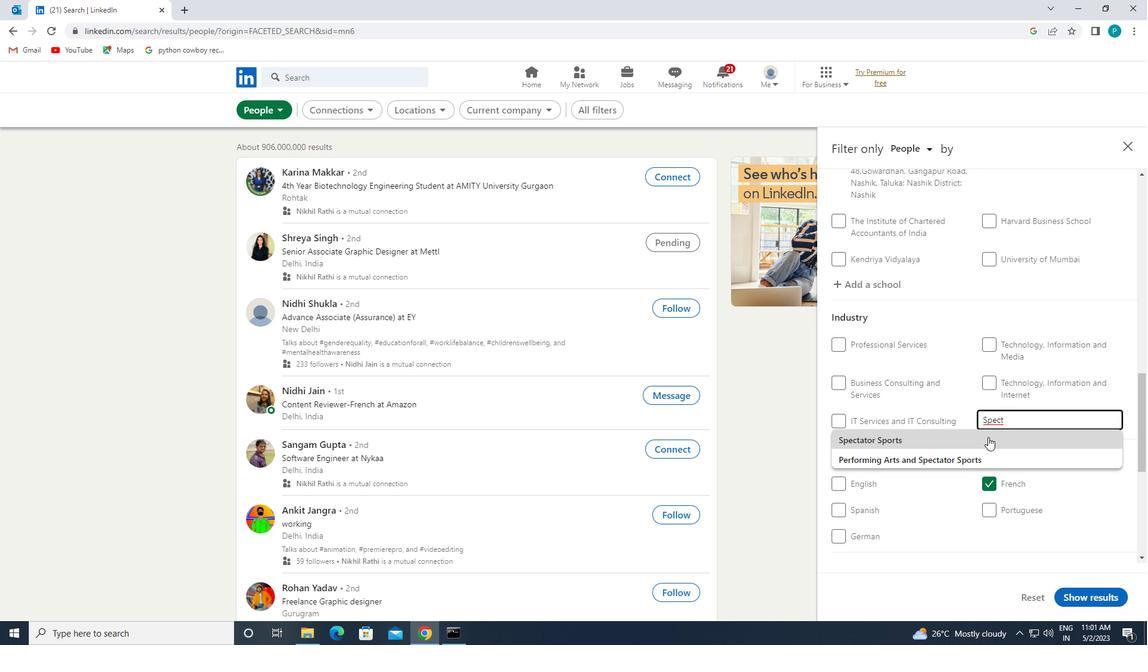 
Action: Mouse moved to (987, 420)
Screenshot: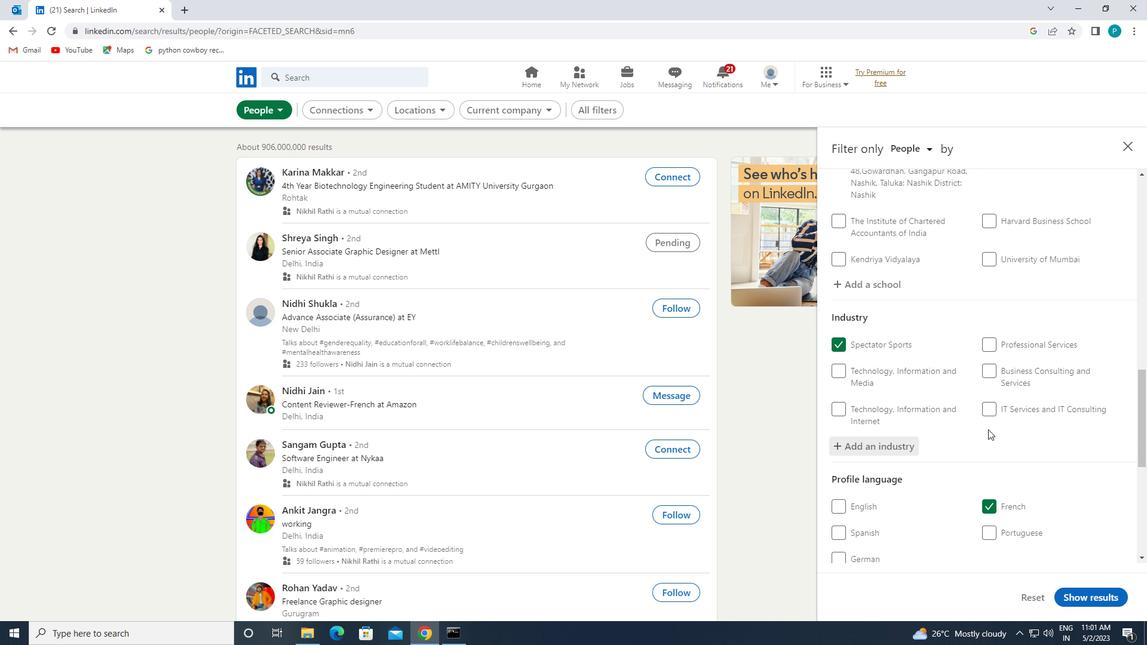 
Action: Mouse scrolled (987, 419) with delta (0, 0)
Screenshot: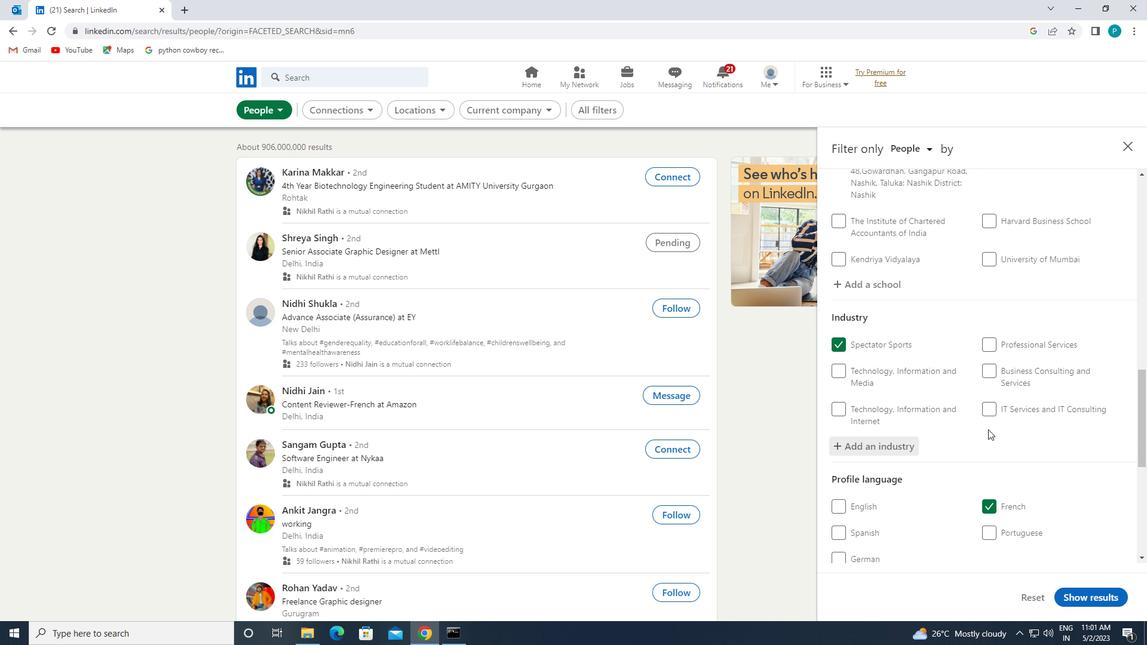 
Action: Mouse moved to (987, 419)
Screenshot: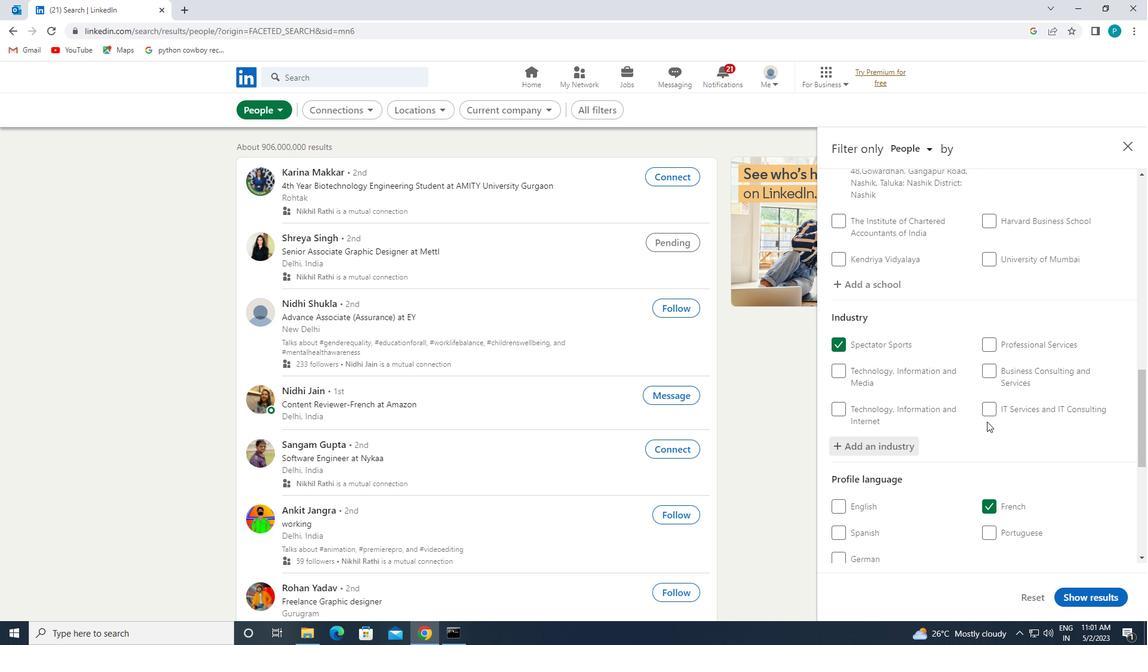 
Action: Mouse scrolled (987, 418) with delta (0, 0)
Screenshot: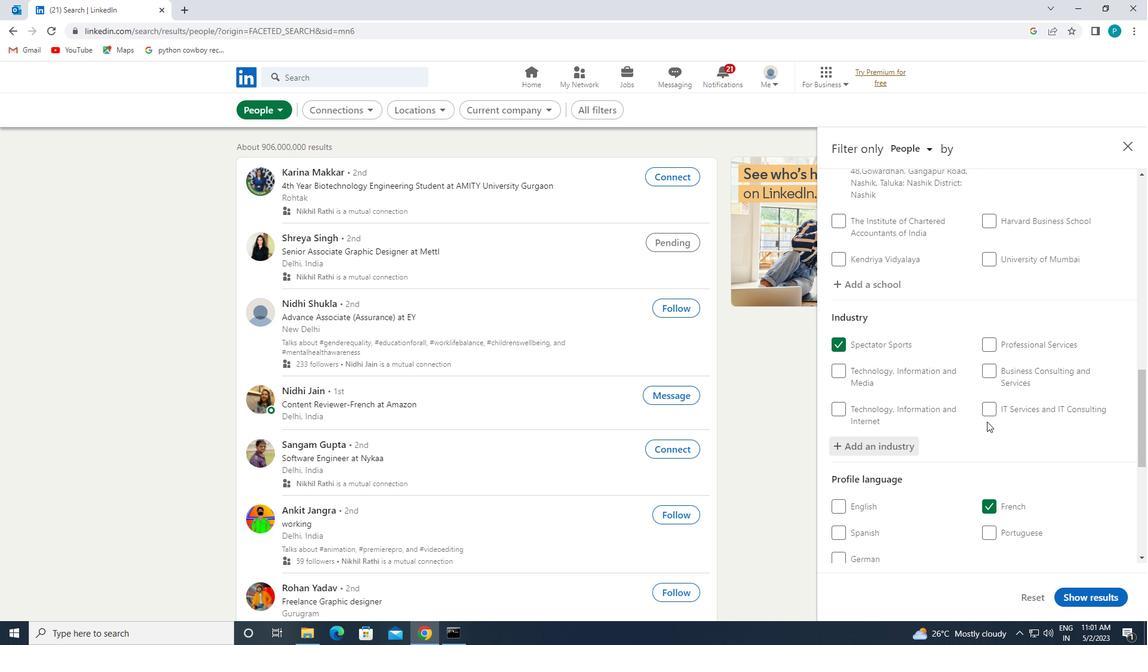 
Action: Mouse moved to (987, 418)
Screenshot: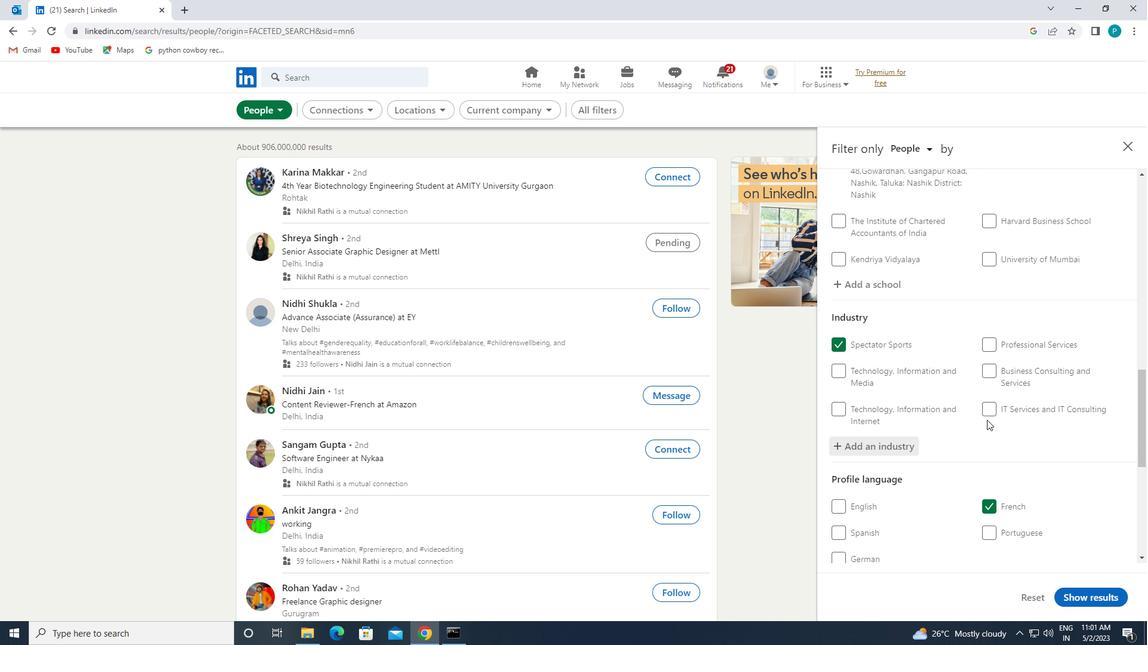 
Action: Mouse scrolled (987, 417) with delta (0, 0)
Screenshot: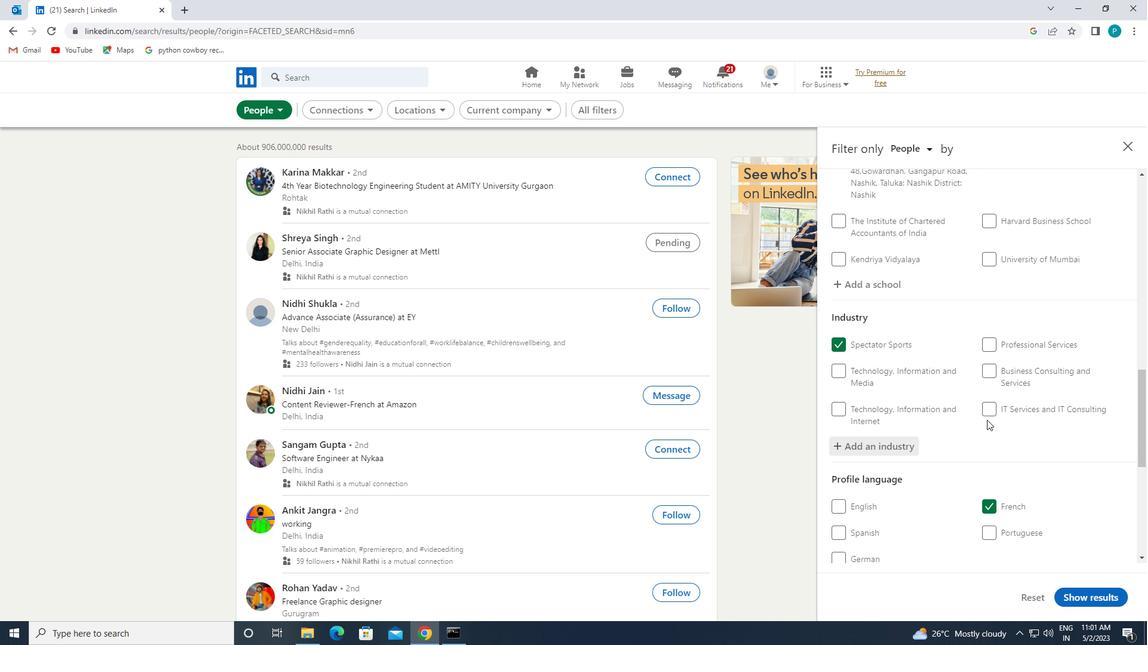 
Action: Mouse moved to (1017, 469)
Screenshot: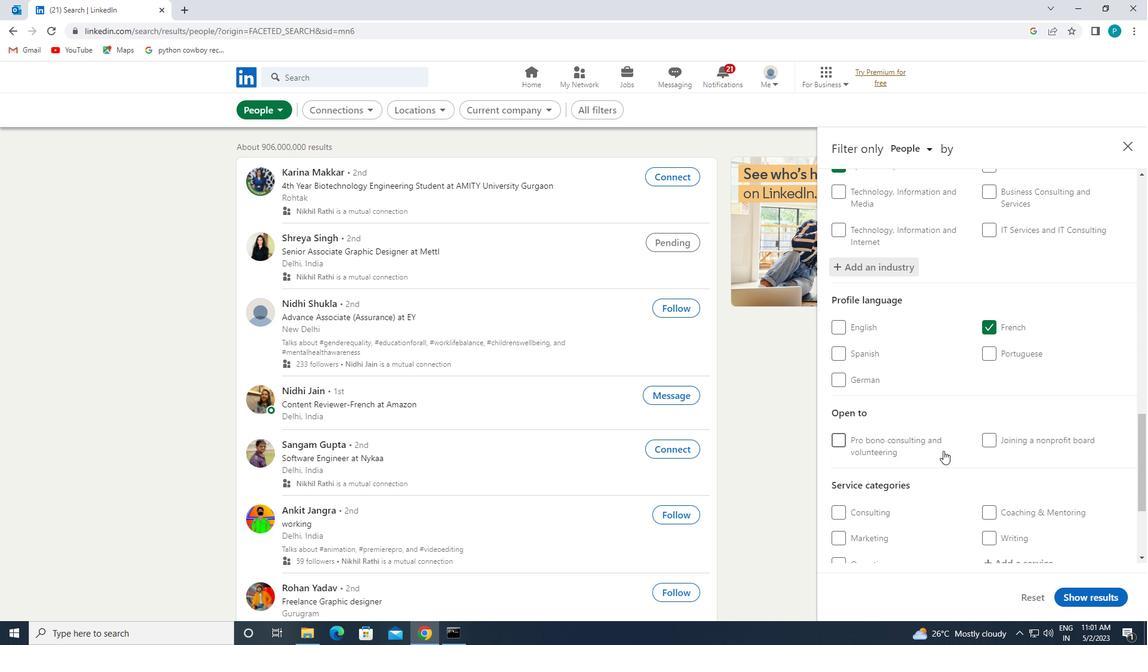 
Action: Mouse scrolled (1017, 469) with delta (0, 0)
Screenshot: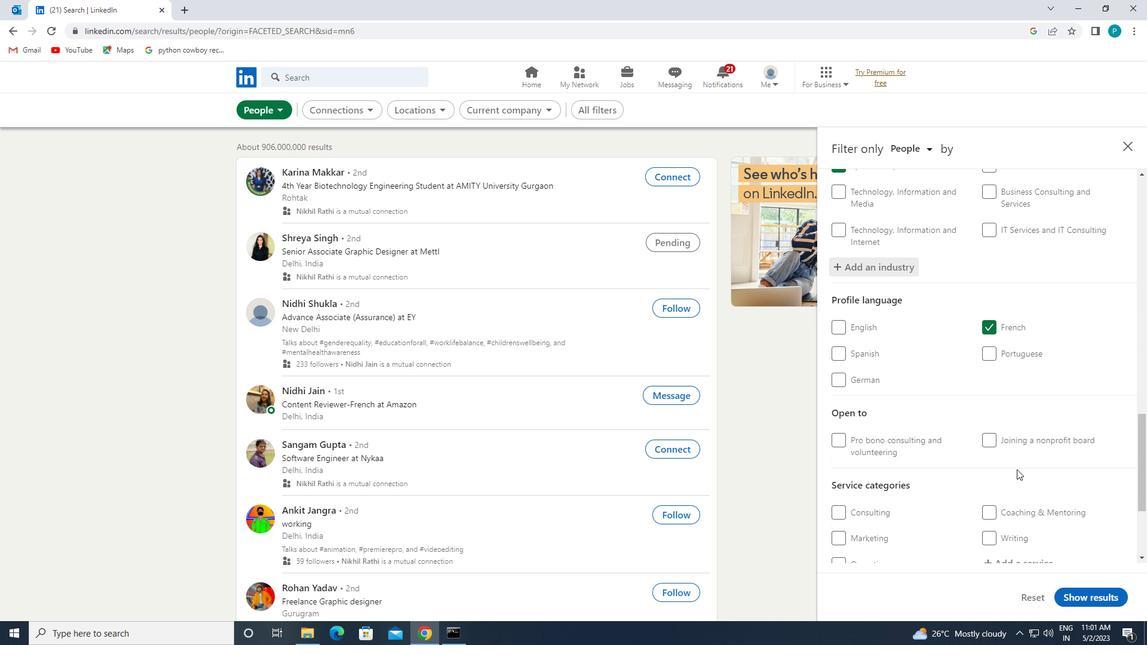
Action: Mouse scrolled (1017, 469) with delta (0, 0)
Screenshot: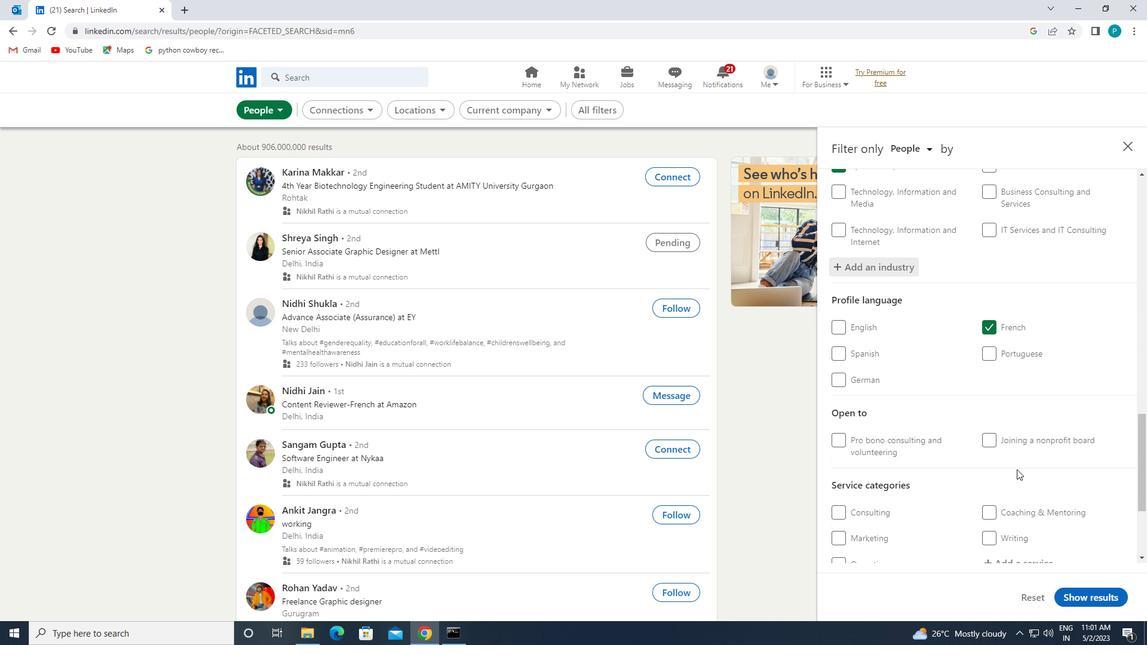 
Action: Mouse moved to (1017, 447)
Screenshot: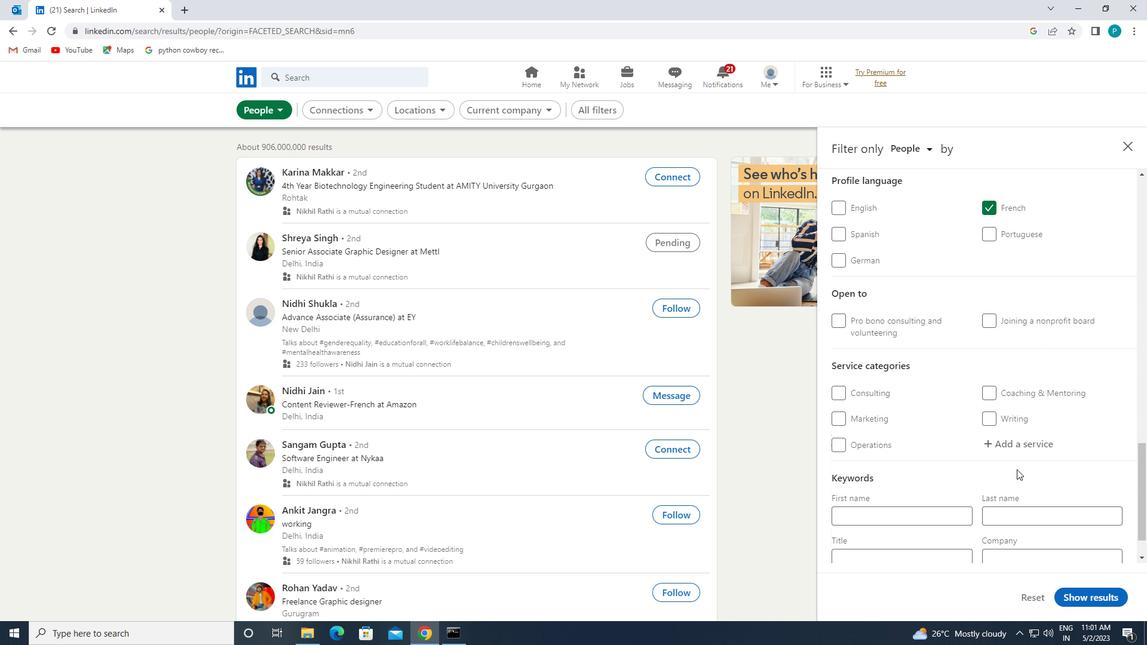
Action: Mouse pressed left at (1017, 447)
Screenshot: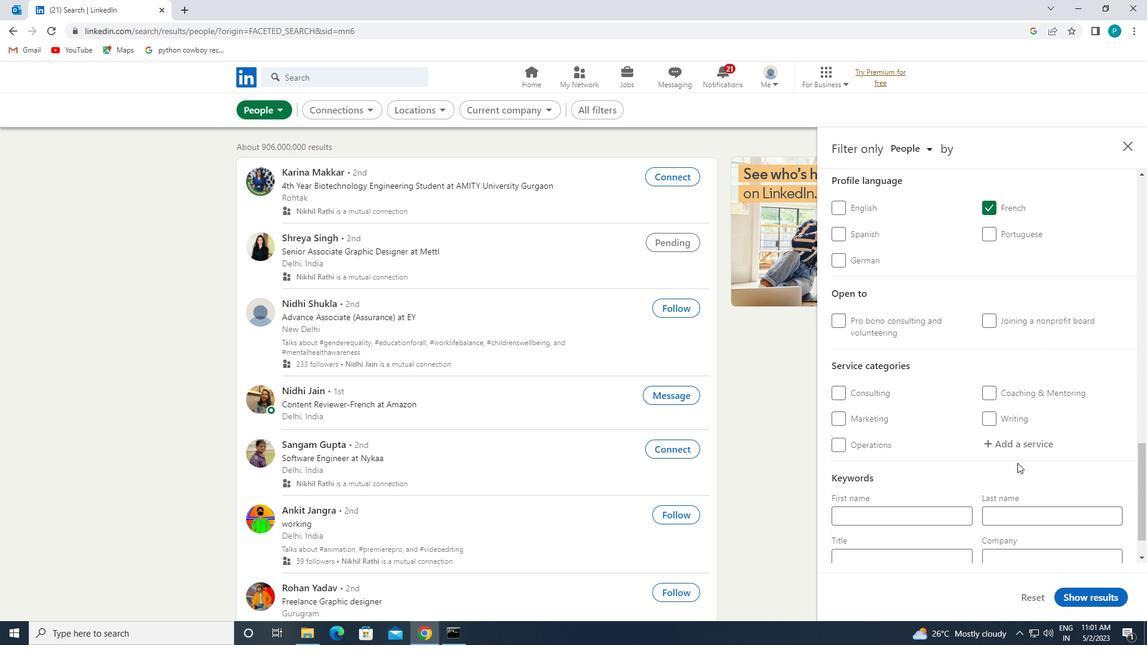 
Action: Key pressed <Key.caps_lock>V<Key.caps_lock>IS
Screenshot: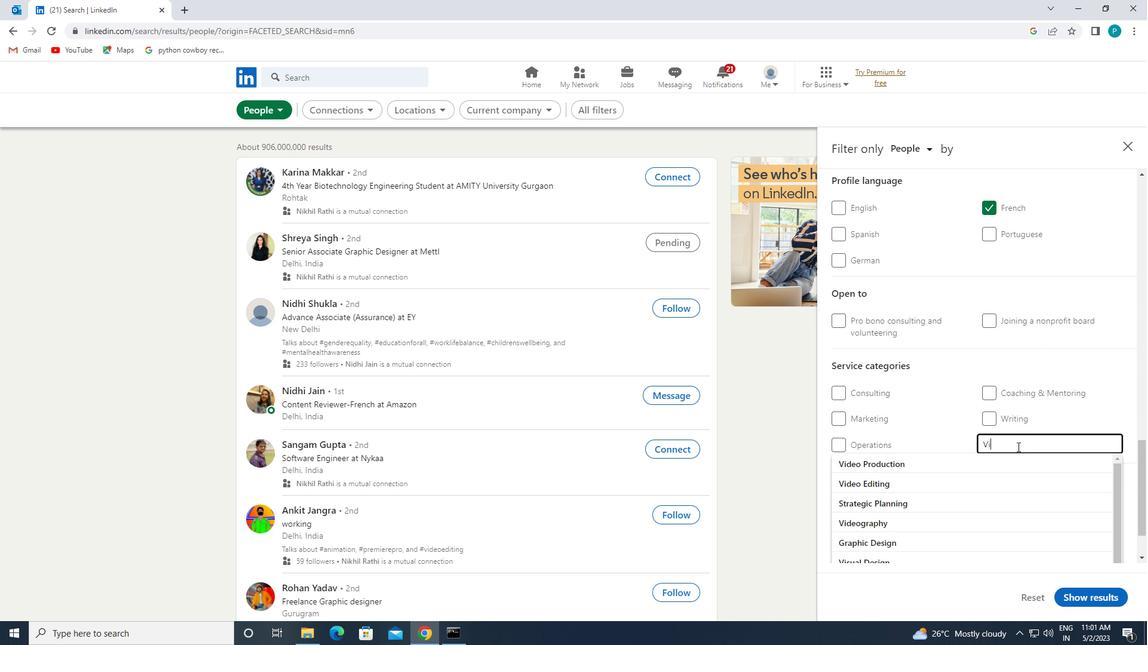 
Action: Mouse moved to (969, 488)
Screenshot: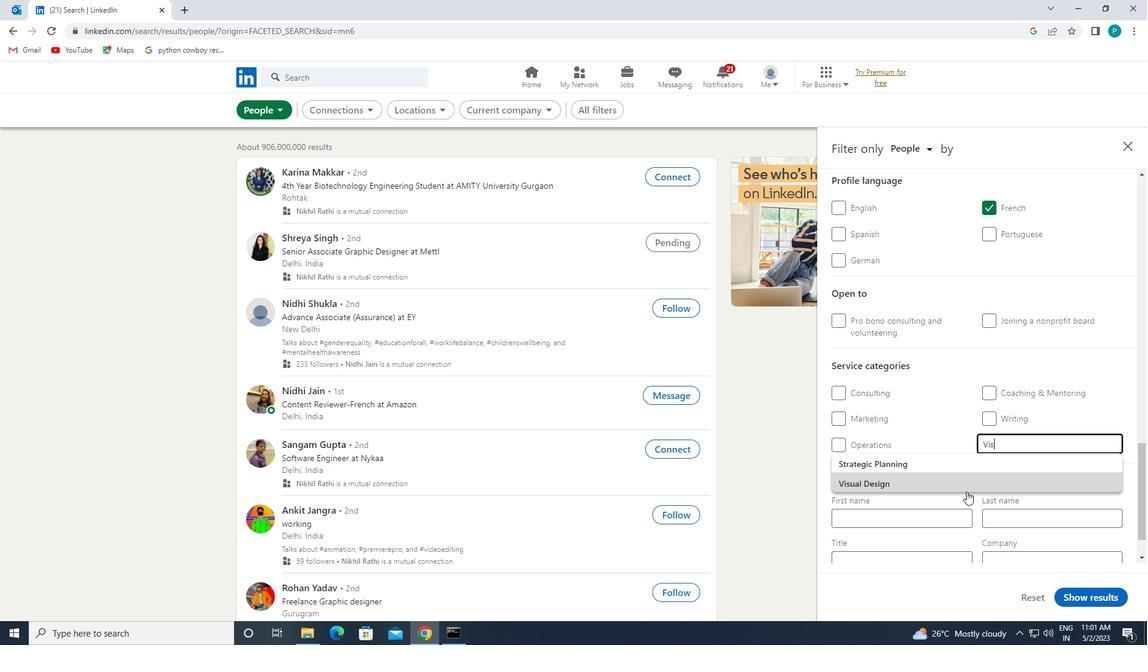 
Action: Mouse pressed left at (969, 488)
Screenshot: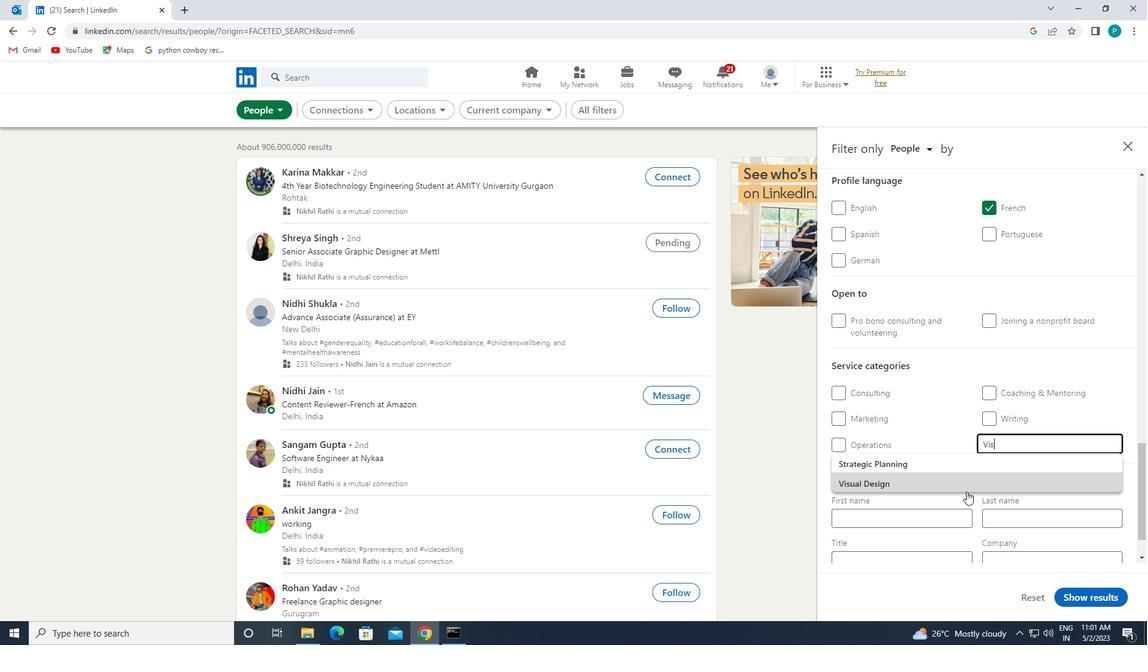 
Action: Mouse moved to (966, 496)
Screenshot: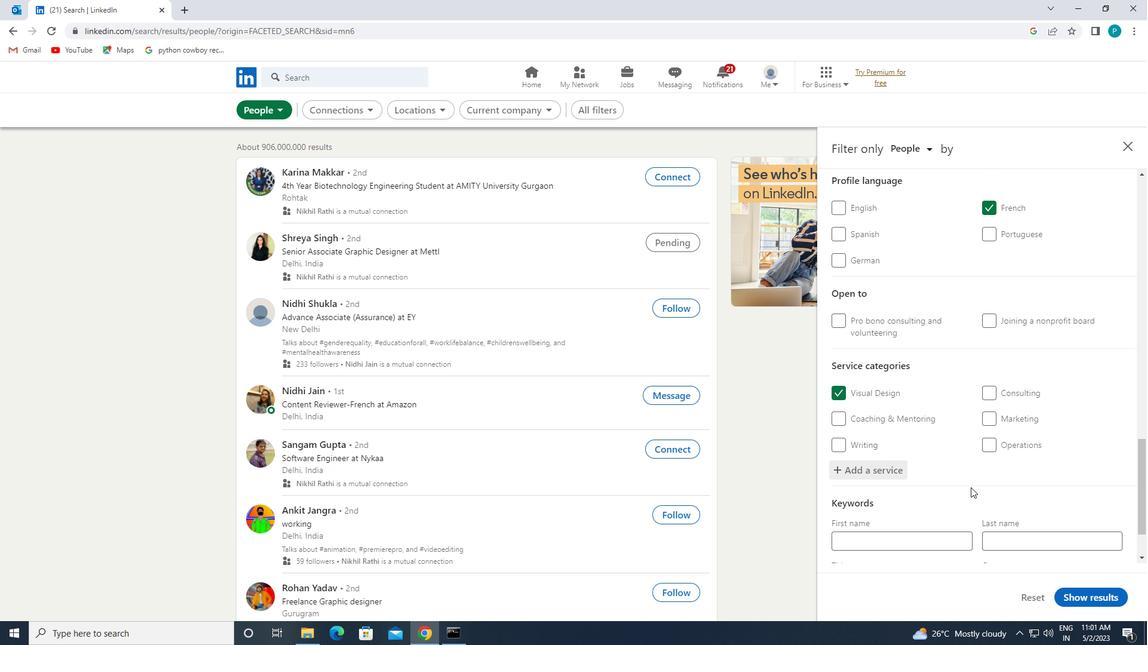 
Action: Mouse scrolled (966, 496) with delta (0, 0)
Screenshot: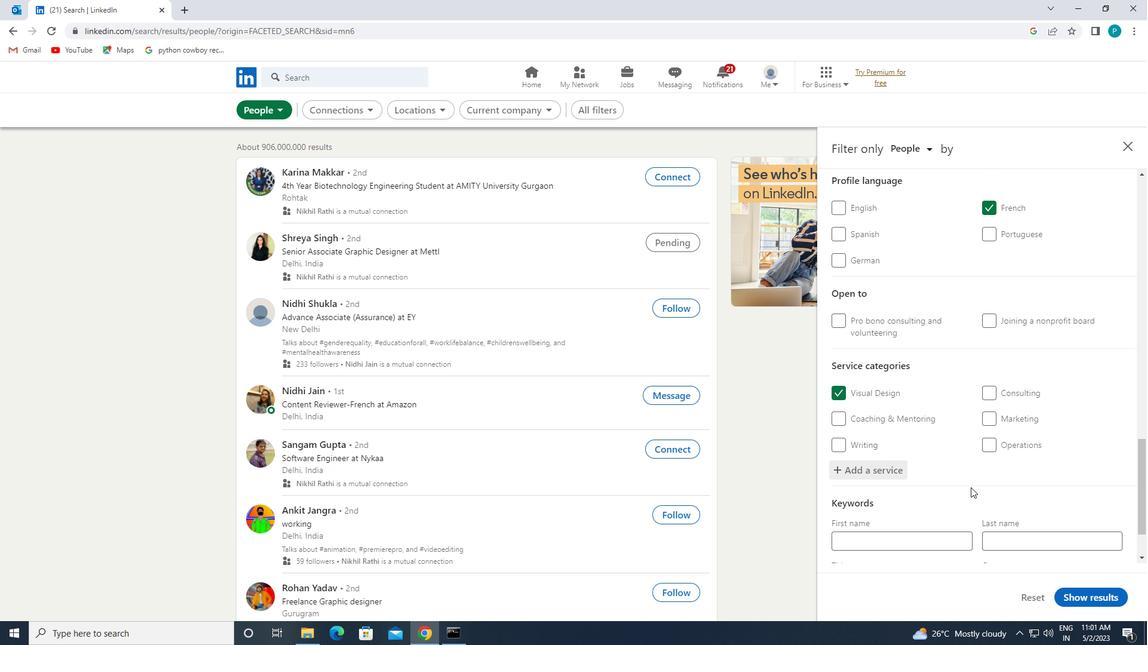 
Action: Mouse moved to (959, 503)
Screenshot: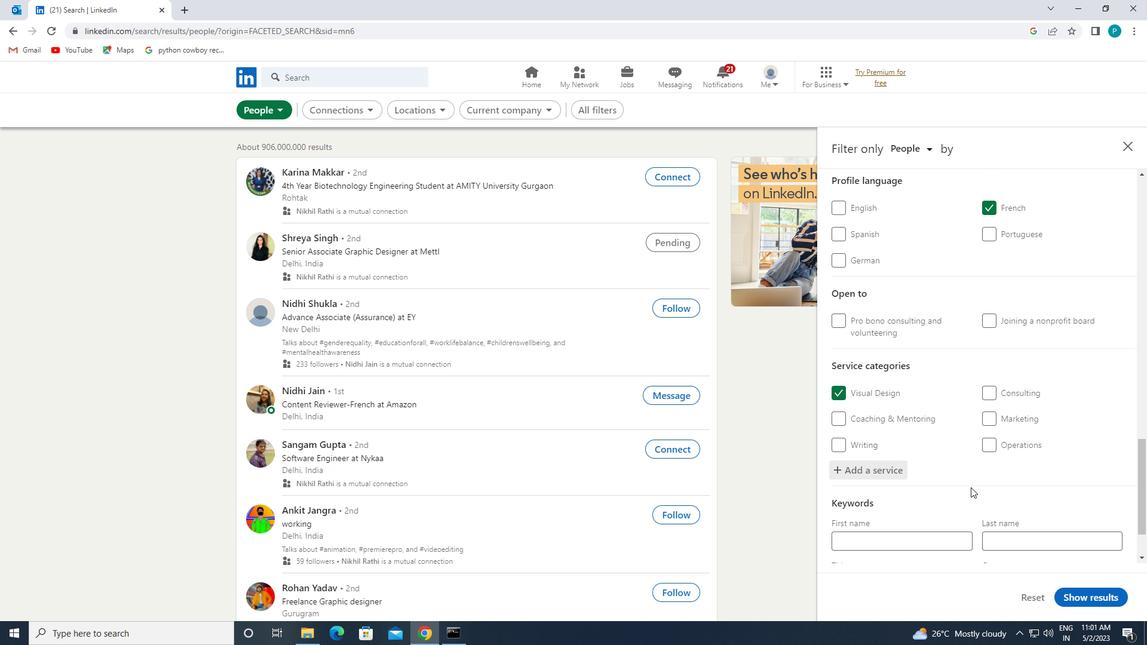 
Action: Mouse scrolled (959, 502) with delta (0, 0)
Screenshot: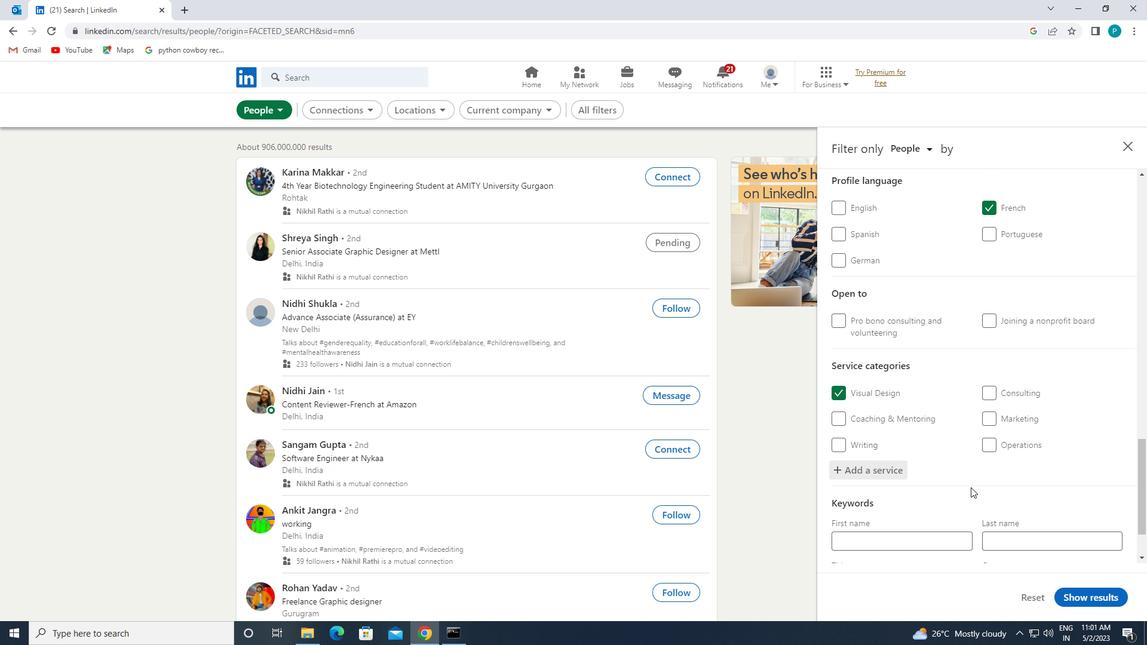 
Action: Mouse scrolled (959, 502) with delta (0, 0)
Screenshot: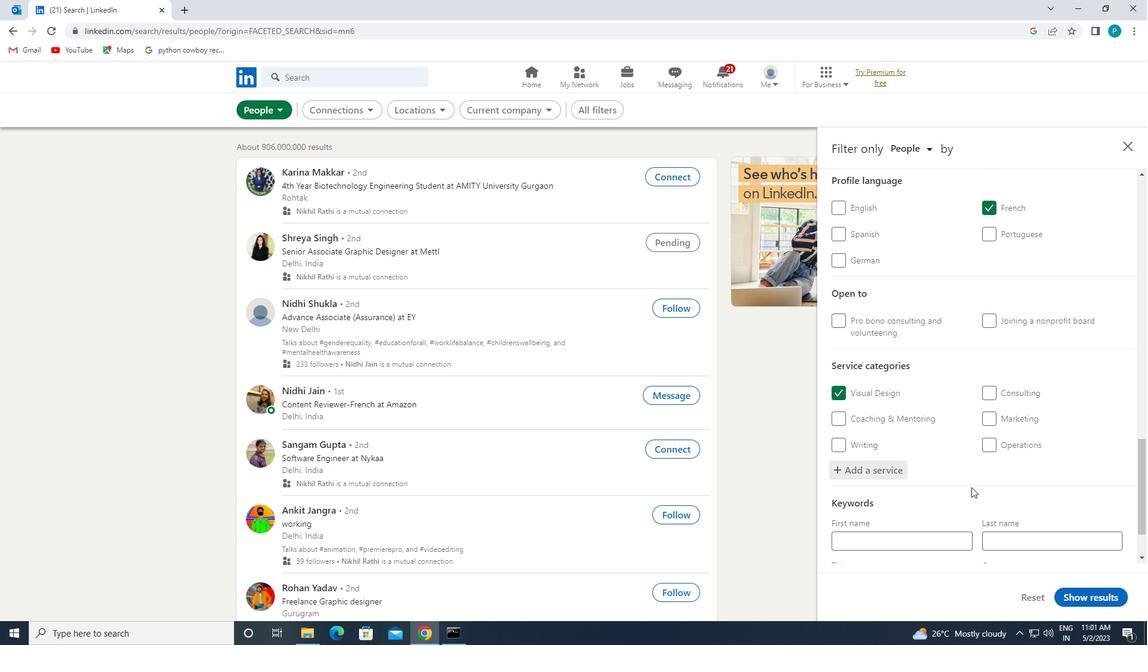 
Action: Mouse moved to (957, 503)
Screenshot: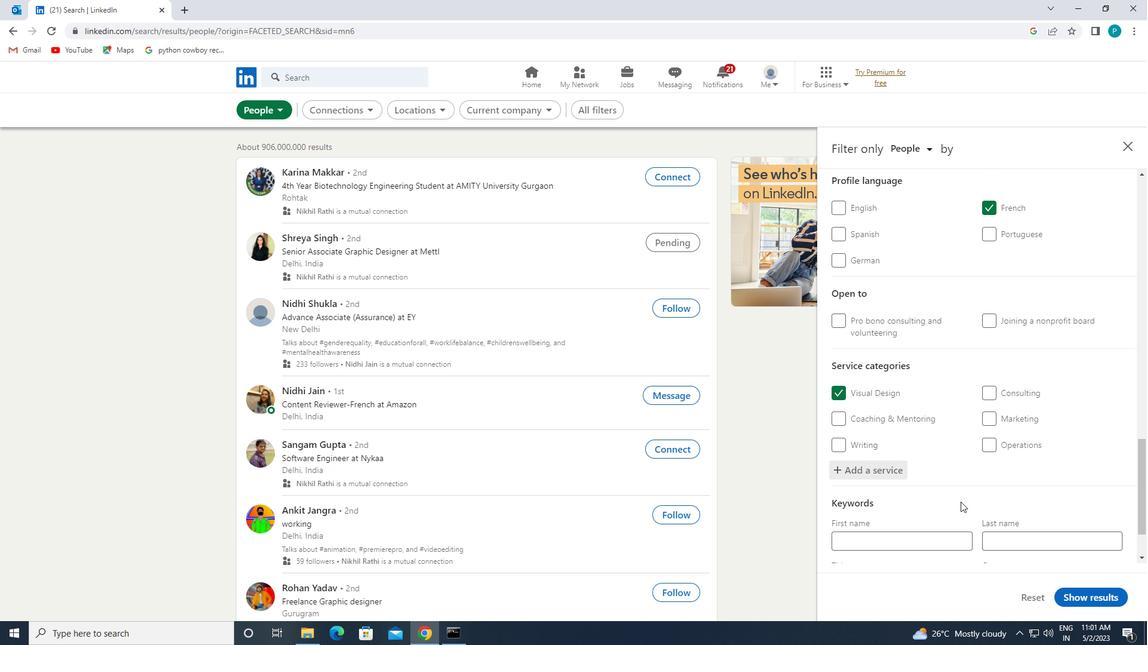 
Action: Mouse scrolled (957, 502) with delta (0, 0)
Screenshot: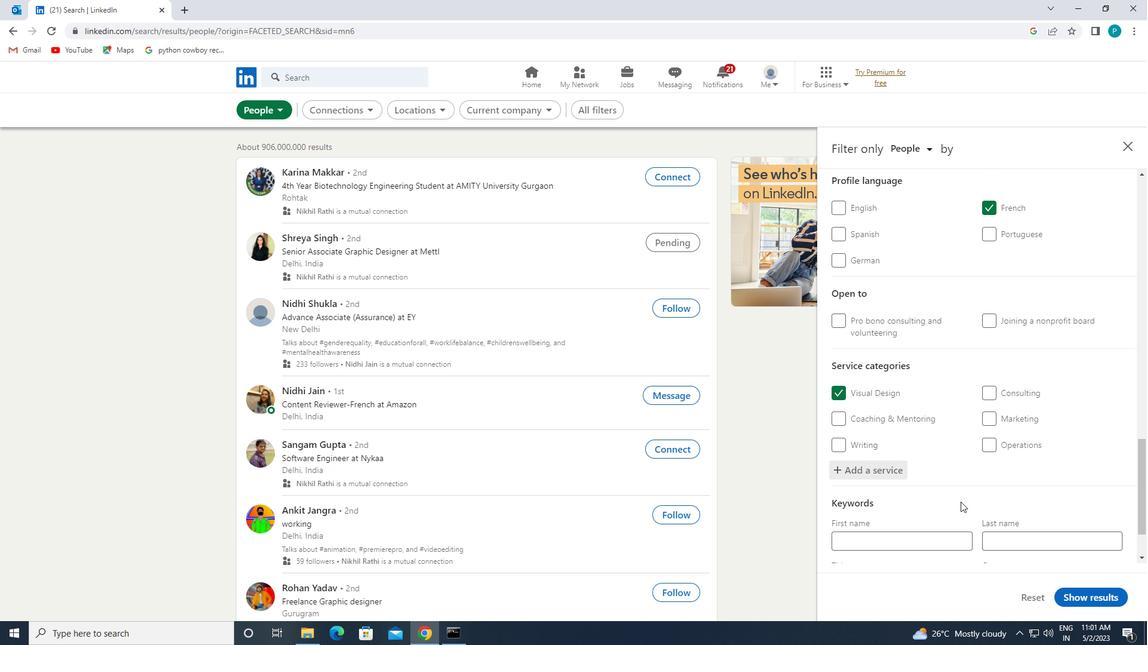 
Action: Mouse moved to (937, 503)
Screenshot: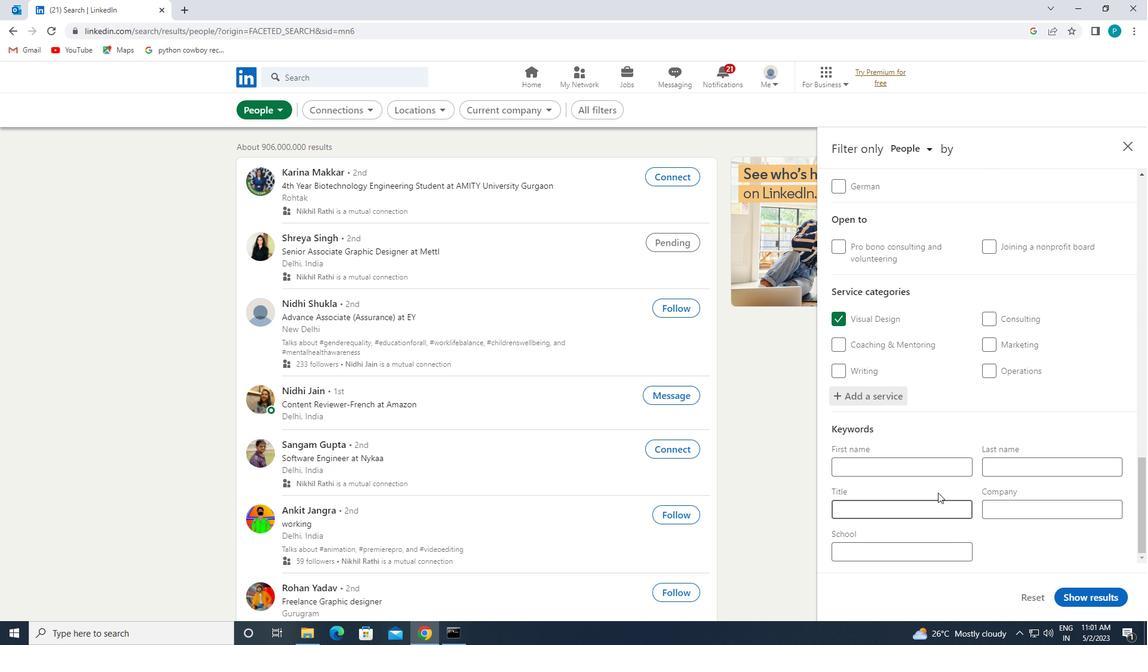 
Action: Mouse pressed left at (937, 503)
Screenshot: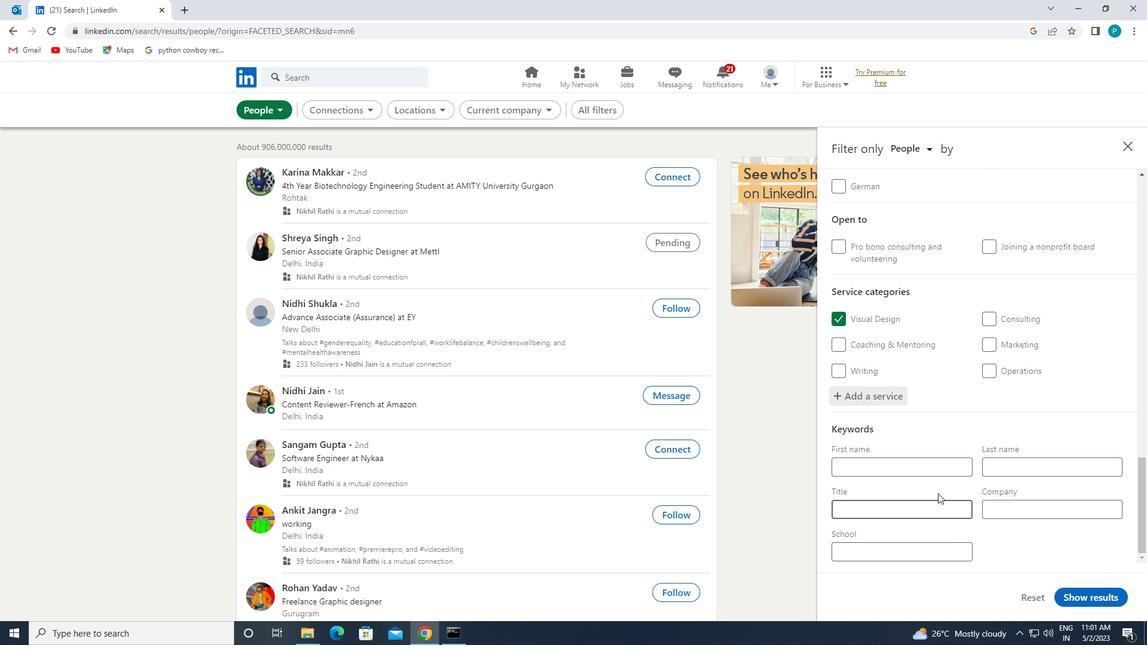 
Action: Key pressed <Key.caps_lock>A<Key.caps_lock>STRONOMER
Screenshot: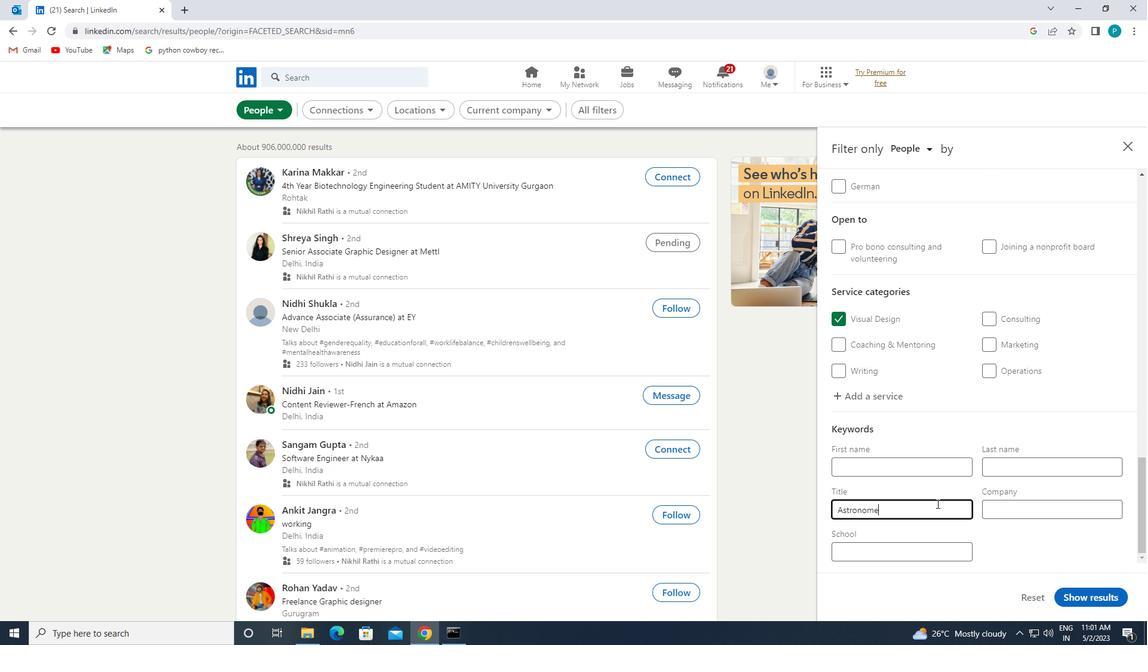 
Action: Mouse moved to (1087, 593)
Screenshot: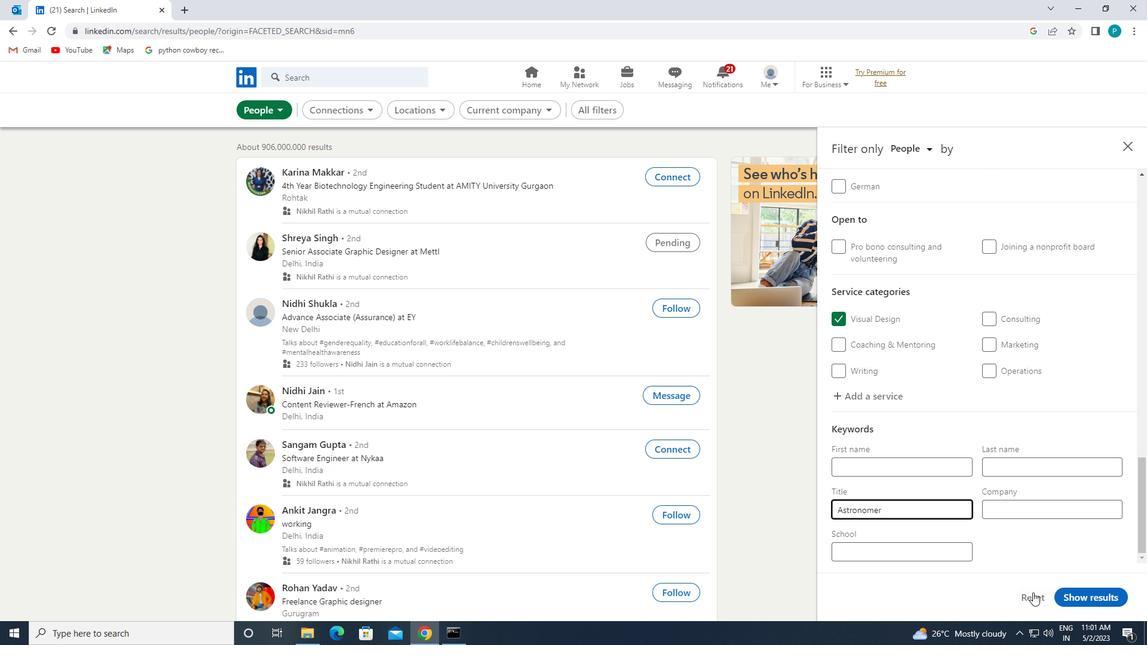 
Action: Mouse pressed left at (1087, 593)
Screenshot: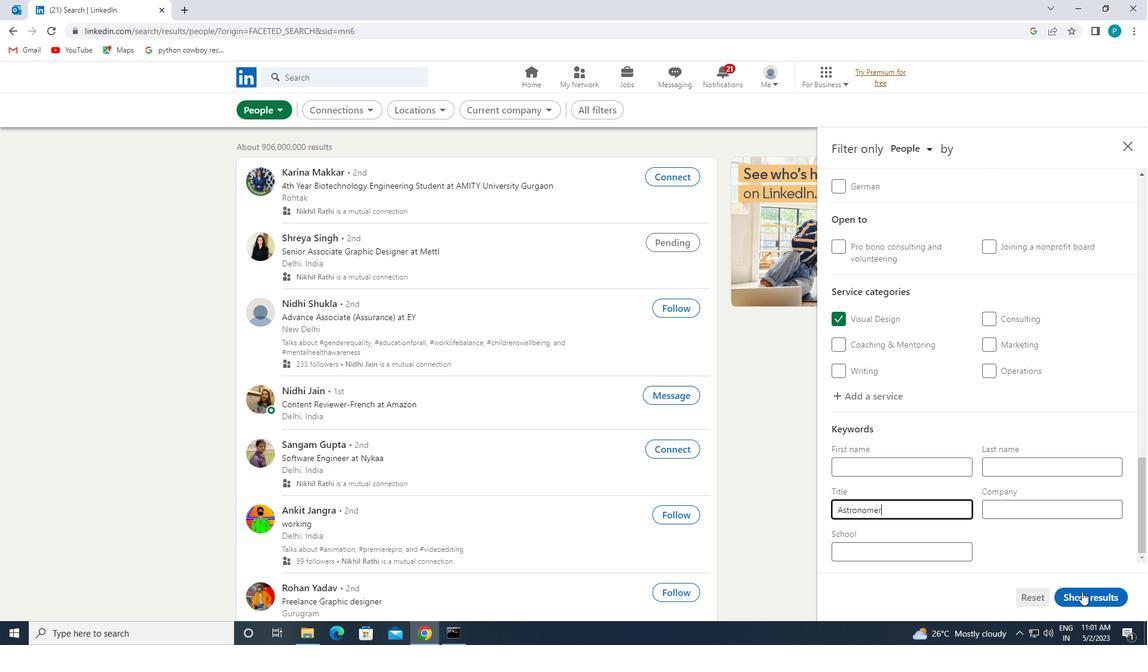 
